 Task: Look for space in Gent, Belgium from 9th June, 2023 to 17th June, 2023 for 2 adults in price range Rs.7000 to Rs.12000. Place can be private room with 1  bedroom having 2 beds and 1 bathroom. Property type can be flat. Amenities needed are: heating, . Booking option can be shelf check-in. Required host language is English.
Action: Mouse moved to (503, 129)
Screenshot: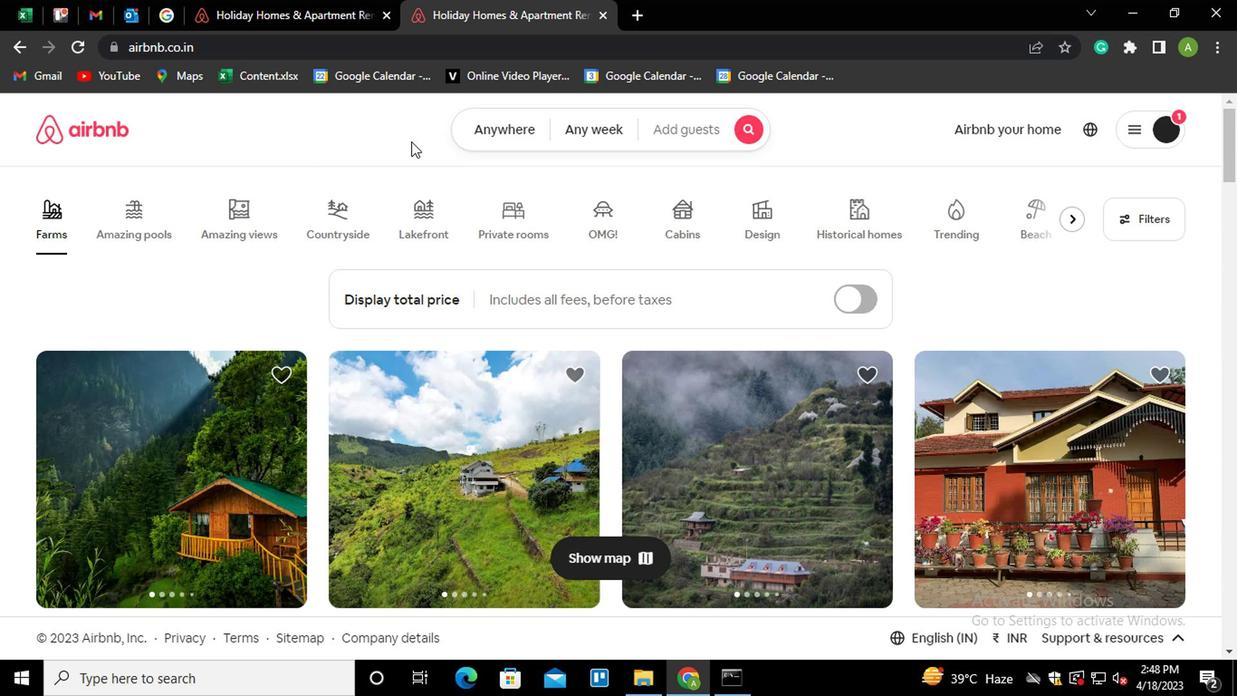 
Action: Mouse pressed left at (503, 129)
Screenshot: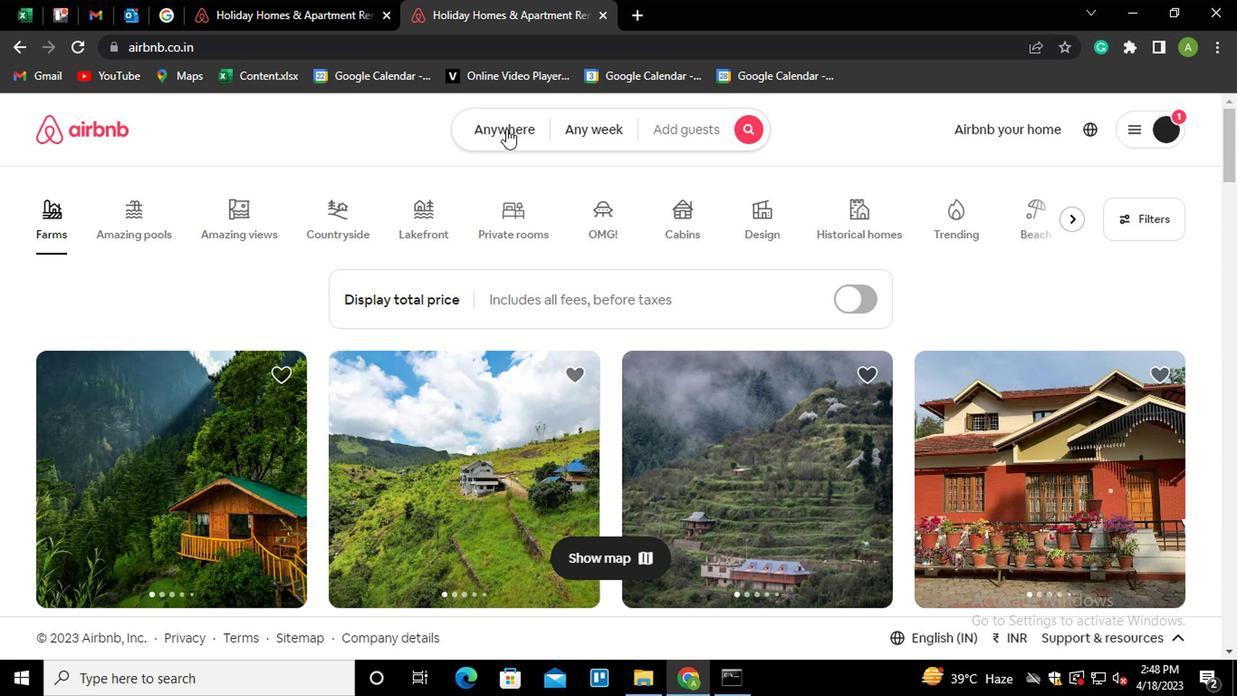 
Action: Mouse moved to (297, 194)
Screenshot: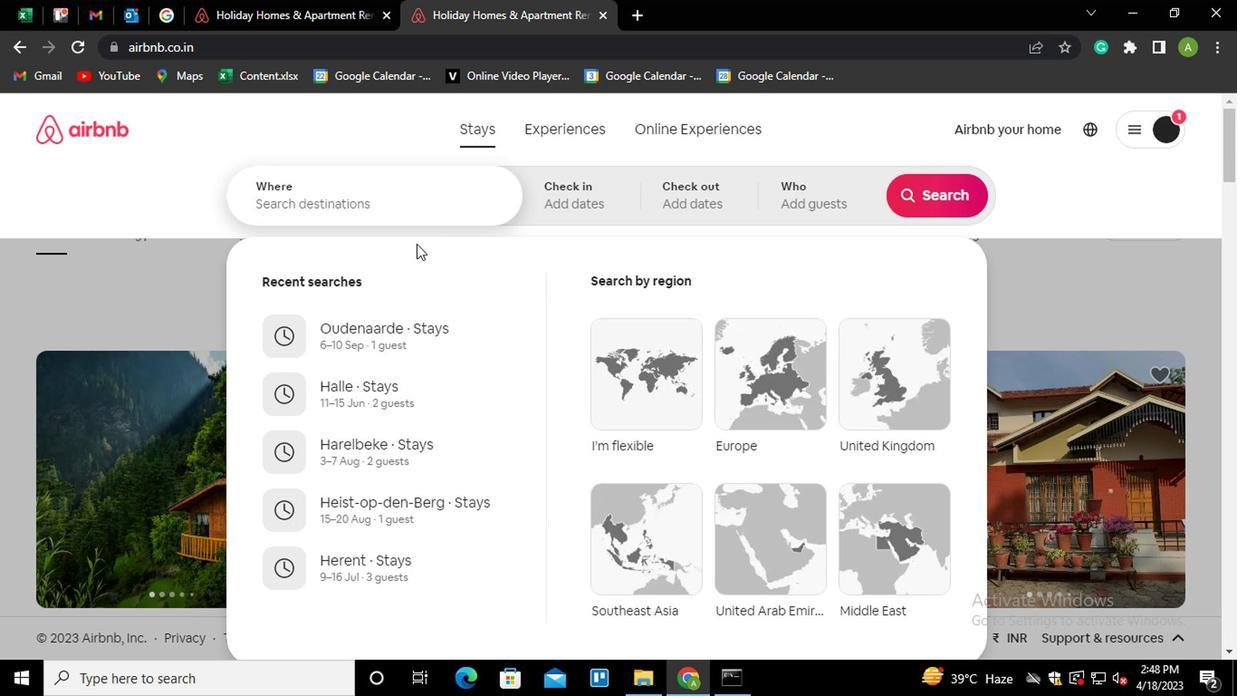 
Action: Mouse pressed left at (297, 194)
Screenshot: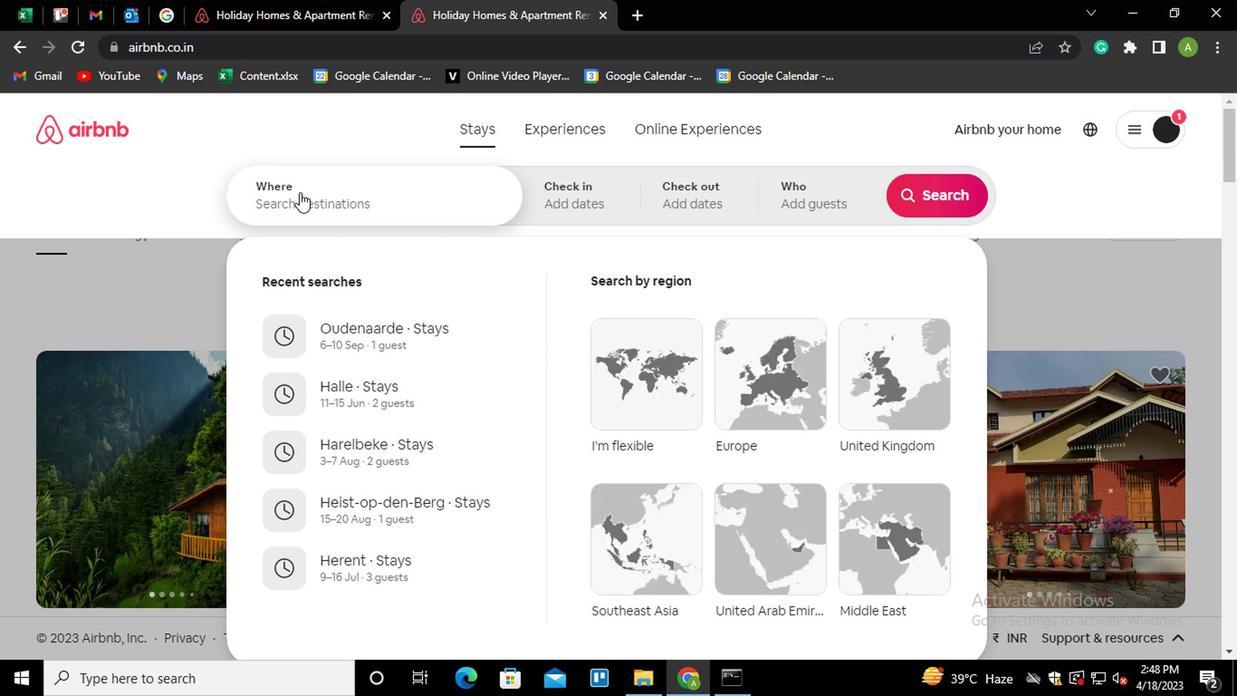 
Action: Mouse moved to (297, 201)
Screenshot: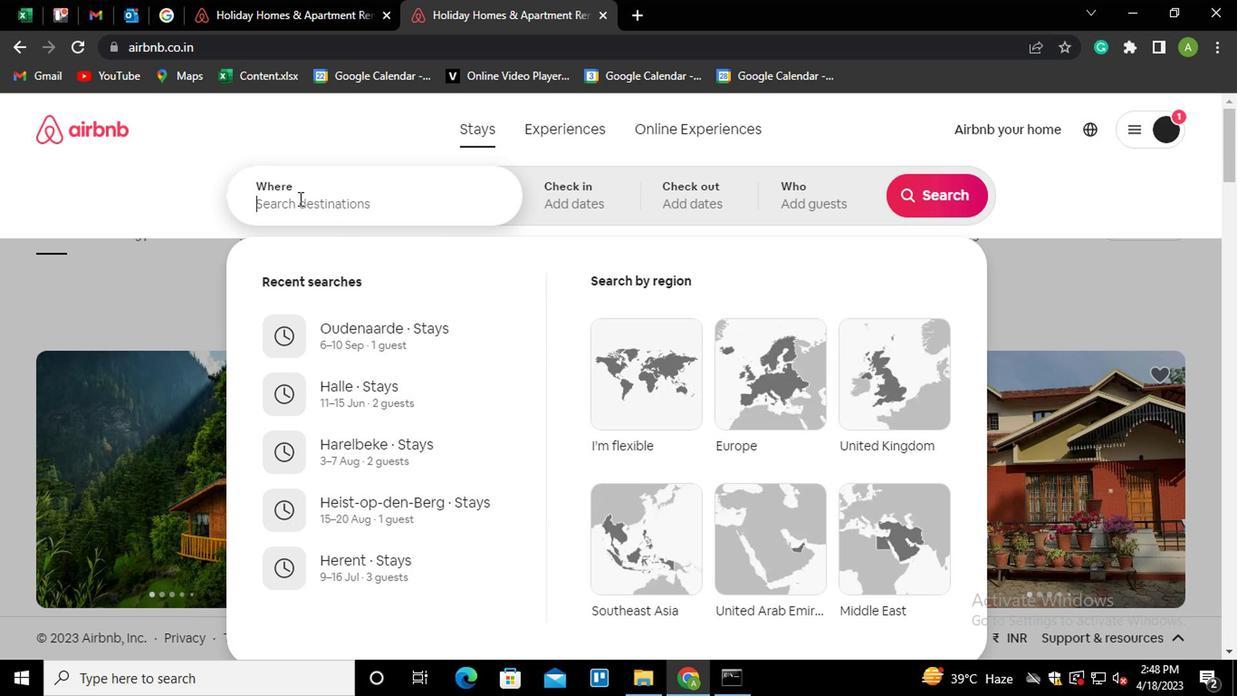
Action: Key pressed <Key.shift_r><Key.shift_r><Key.shift_r><Key.shift_r><Key.shift_r><Key.shift_r><Key.shift_r><Key.shift_r><Key.shift_r><Key.shift_r><Key.shift_r>Gent,<Key.space><Key.shift_r><Key.shift_r><Key.shift_r><Key.shift_r>Belgium<Key.down><Key.enter>
Screenshot: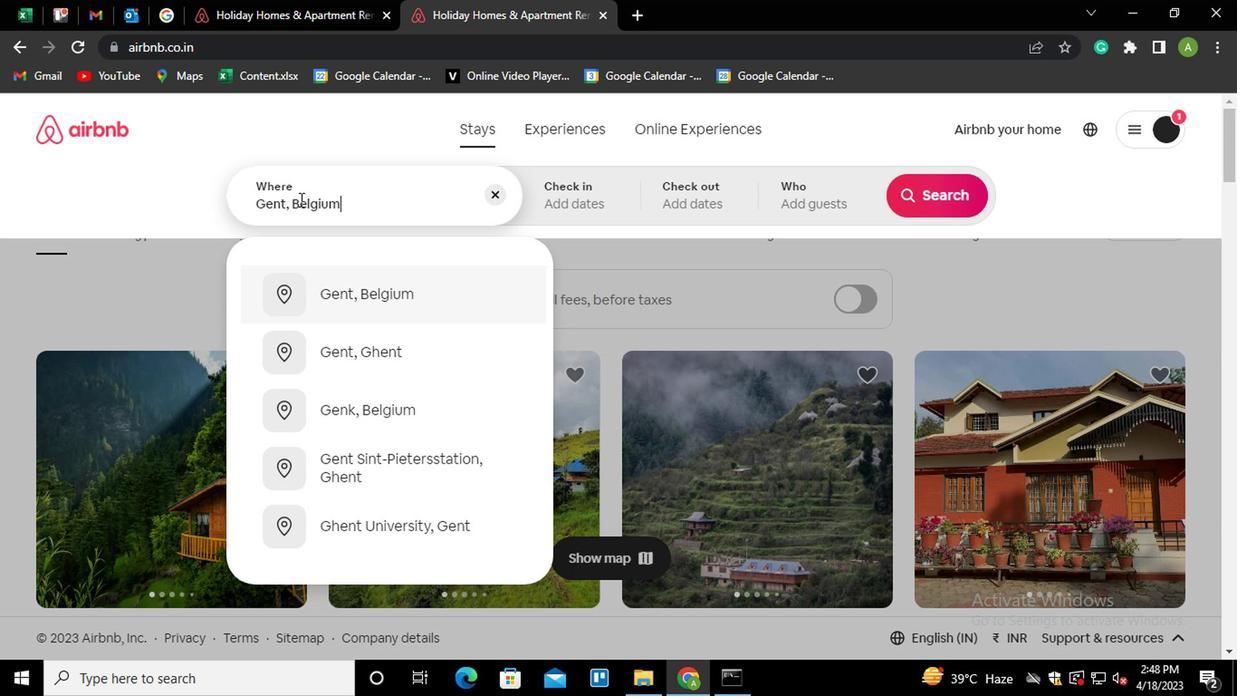 
Action: Mouse moved to (920, 339)
Screenshot: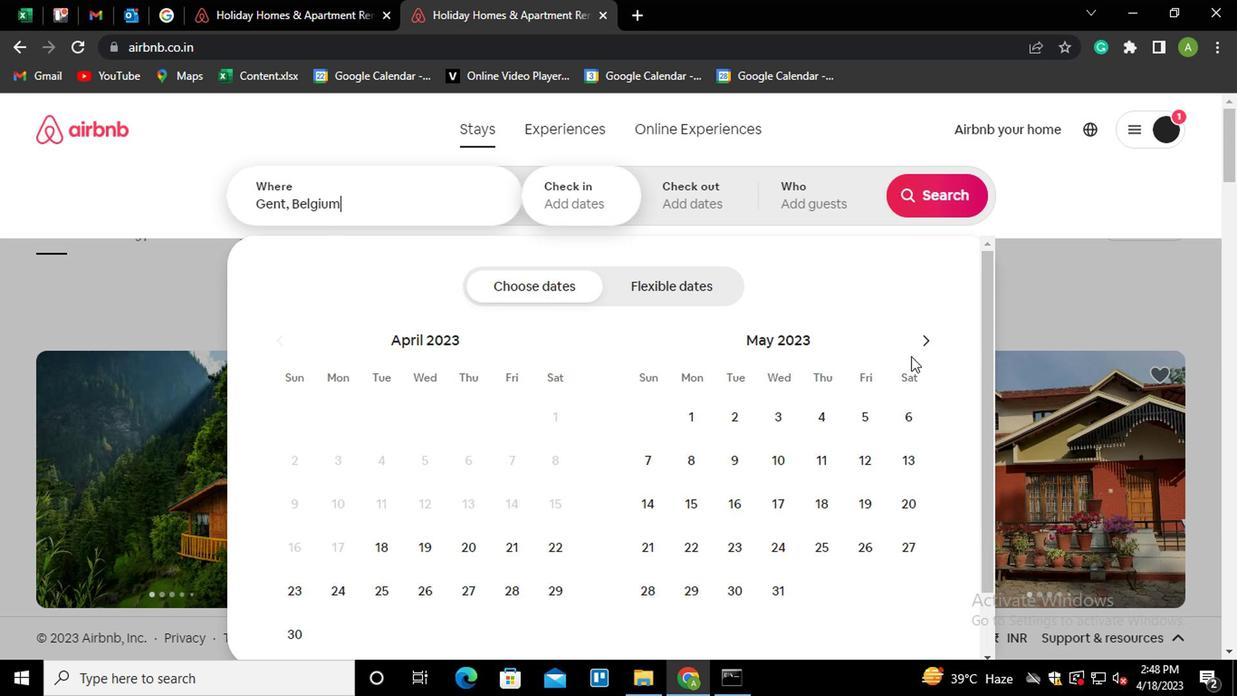 
Action: Mouse pressed left at (920, 339)
Screenshot: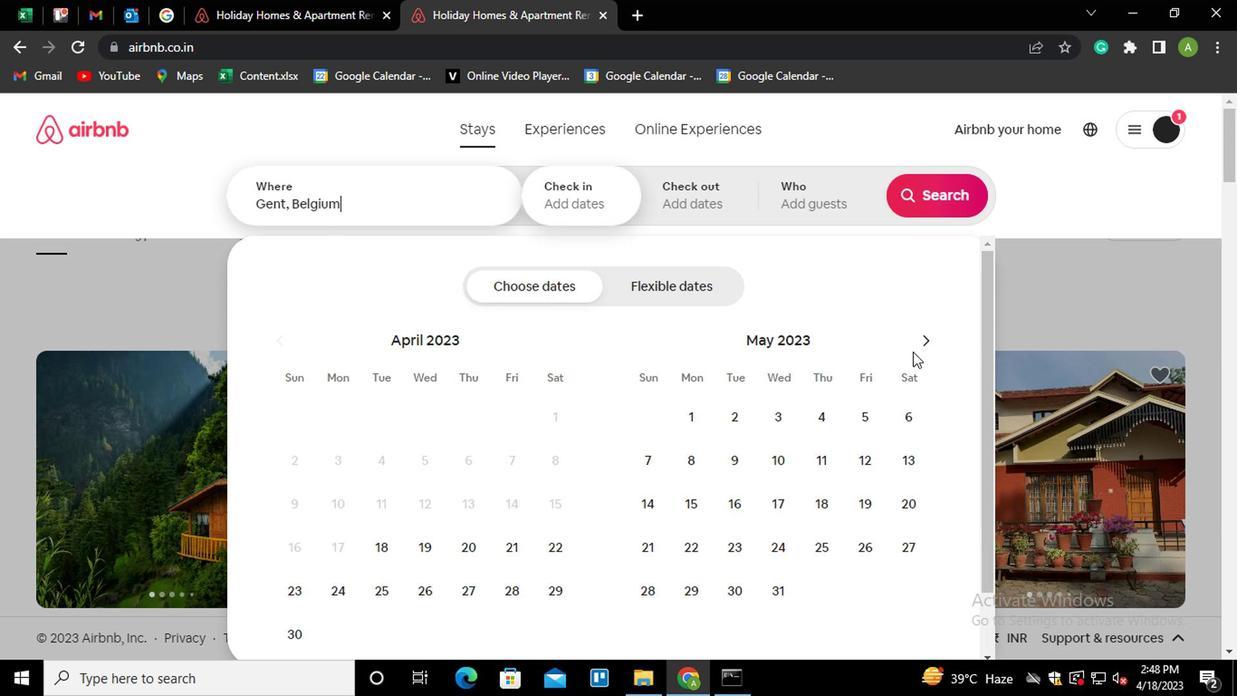 
Action: Mouse moved to (848, 459)
Screenshot: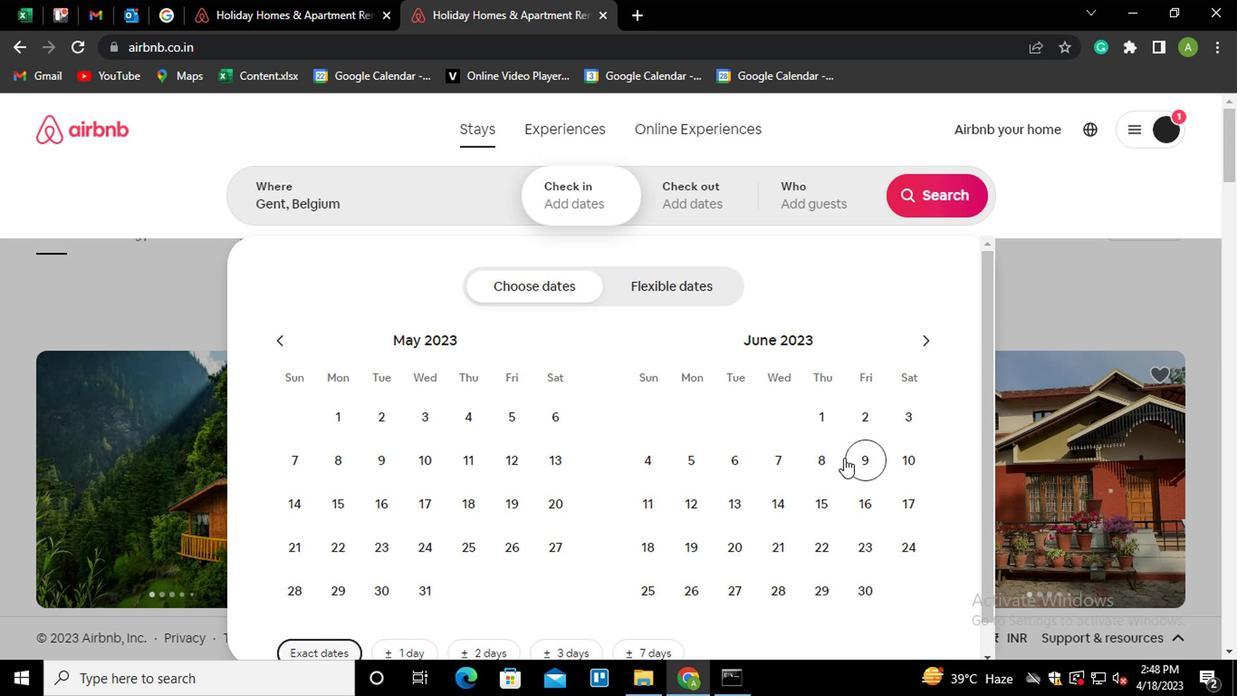 
Action: Mouse pressed left at (848, 459)
Screenshot: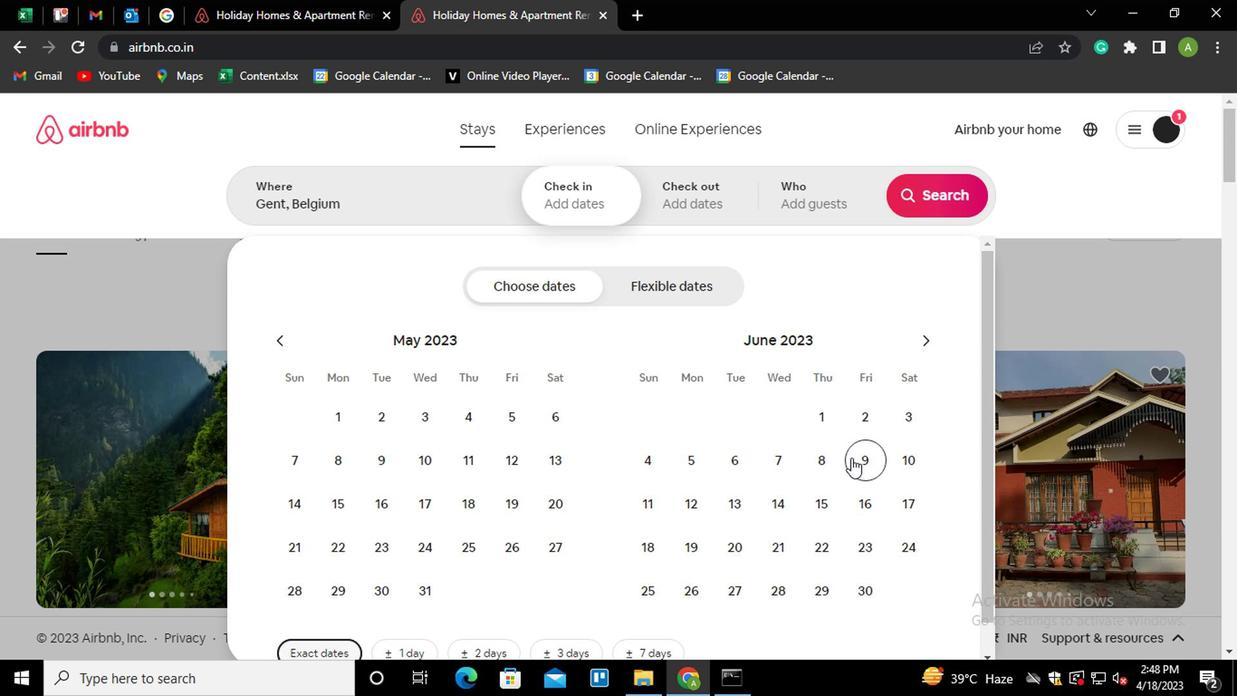 
Action: Mouse moved to (915, 511)
Screenshot: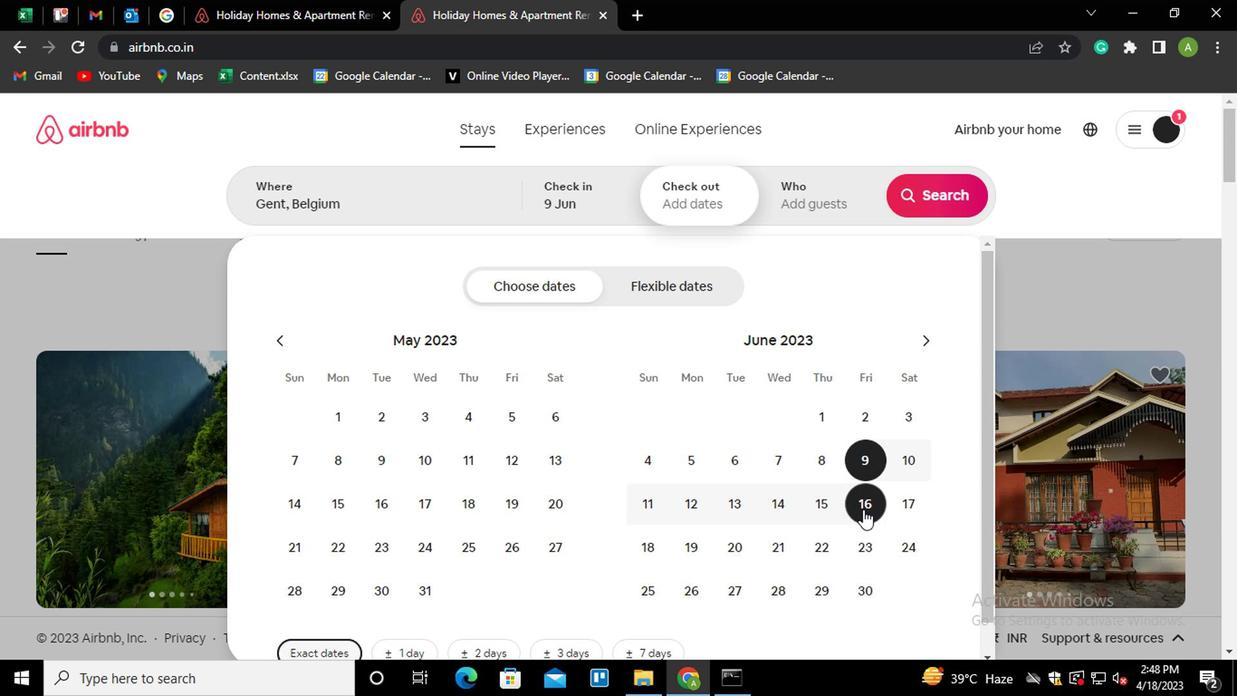 
Action: Mouse pressed left at (915, 511)
Screenshot: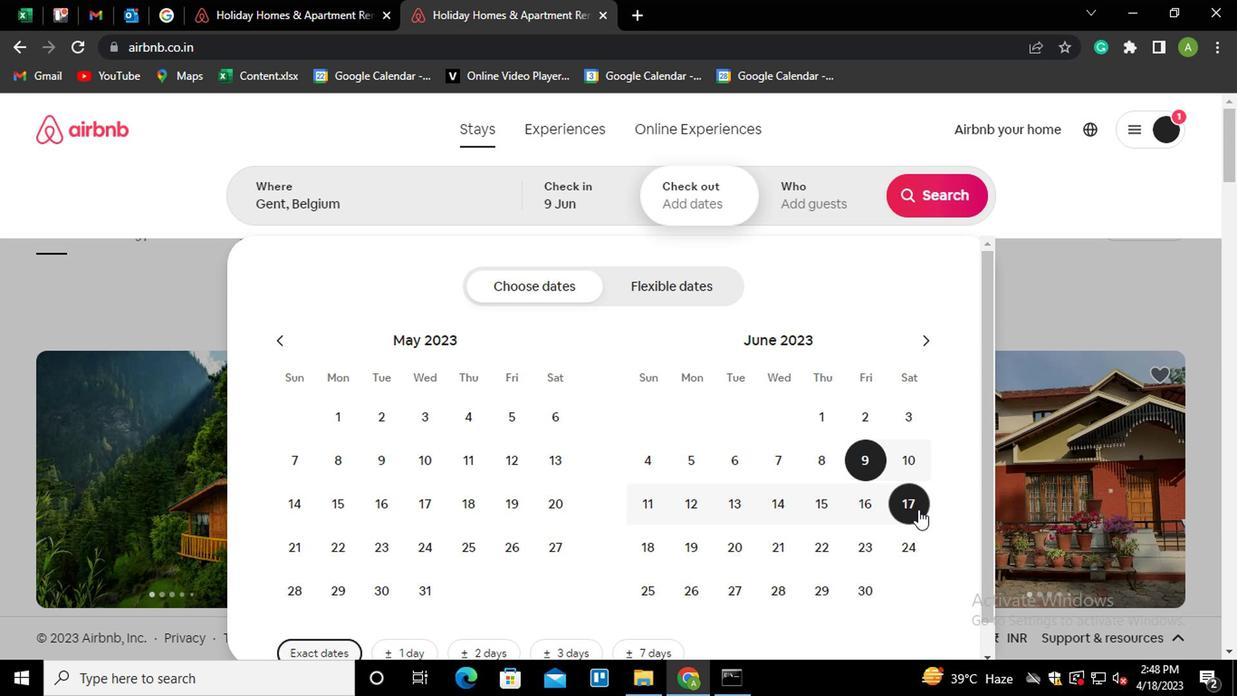 
Action: Mouse moved to (788, 210)
Screenshot: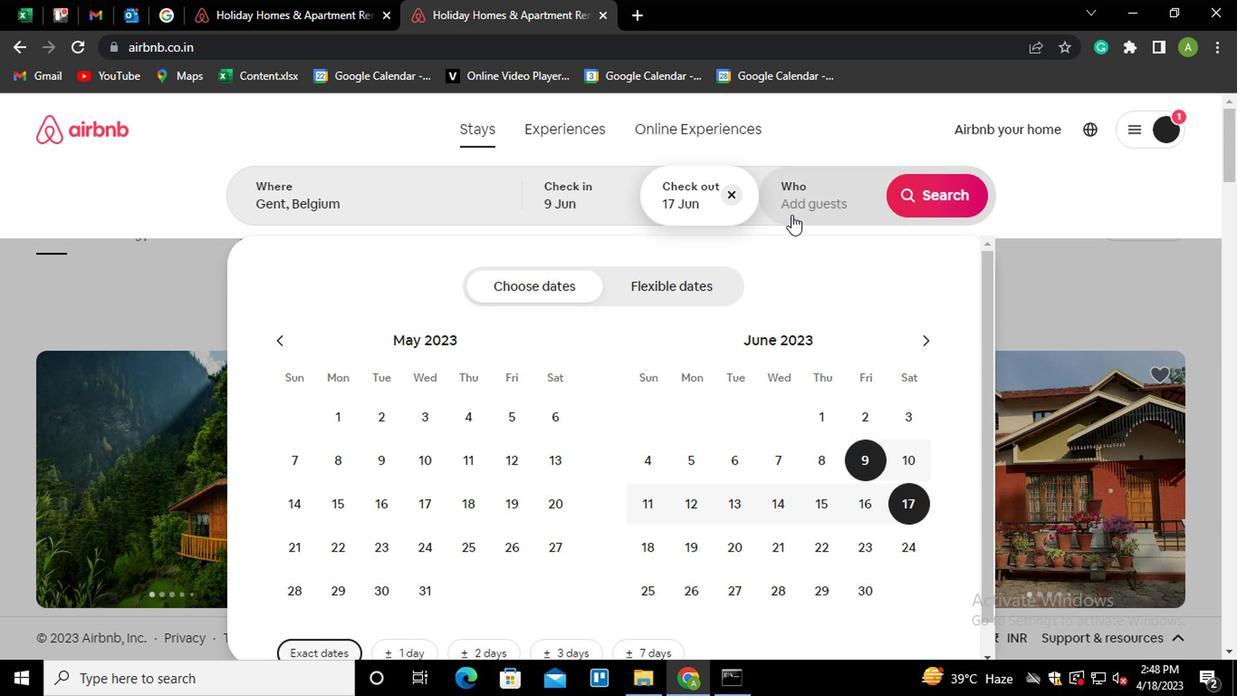 
Action: Mouse pressed left at (788, 210)
Screenshot: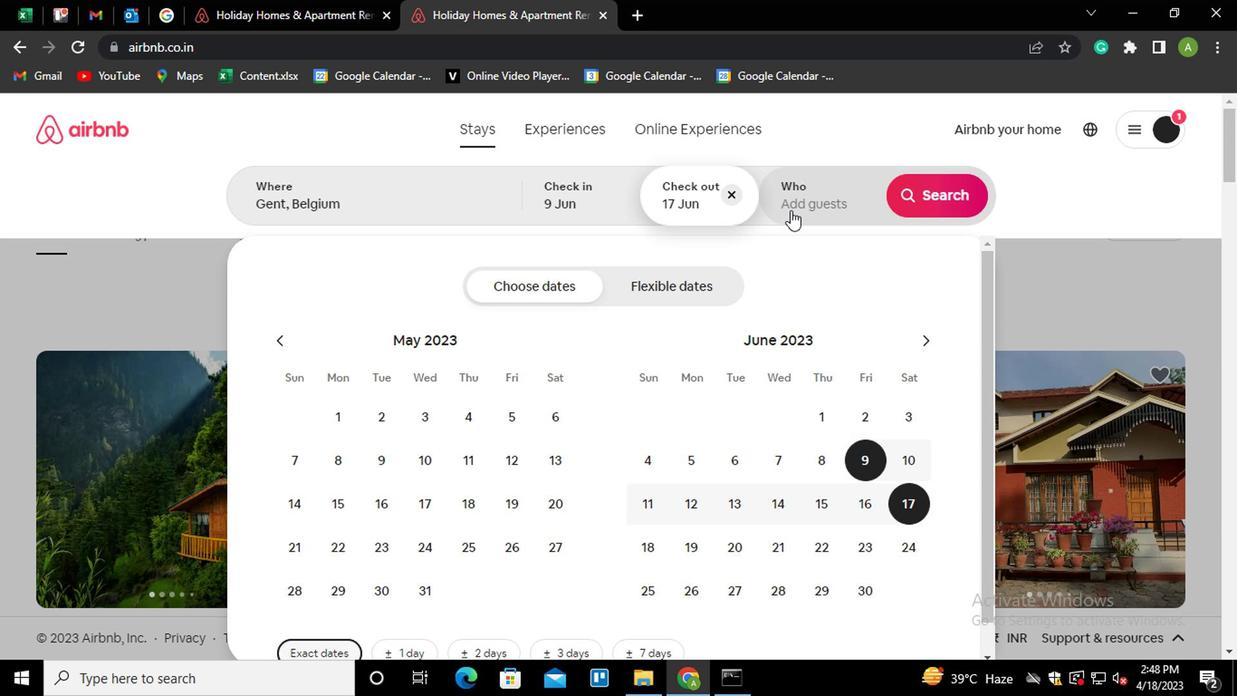 
Action: Mouse moved to (943, 292)
Screenshot: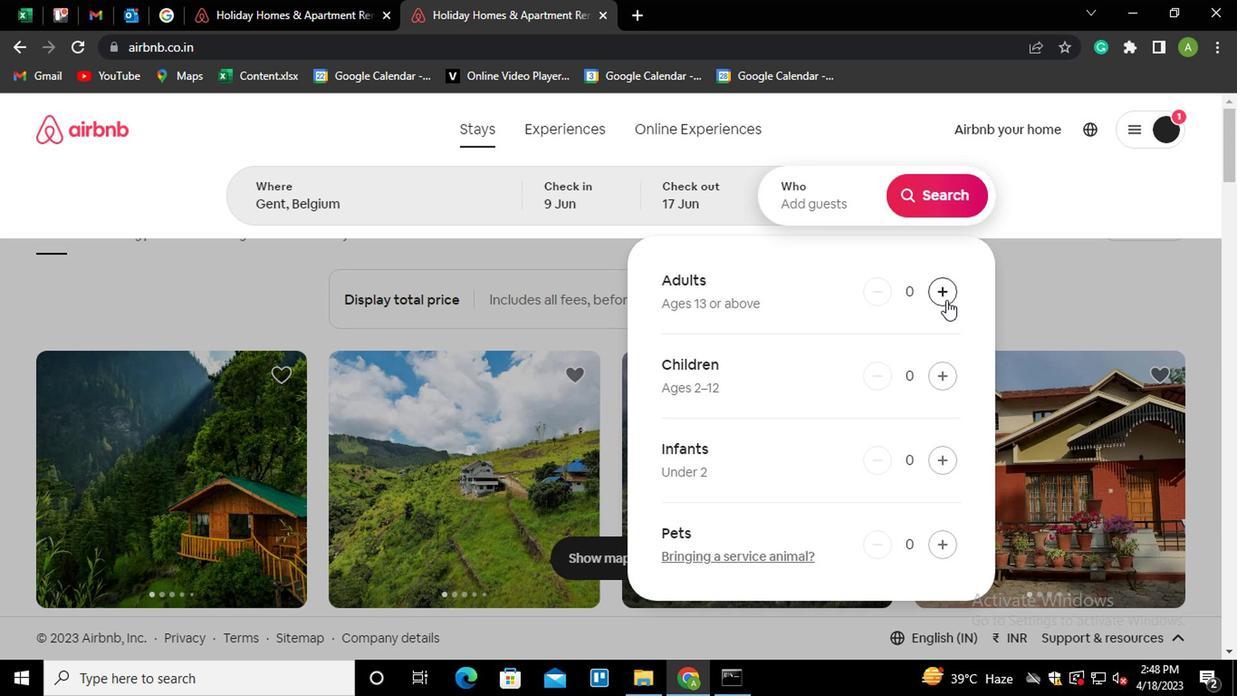 
Action: Mouse pressed left at (943, 292)
Screenshot: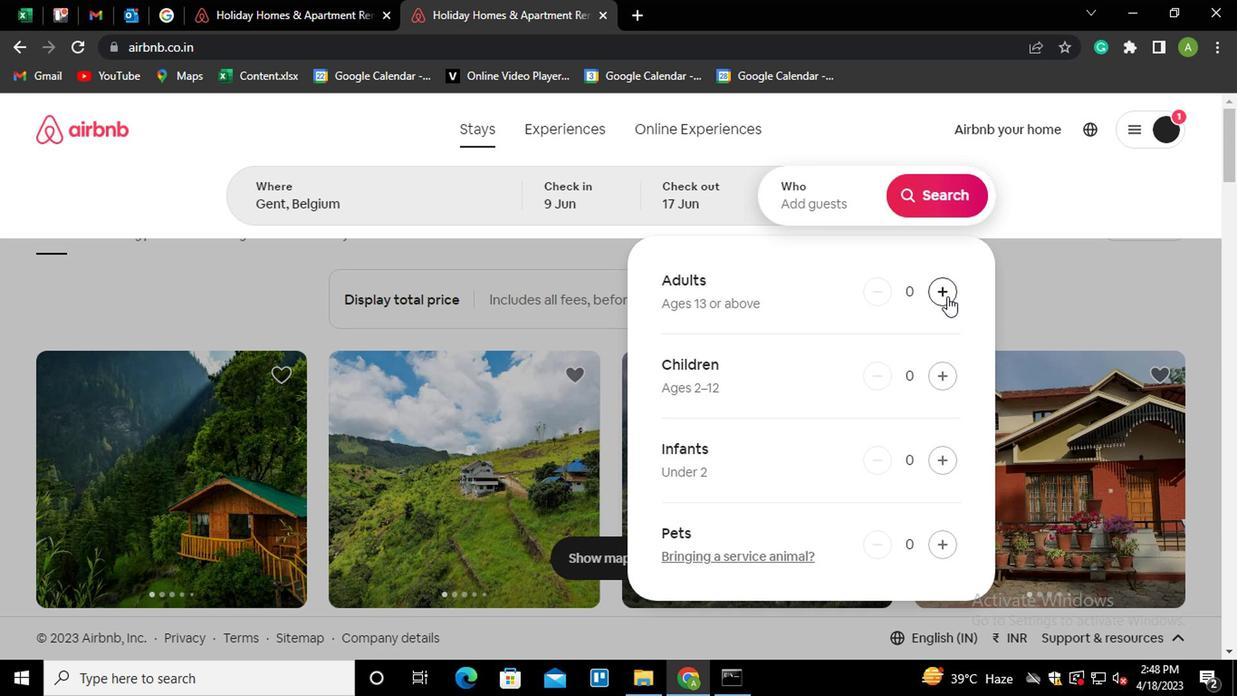 
Action: Mouse pressed left at (943, 292)
Screenshot: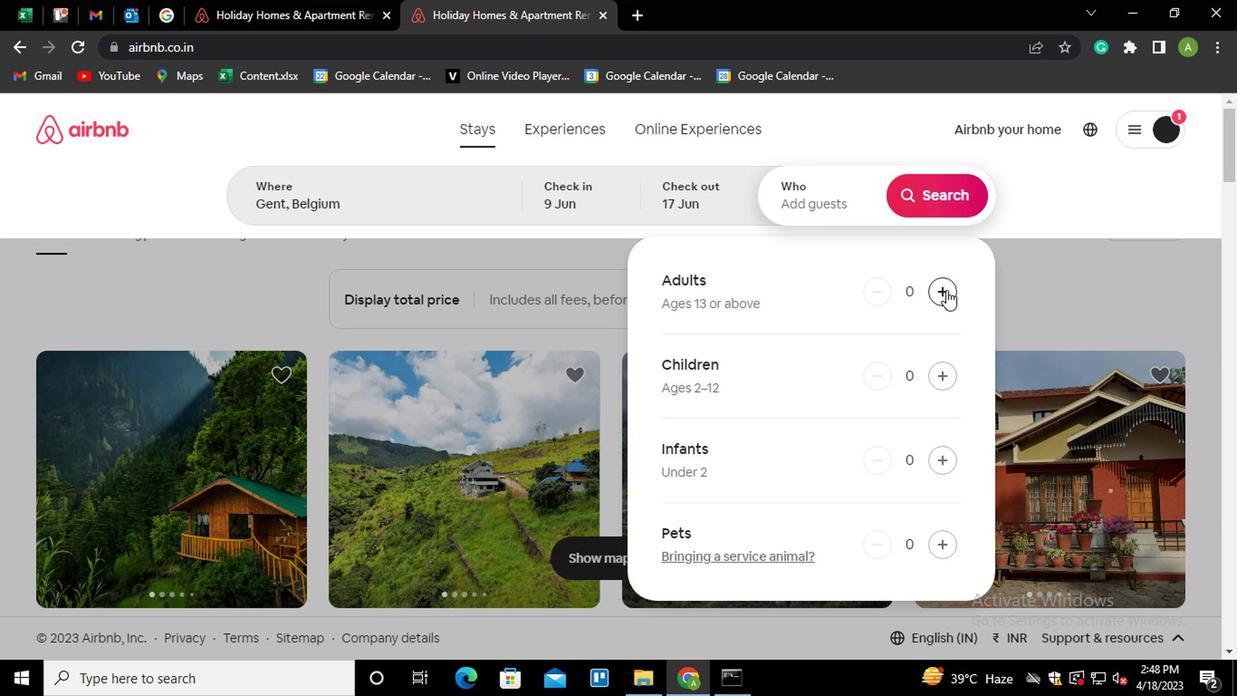 
Action: Mouse moved to (934, 199)
Screenshot: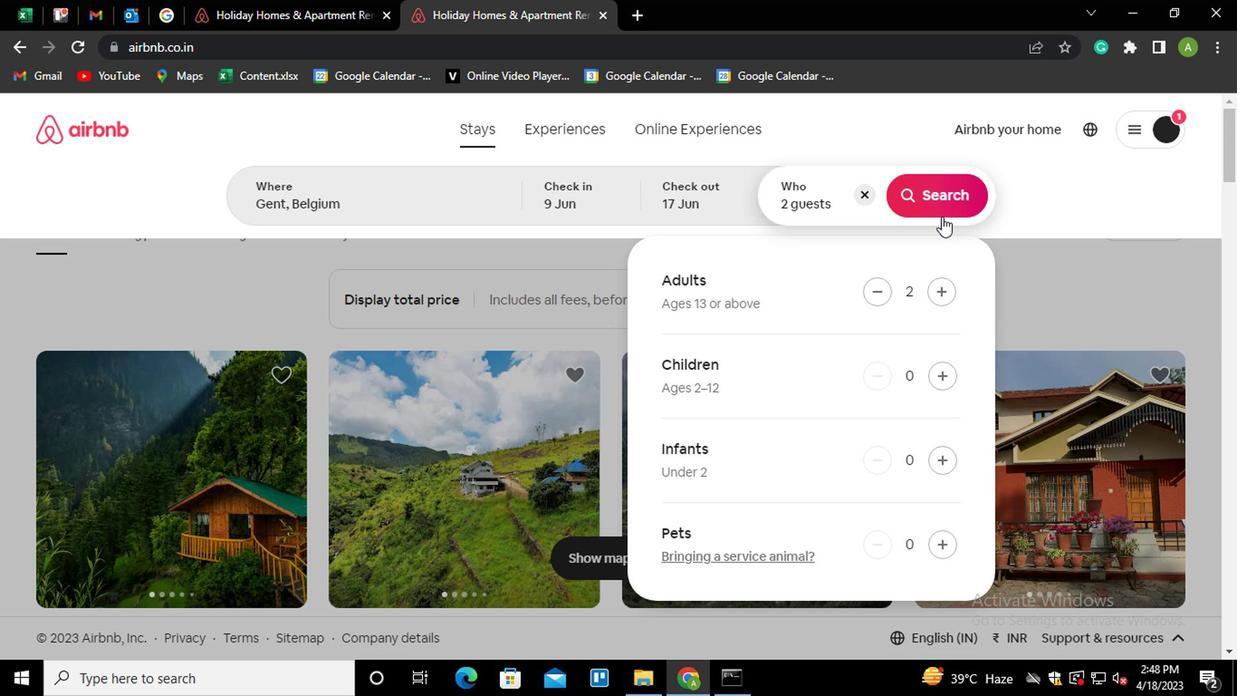 
Action: Mouse pressed left at (934, 199)
Screenshot: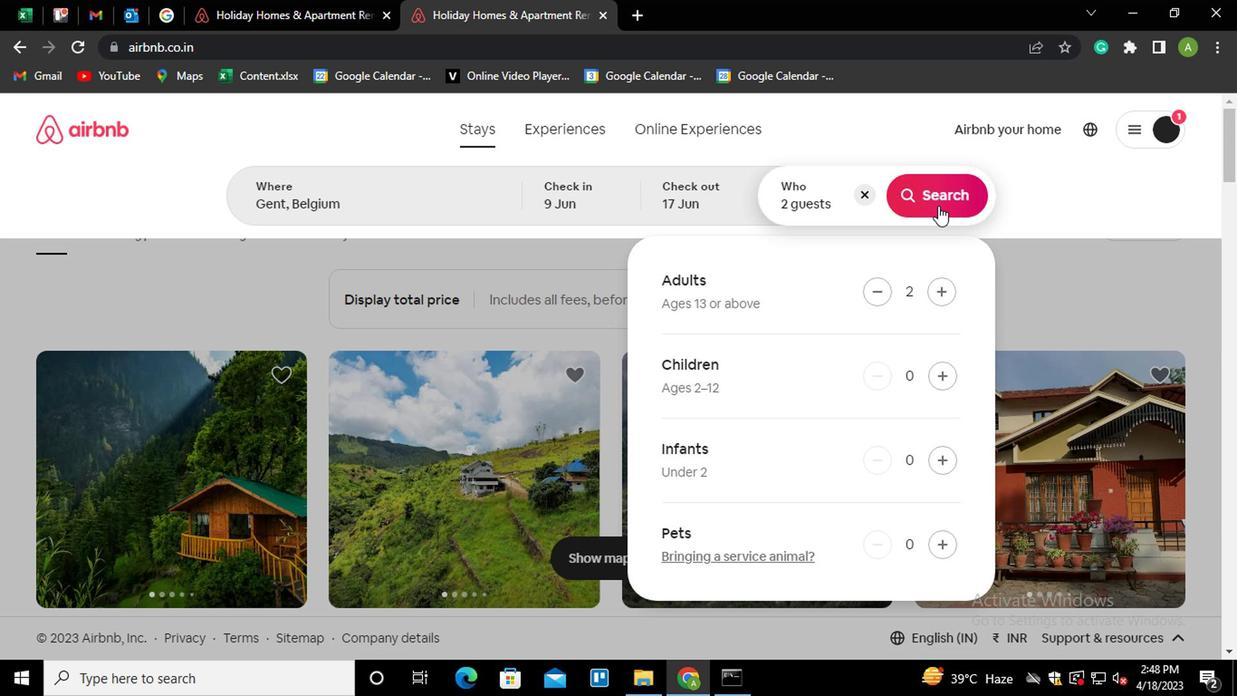 
Action: Mouse moved to (1151, 206)
Screenshot: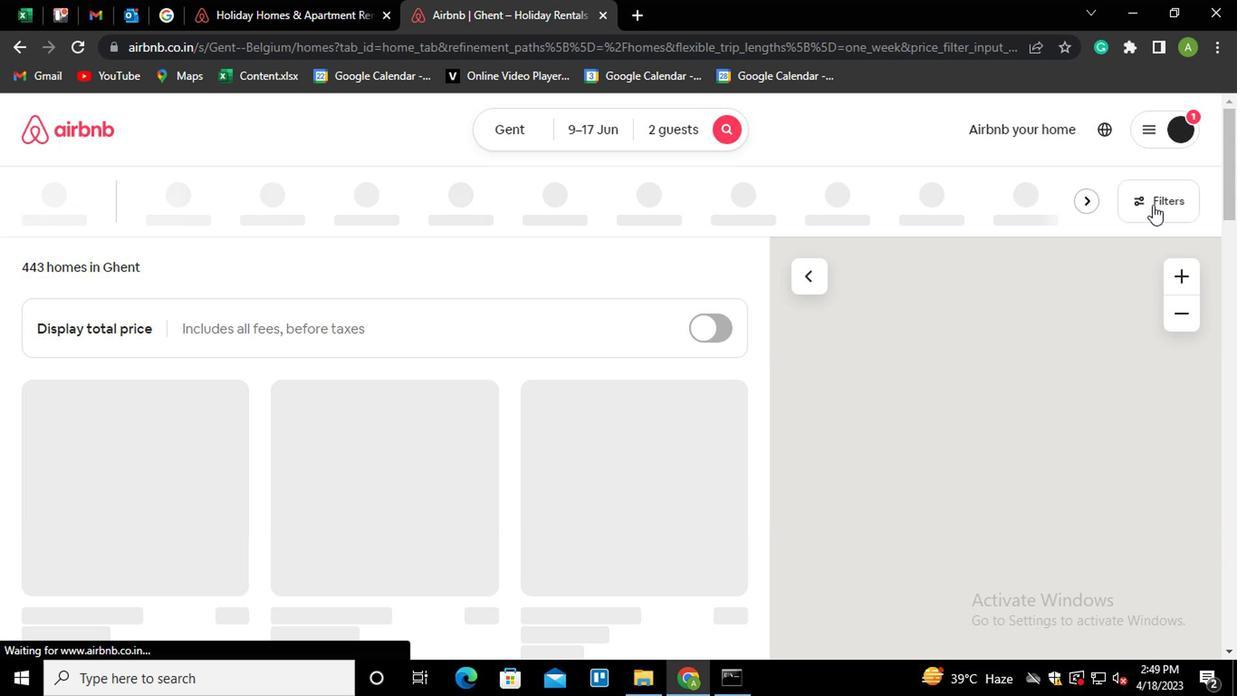 
Action: Mouse pressed left at (1151, 206)
Screenshot: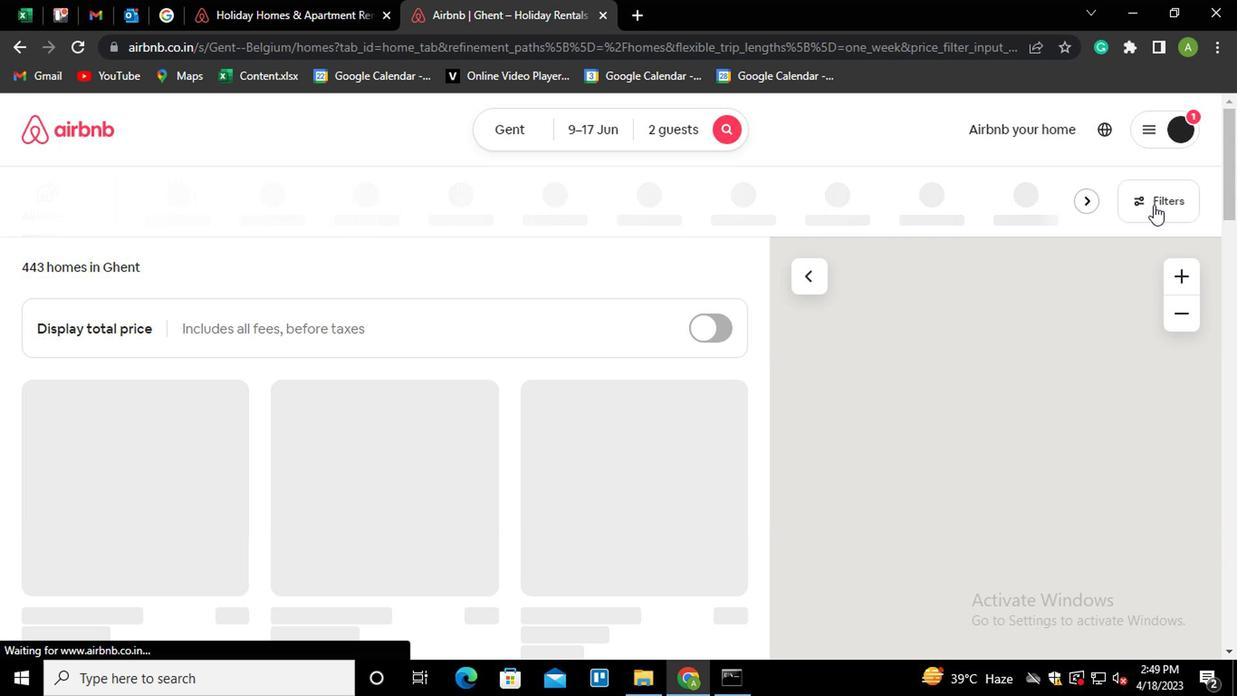 
Action: Mouse moved to (514, 435)
Screenshot: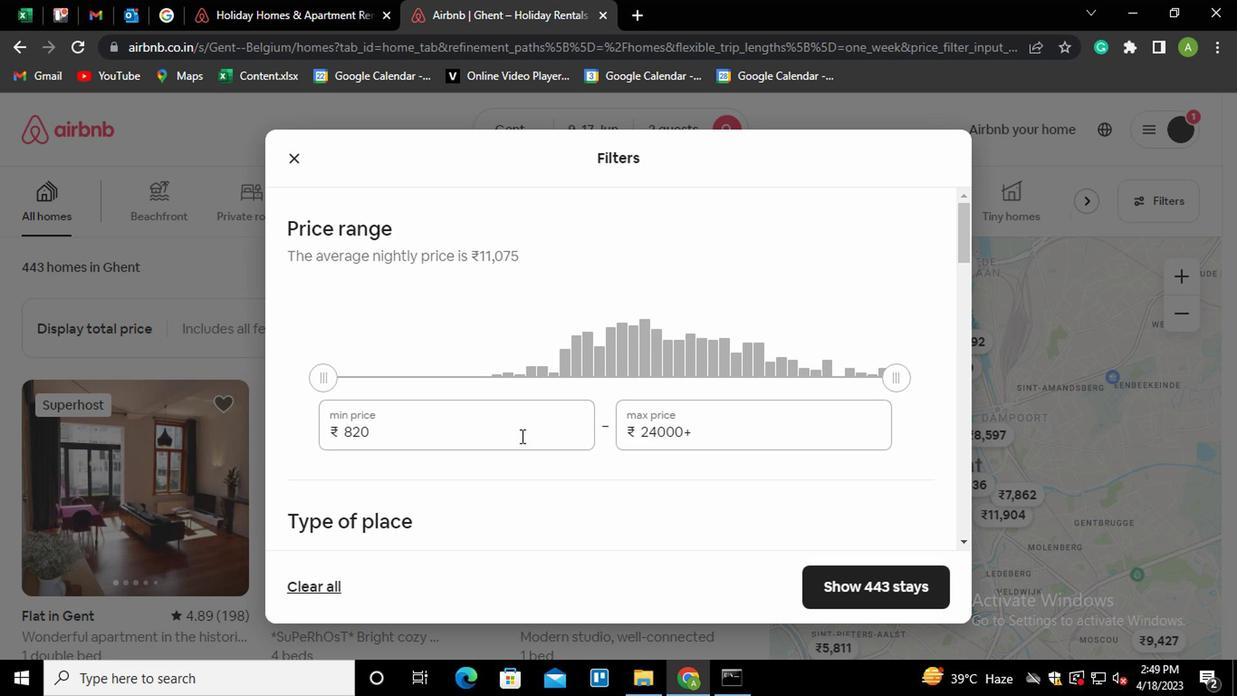 
Action: Mouse pressed left at (514, 435)
Screenshot: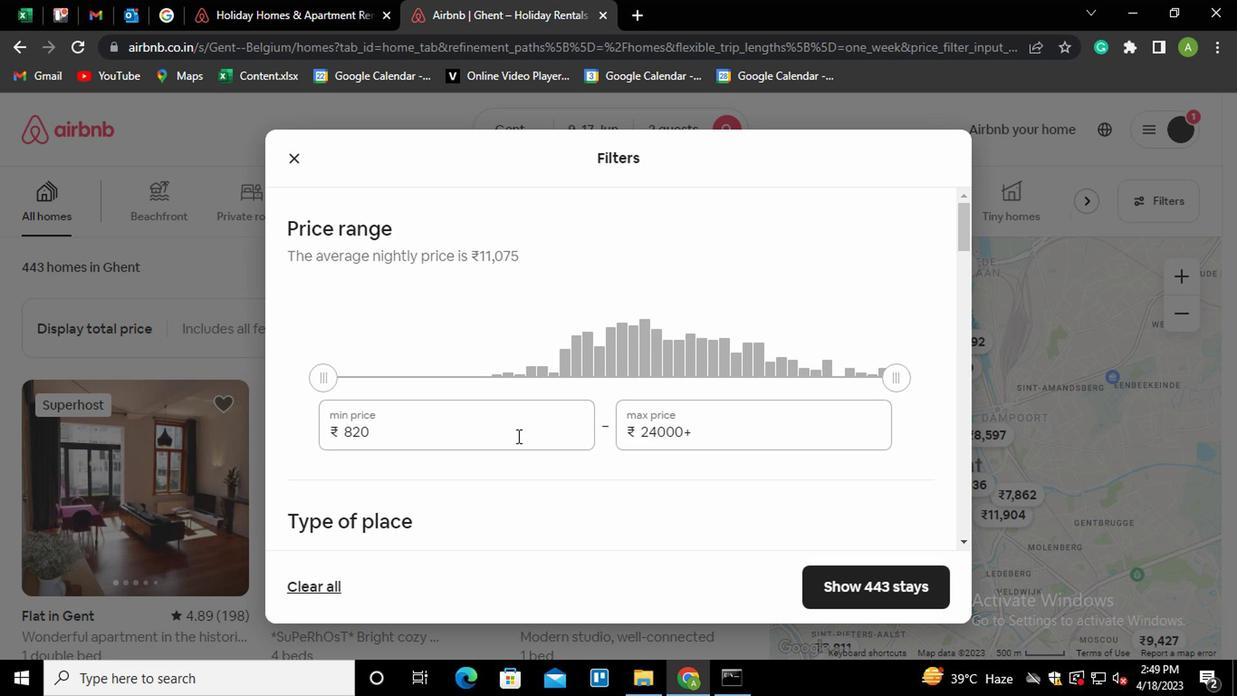 
Action: Mouse moved to (509, 432)
Screenshot: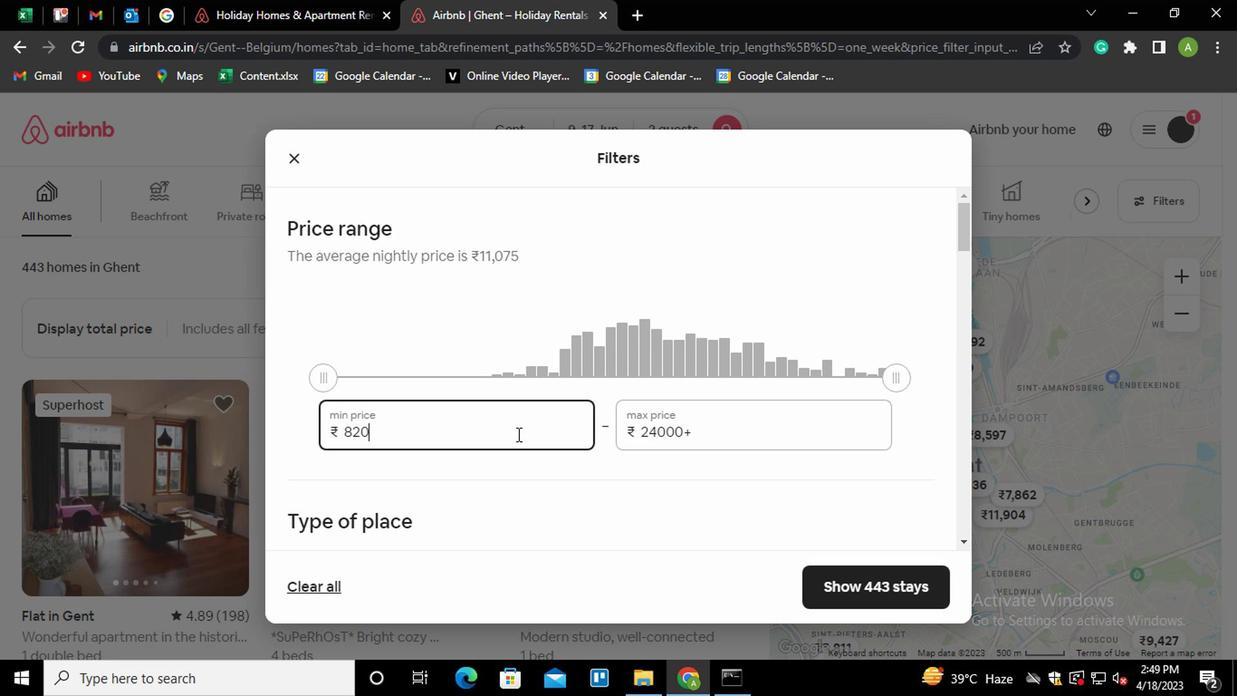 
Action: Key pressed <Key.shift_r><Key.home>7000
Screenshot: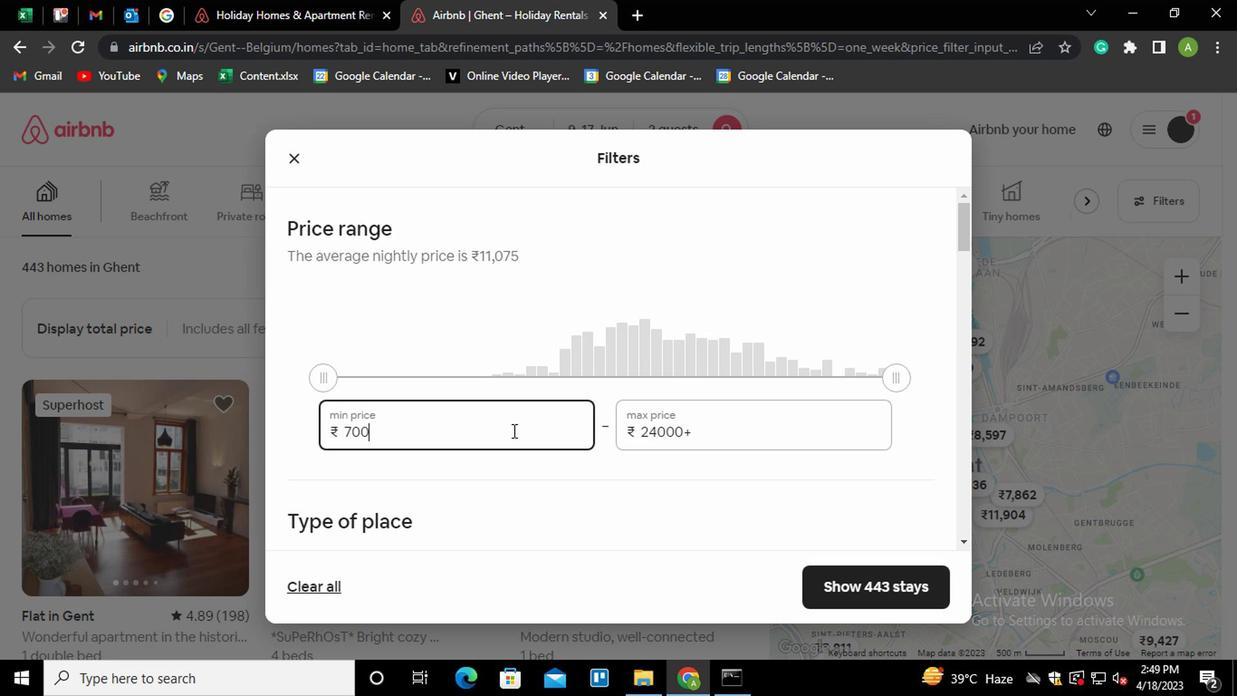 
Action: Mouse moved to (761, 432)
Screenshot: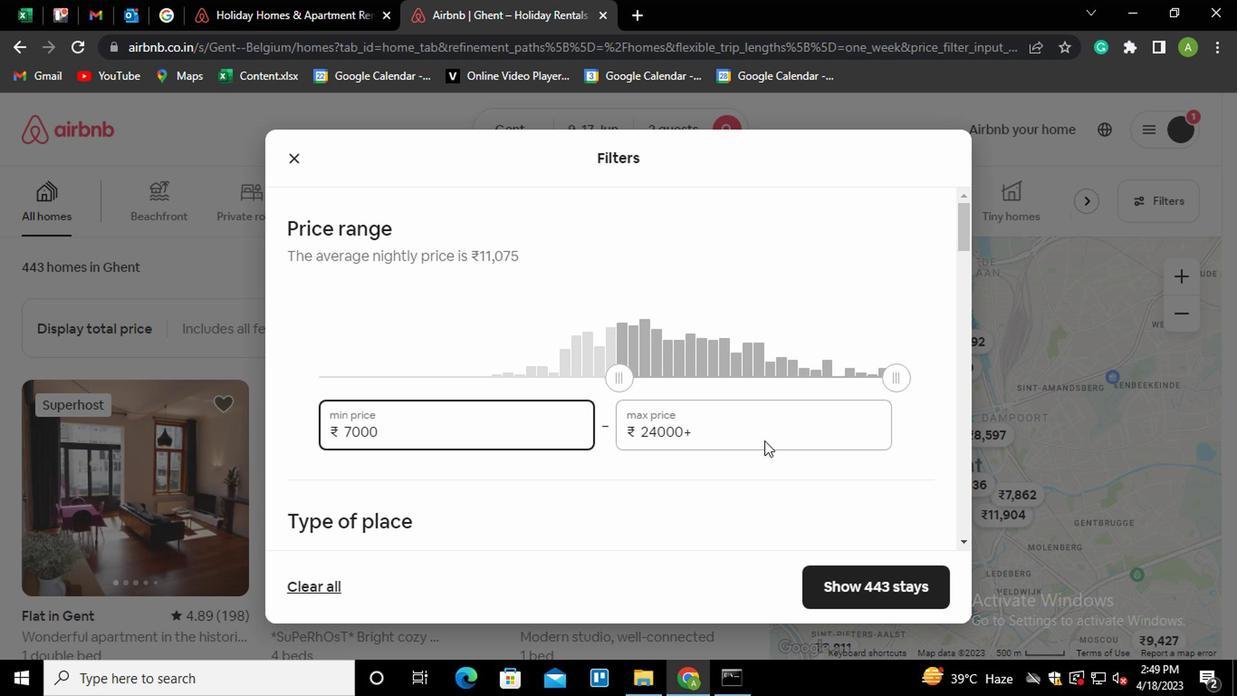 
Action: Mouse pressed left at (761, 432)
Screenshot: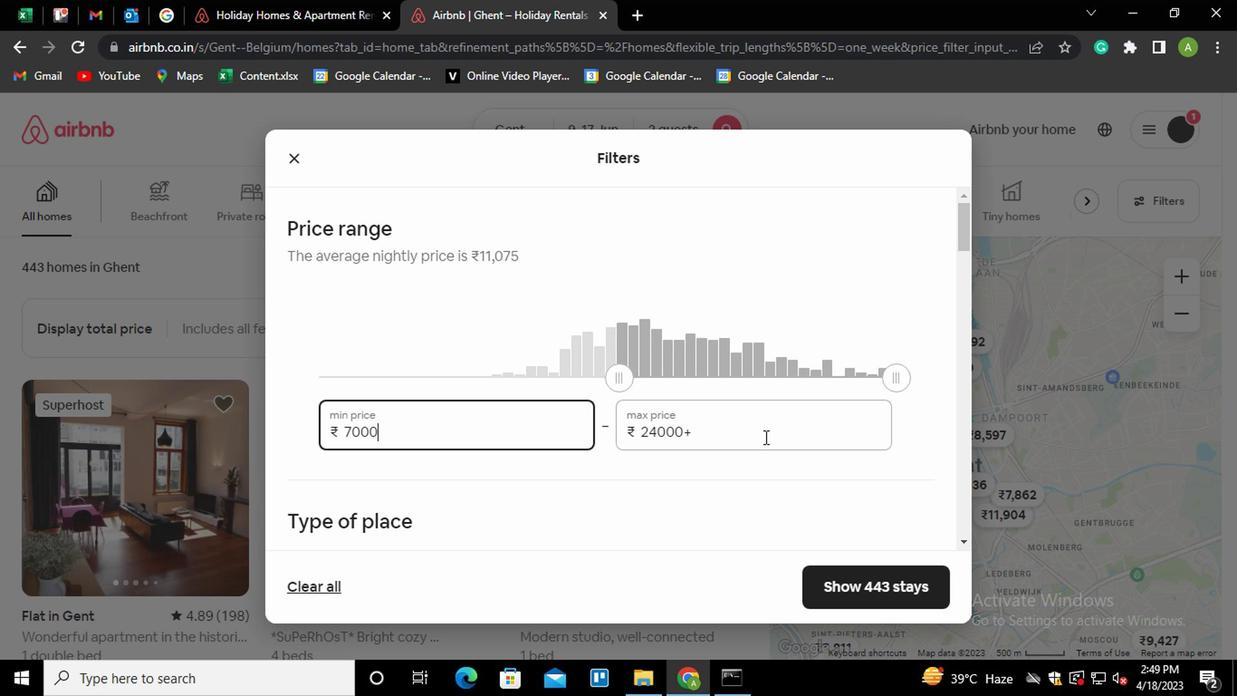 
Action: Mouse moved to (819, 362)
Screenshot: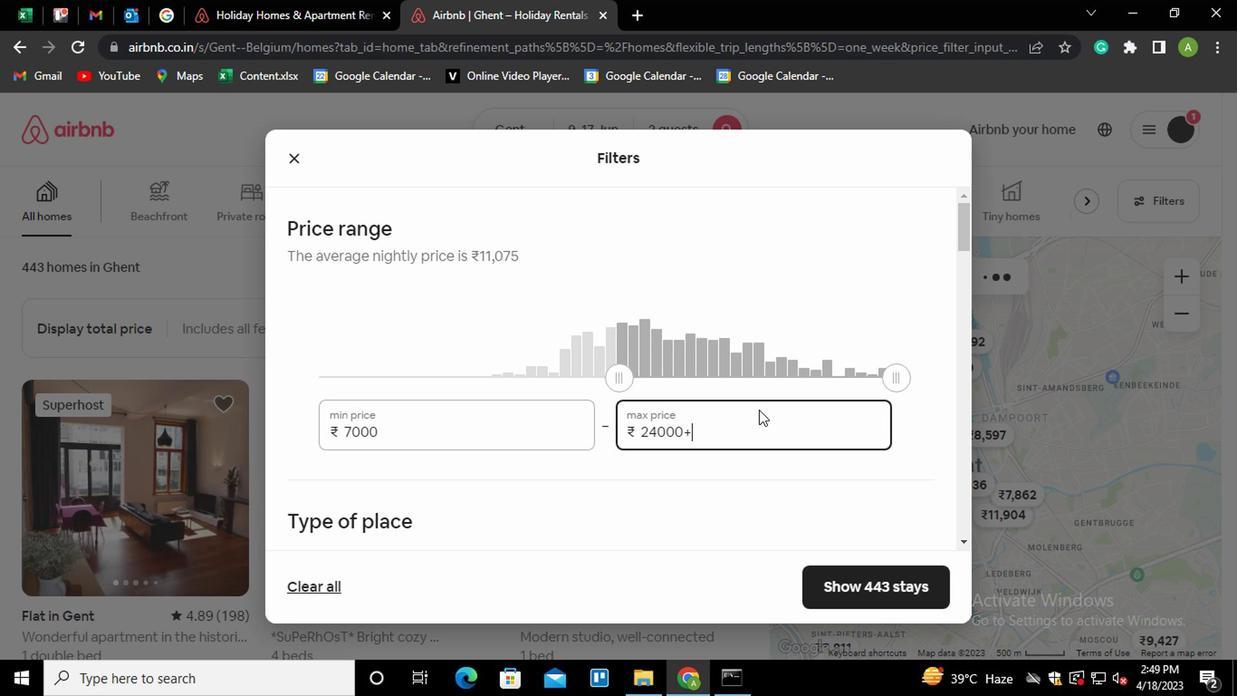
Action: Key pressed <Key.shift_r><Key.home>12000
Screenshot: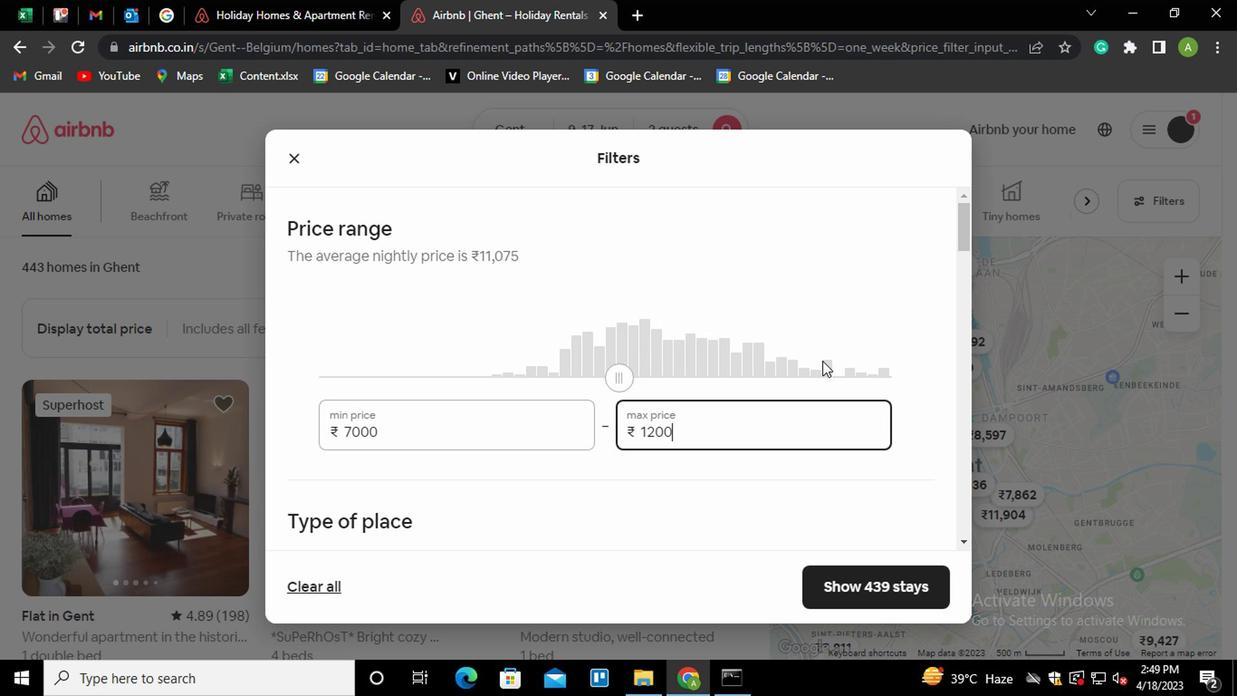 
Action: Mouse moved to (809, 374)
Screenshot: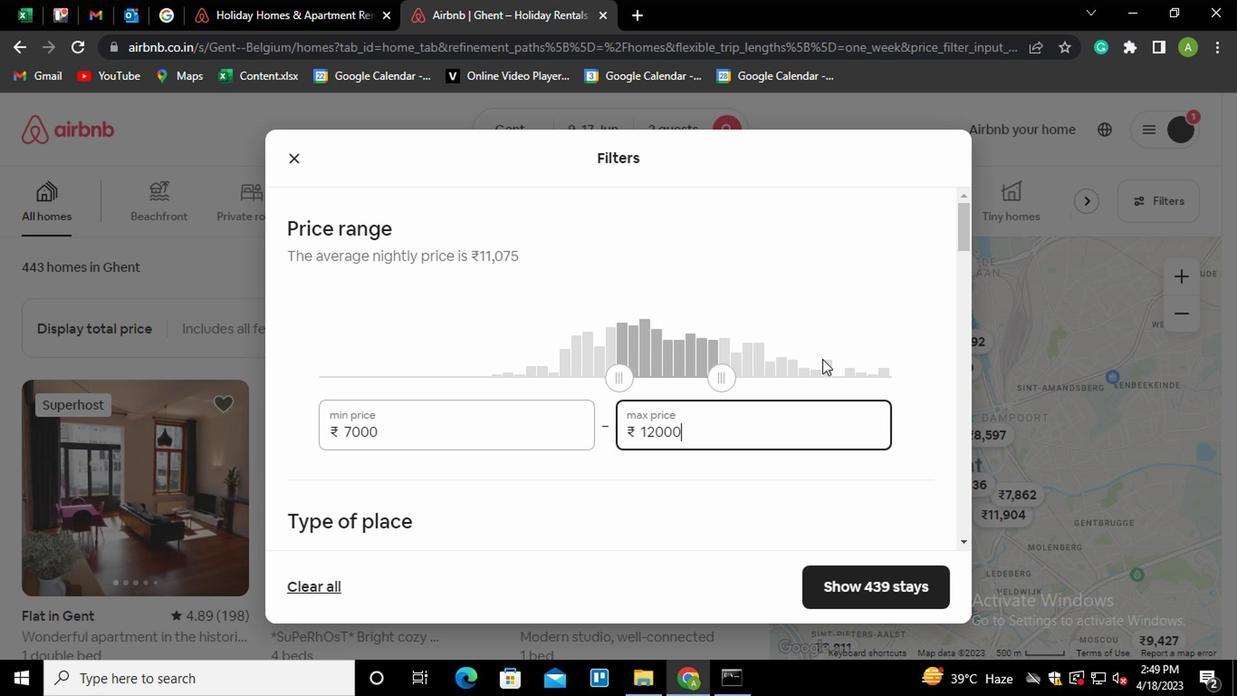 
Action: Mouse scrolled (809, 373) with delta (0, -1)
Screenshot: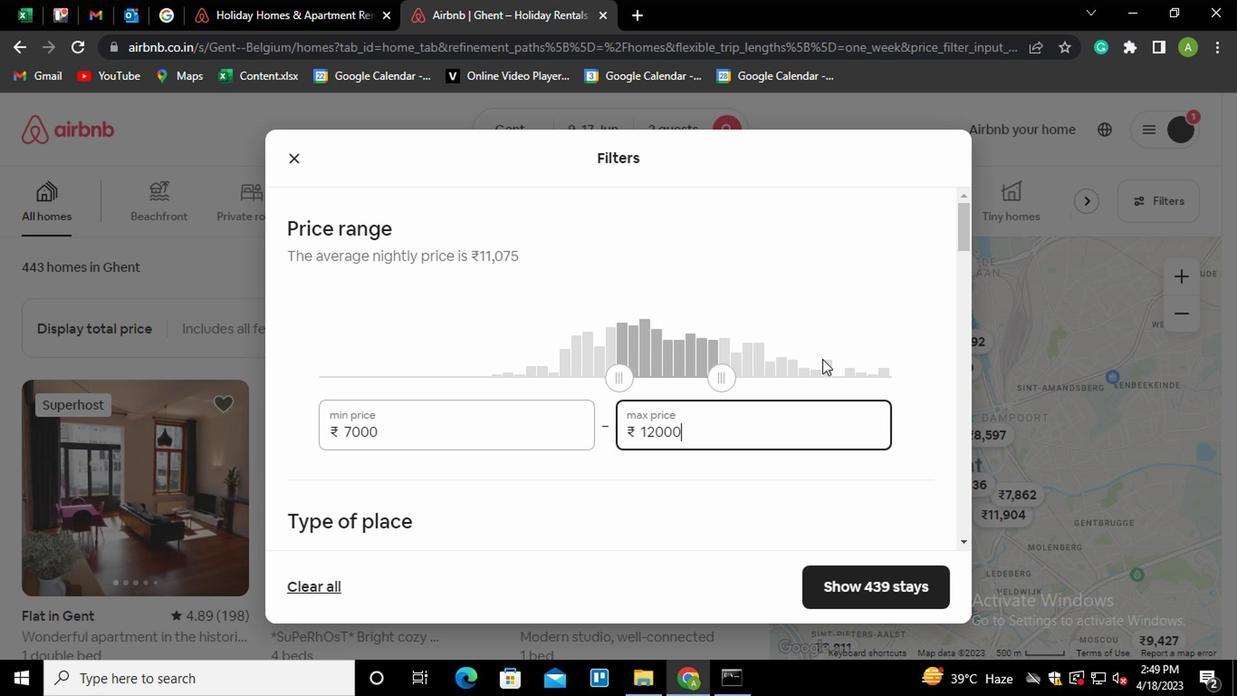 
Action: Mouse scrolled (809, 373) with delta (0, -1)
Screenshot: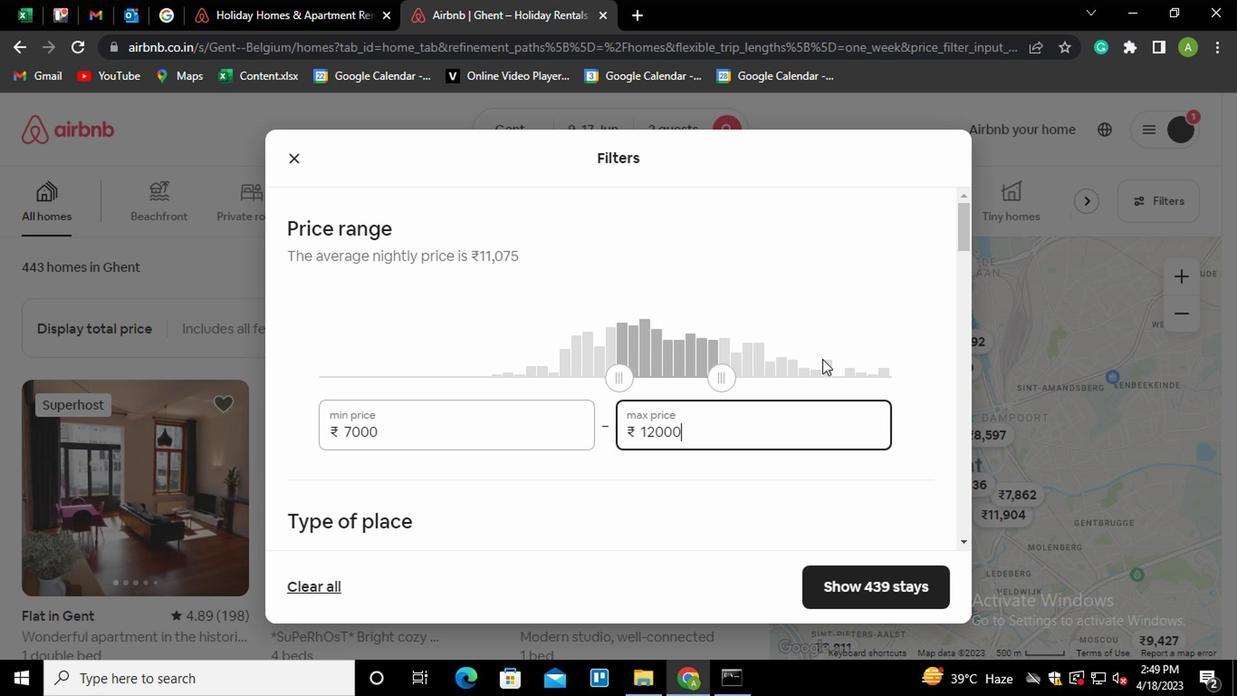 
Action: Mouse moved to (777, 382)
Screenshot: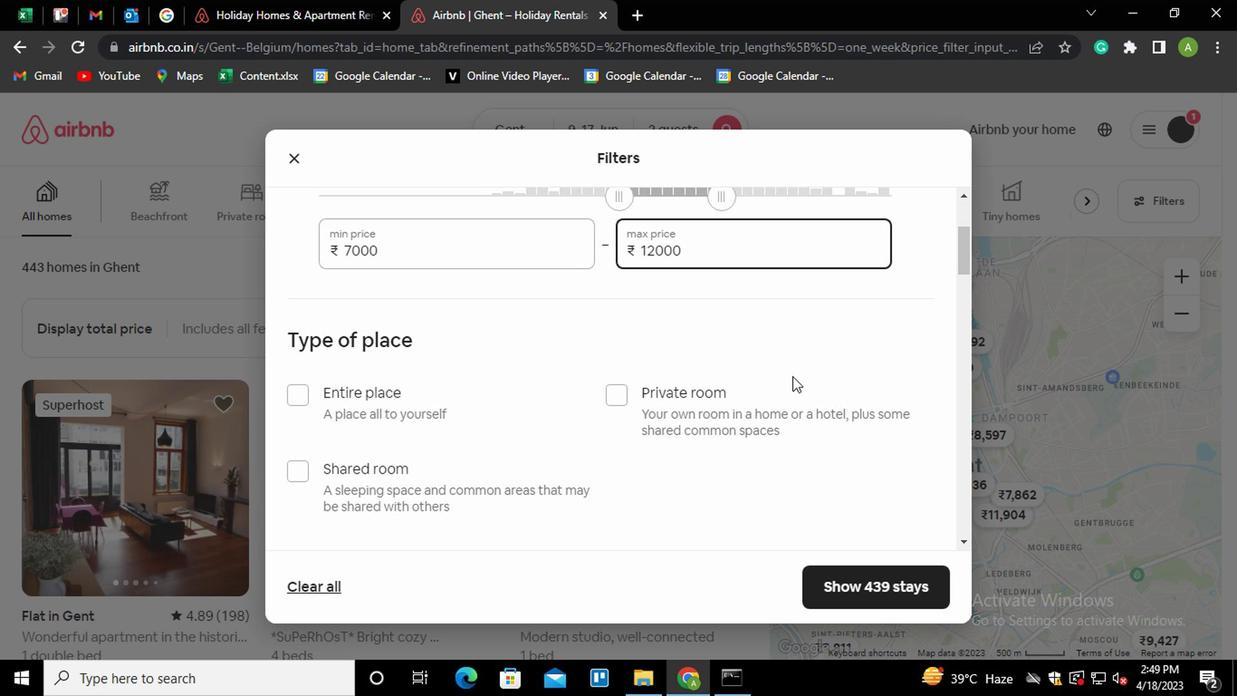 
Action: Mouse scrolled (777, 381) with delta (0, 0)
Screenshot: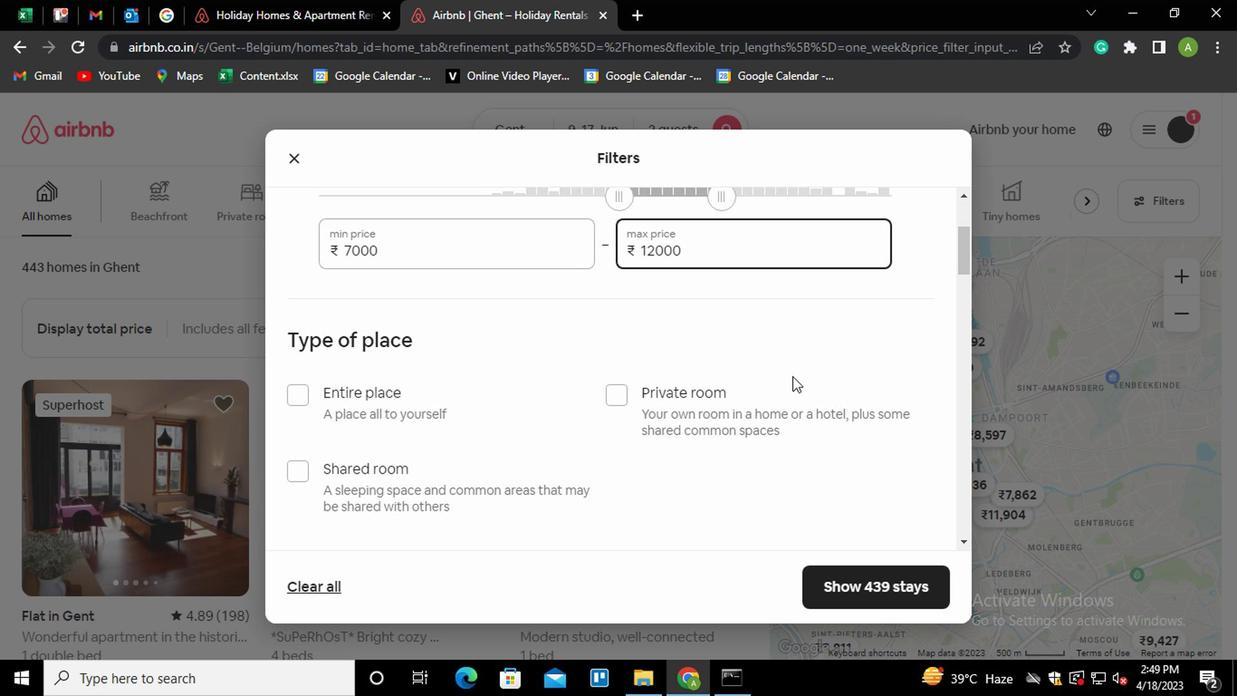 
Action: Mouse moved to (622, 301)
Screenshot: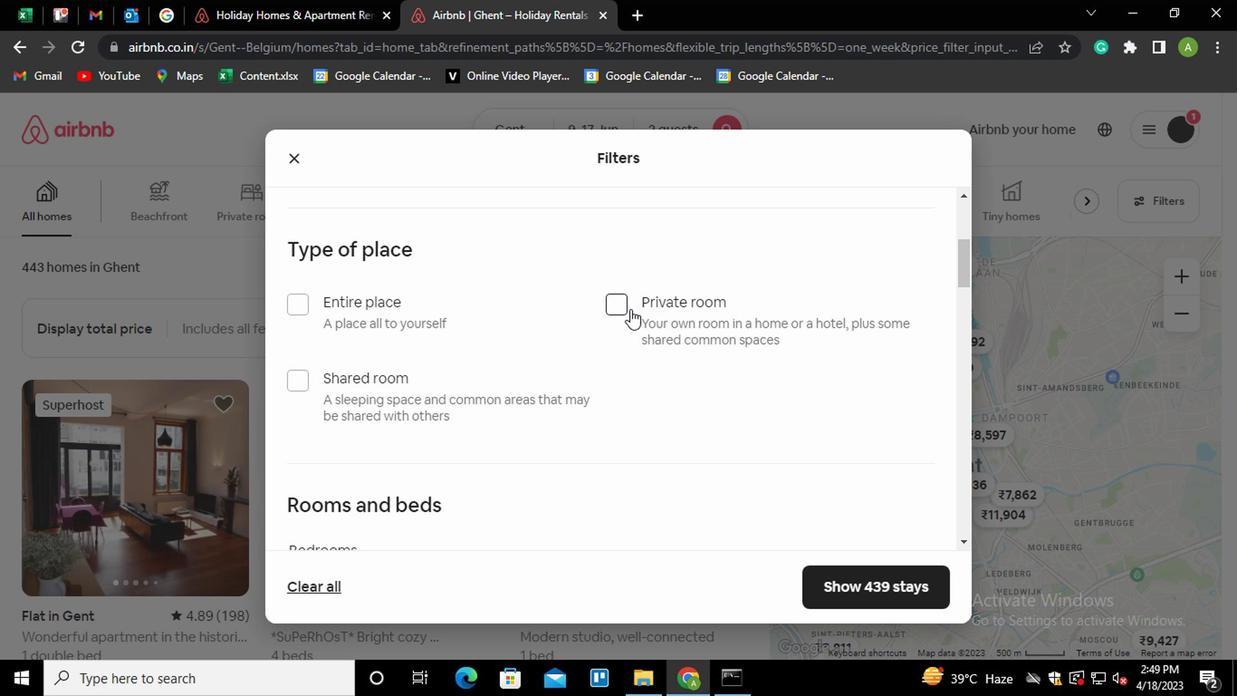 
Action: Mouse pressed left at (622, 301)
Screenshot: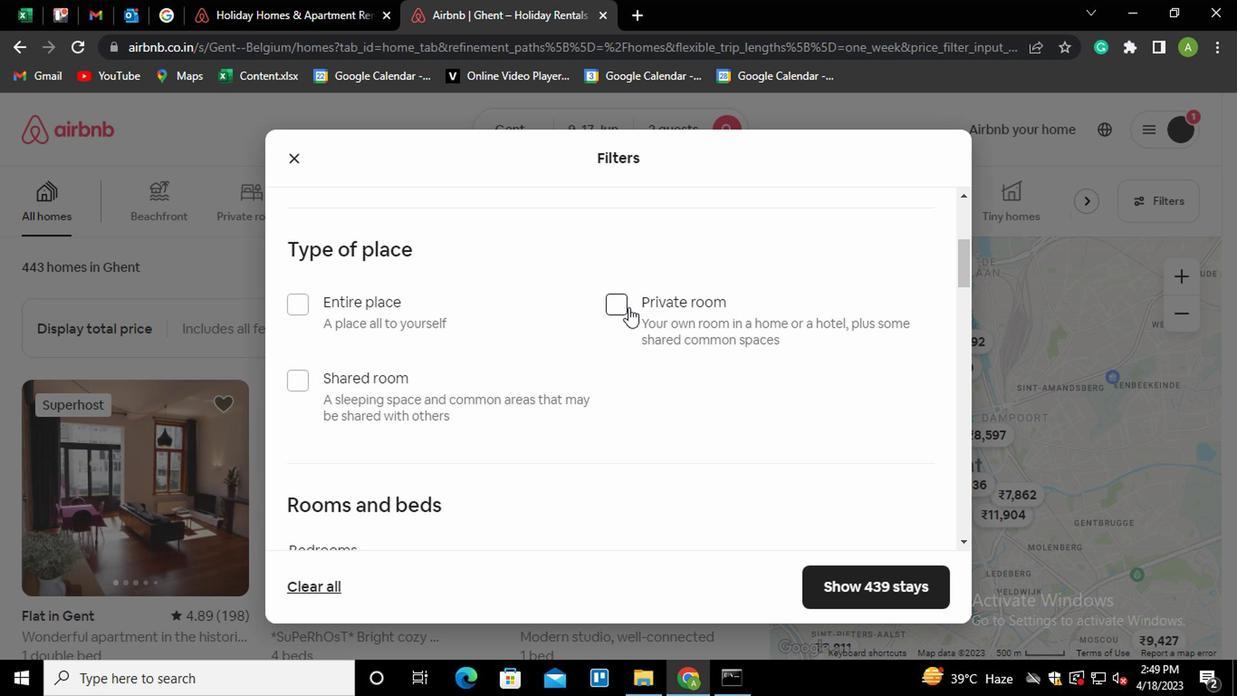 
Action: Mouse moved to (694, 317)
Screenshot: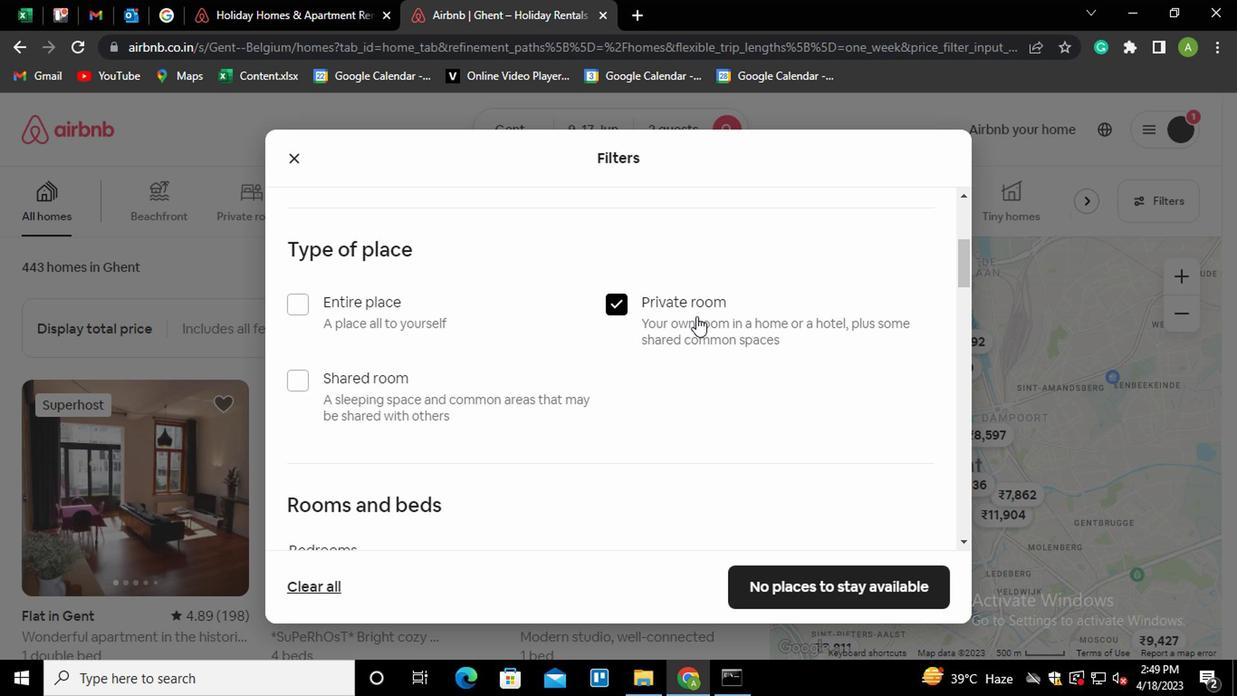
Action: Mouse scrolled (694, 317) with delta (0, 0)
Screenshot: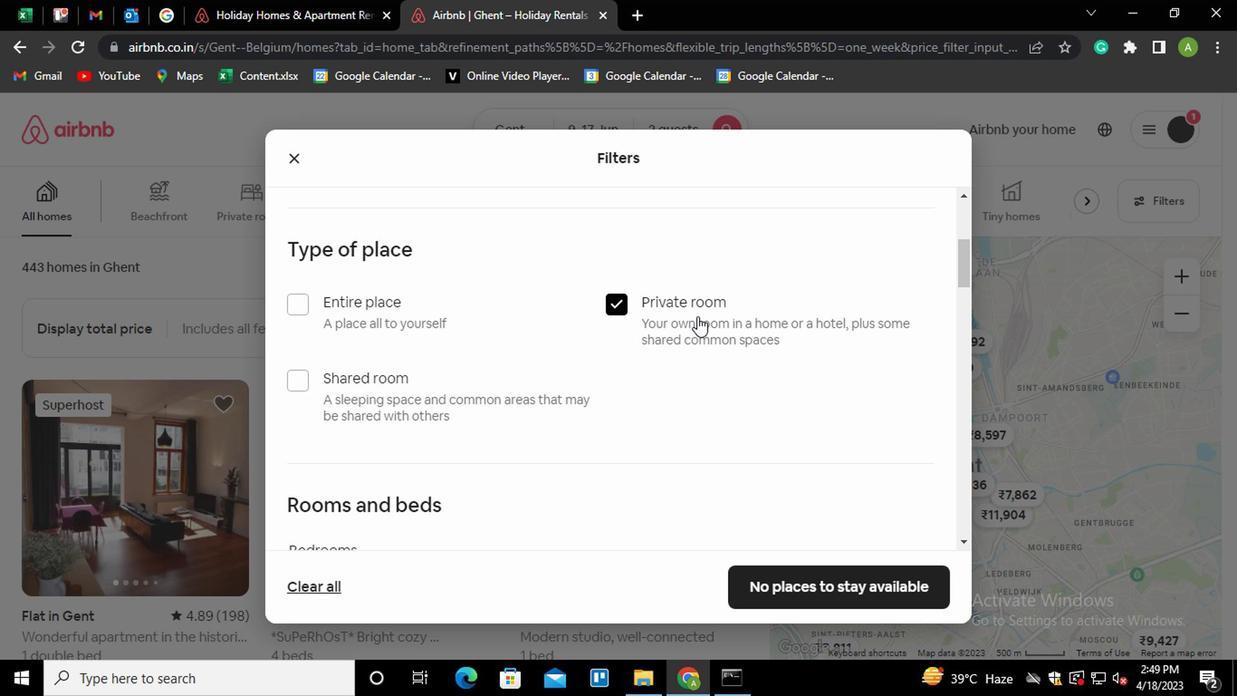
Action: Mouse scrolled (694, 317) with delta (0, 0)
Screenshot: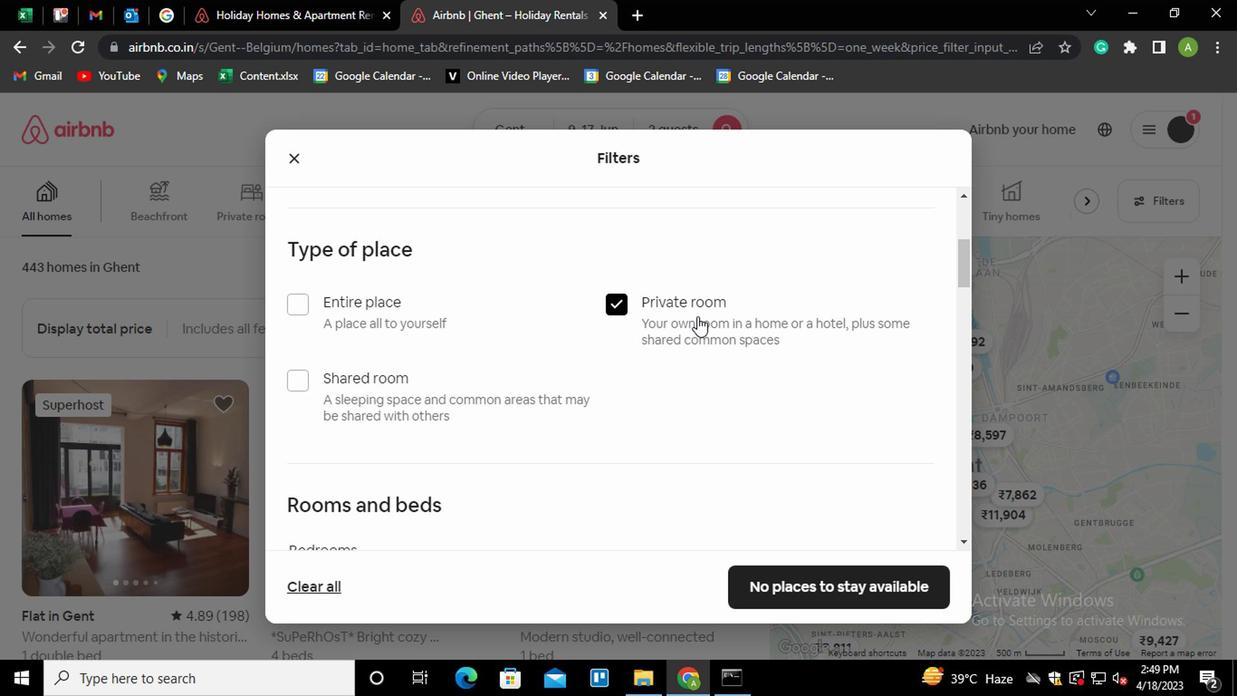 
Action: Mouse scrolled (694, 317) with delta (0, 0)
Screenshot: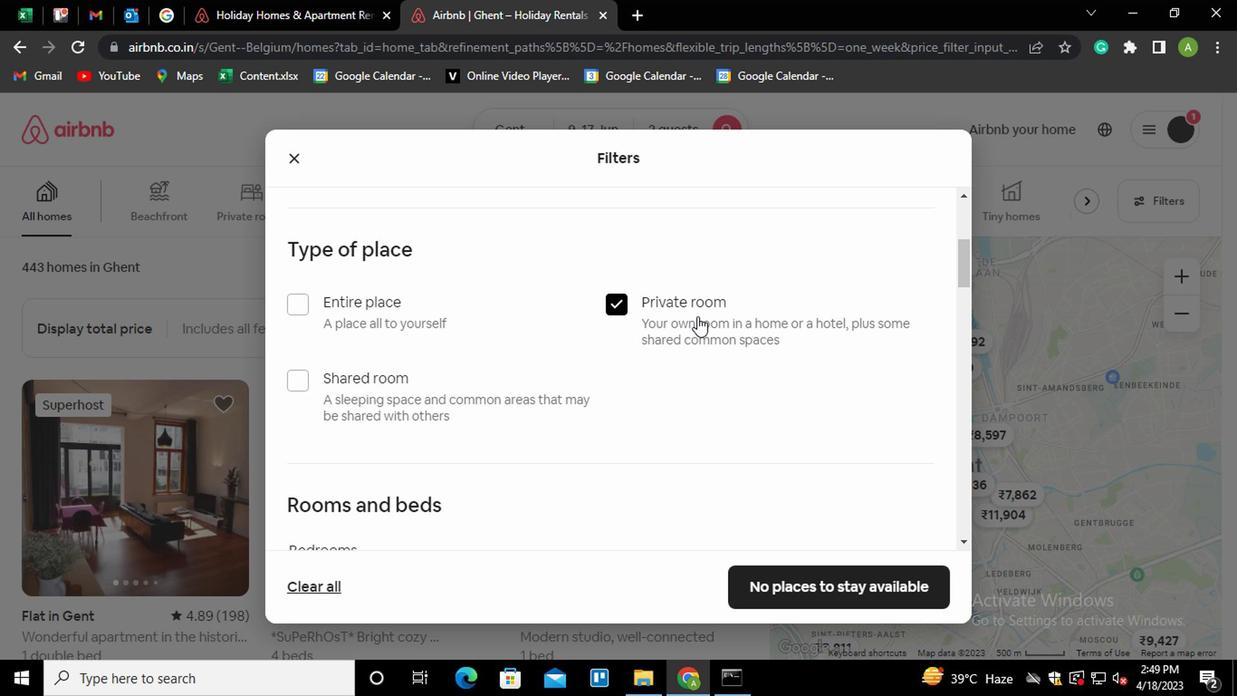 
Action: Mouse moved to (402, 324)
Screenshot: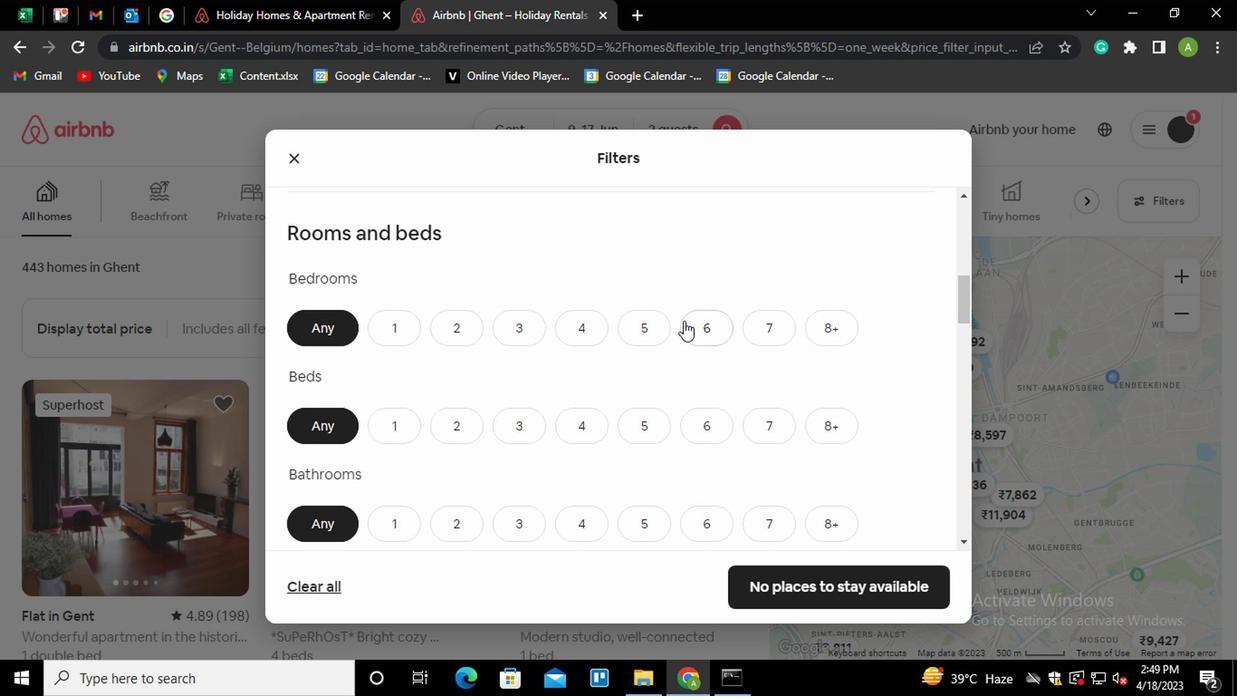 
Action: Mouse pressed left at (402, 324)
Screenshot: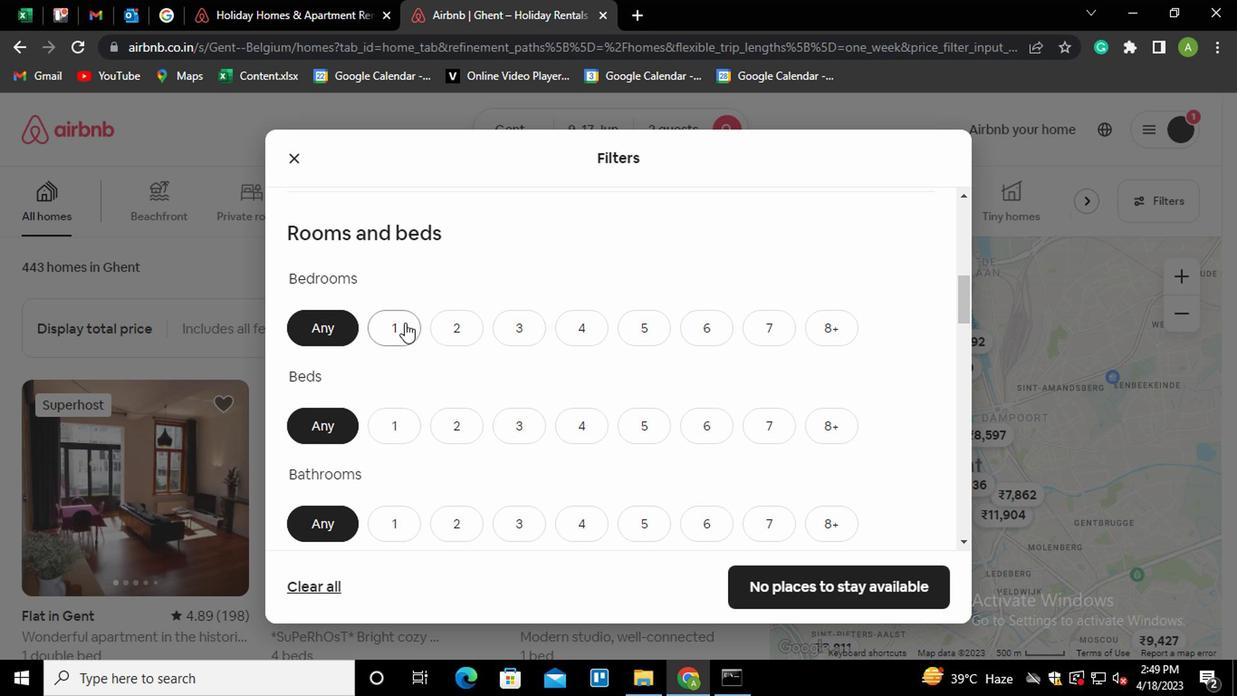 
Action: Mouse moved to (453, 440)
Screenshot: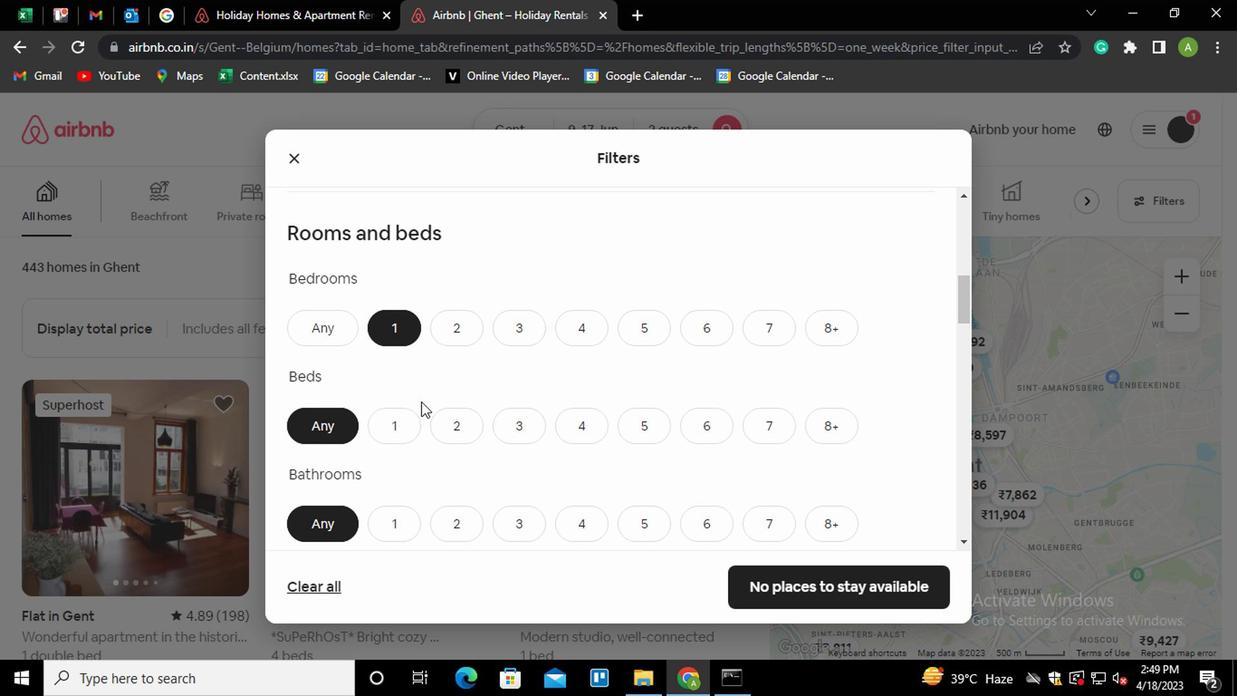 
Action: Mouse pressed left at (453, 440)
Screenshot: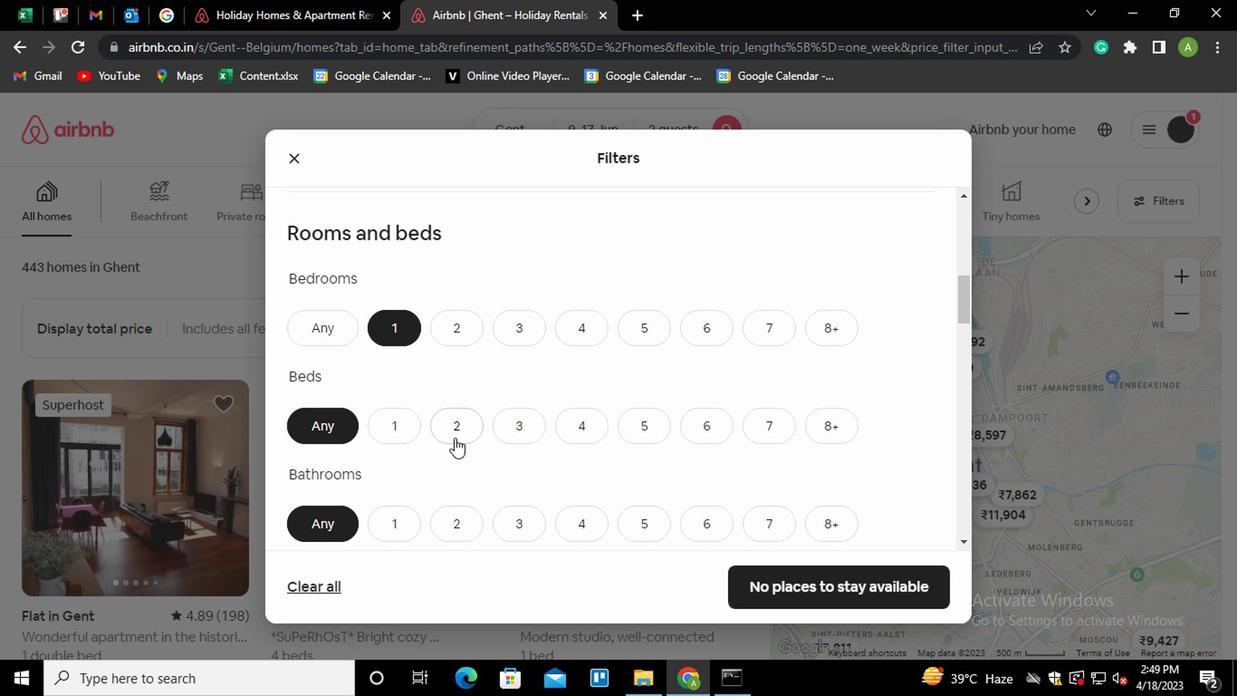 
Action: Mouse moved to (486, 399)
Screenshot: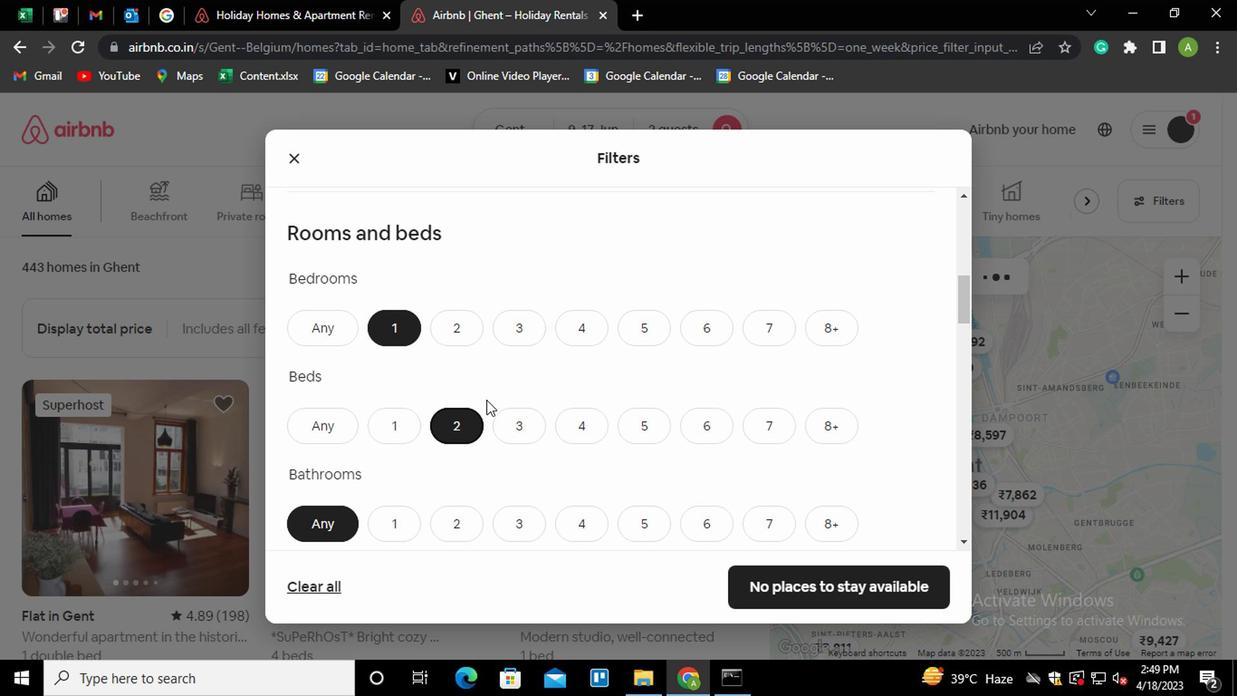 
Action: Mouse scrolled (486, 399) with delta (0, 0)
Screenshot: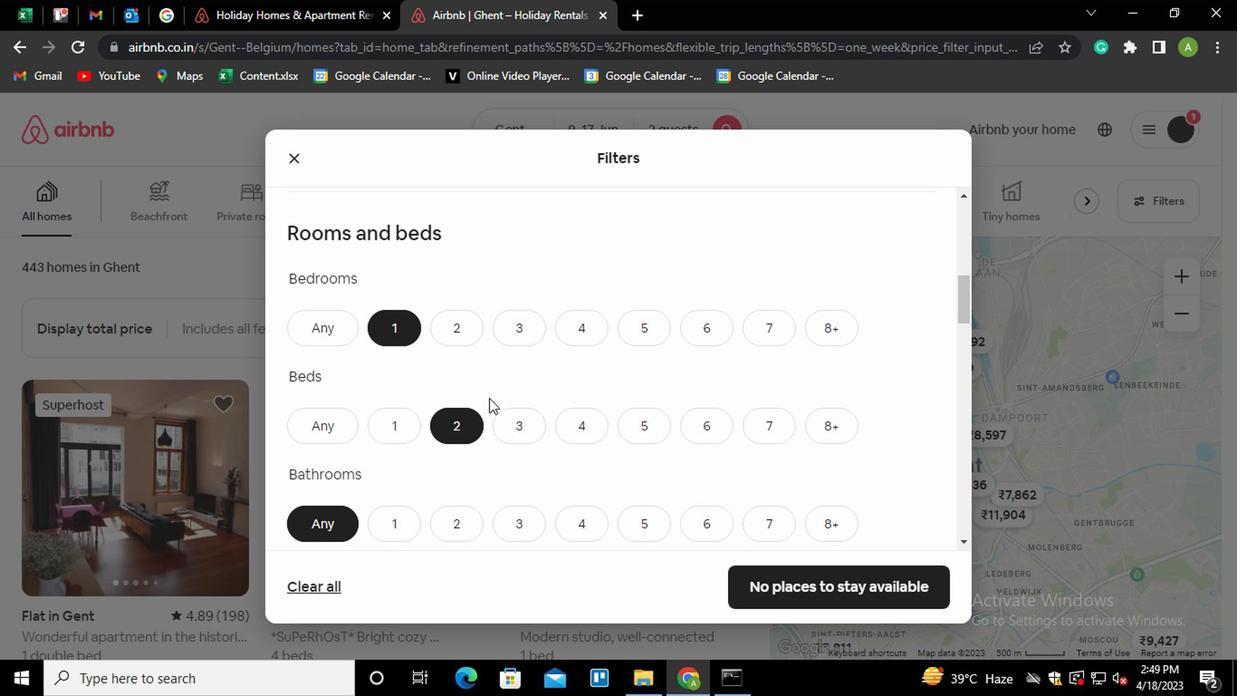
Action: Mouse scrolled (486, 399) with delta (0, 0)
Screenshot: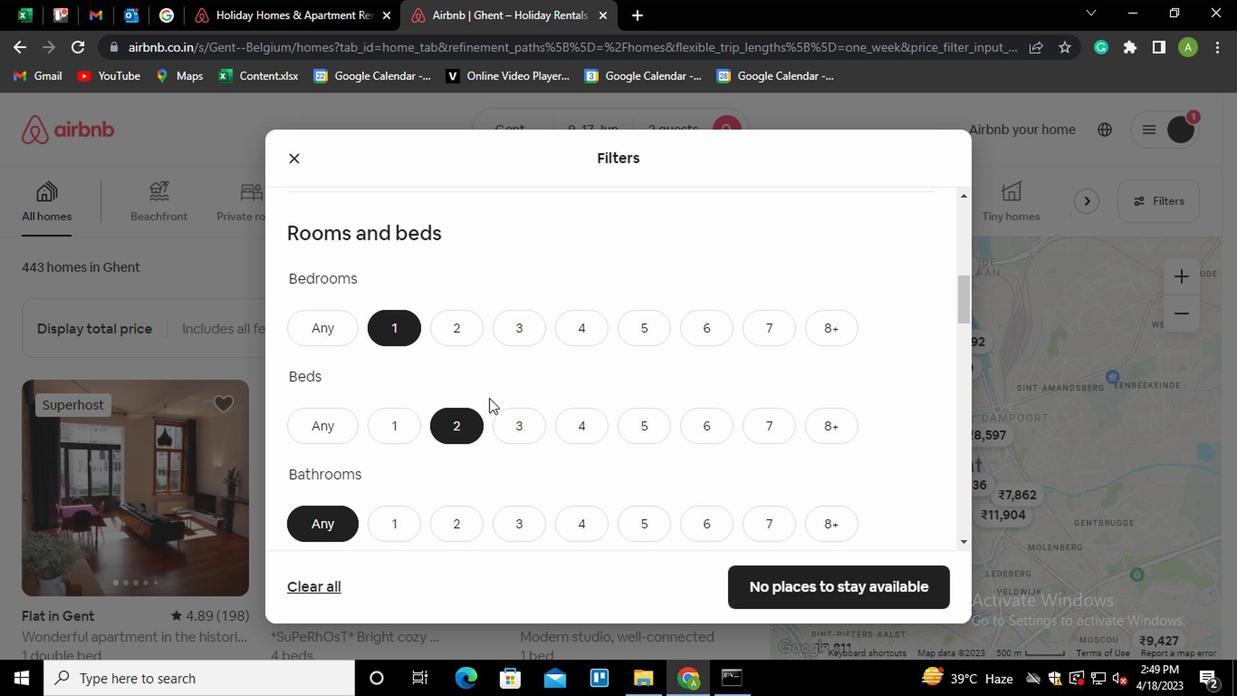 
Action: Mouse moved to (404, 350)
Screenshot: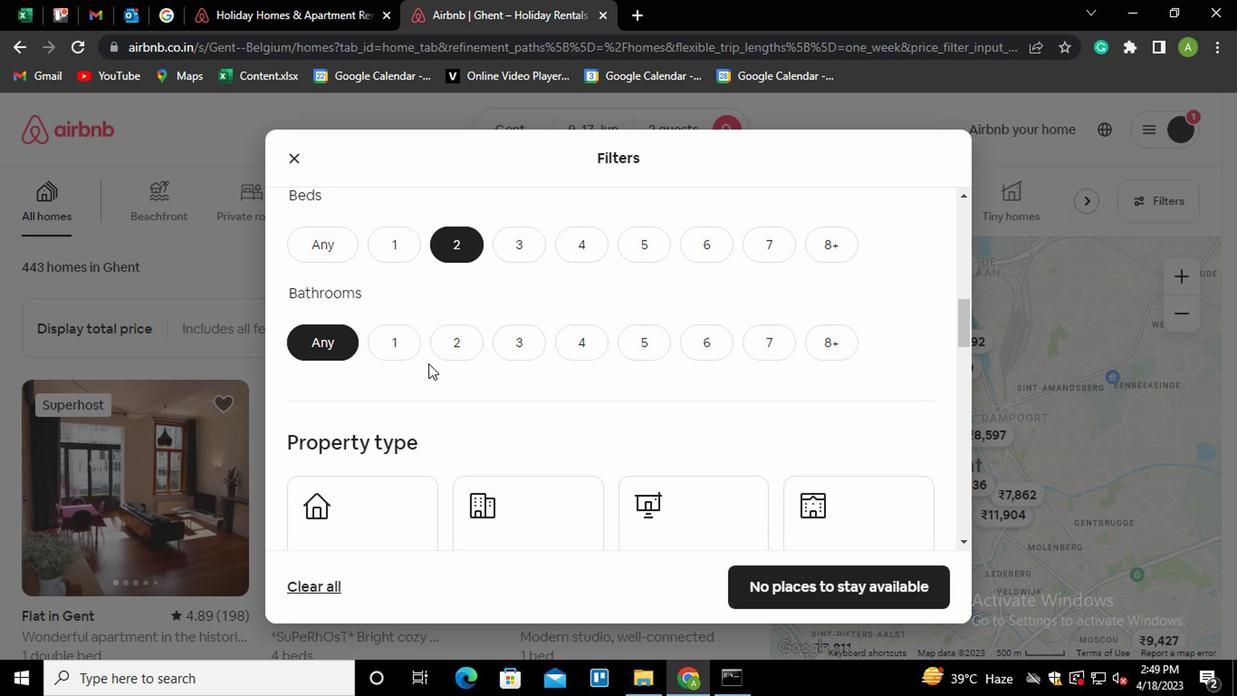 
Action: Mouse pressed left at (404, 350)
Screenshot: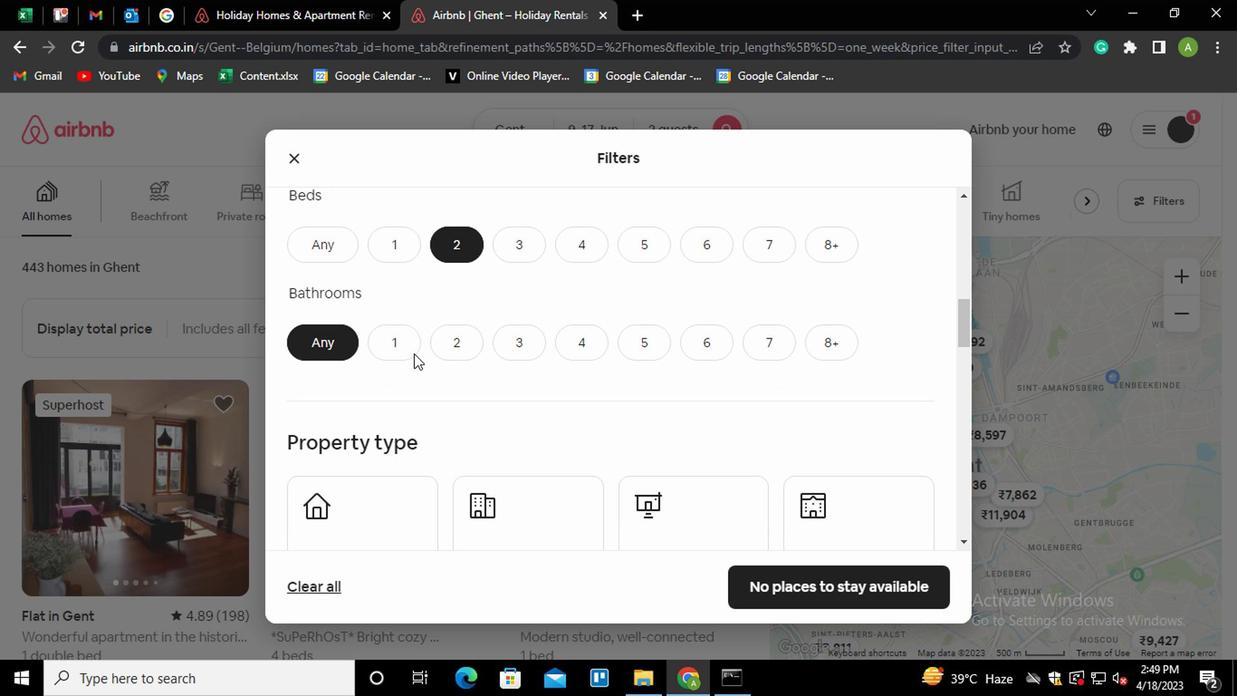 
Action: Mouse moved to (589, 360)
Screenshot: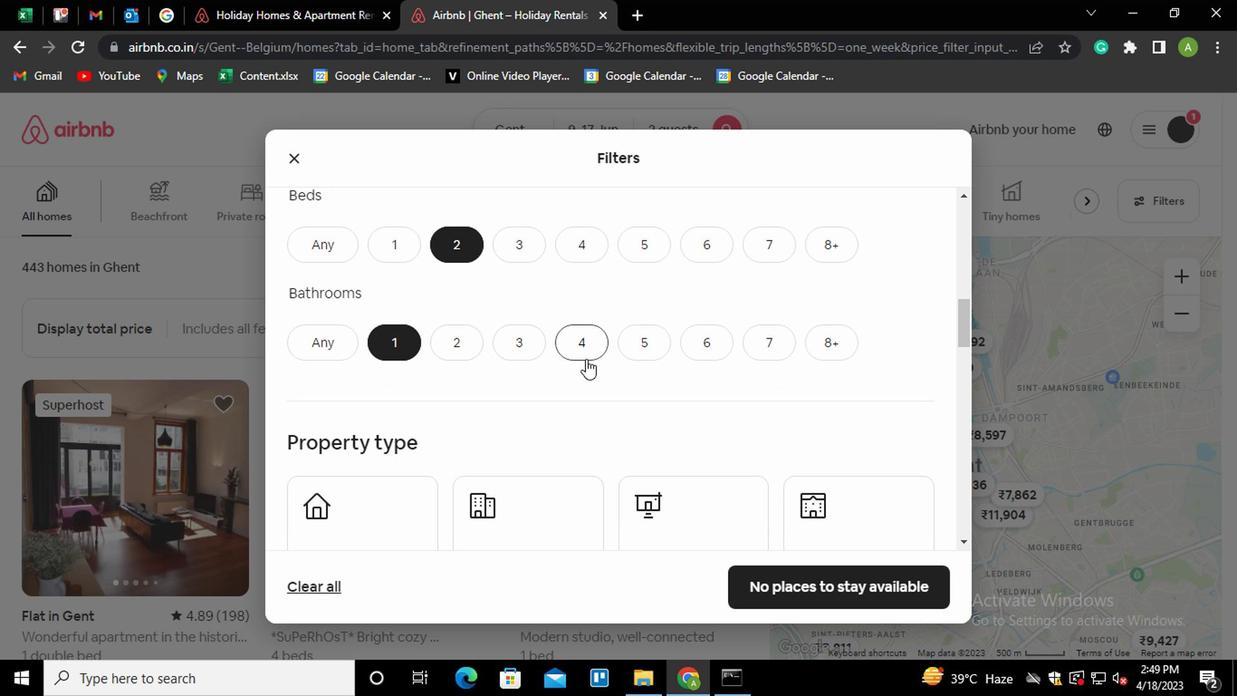 
Action: Mouse scrolled (589, 359) with delta (0, 0)
Screenshot: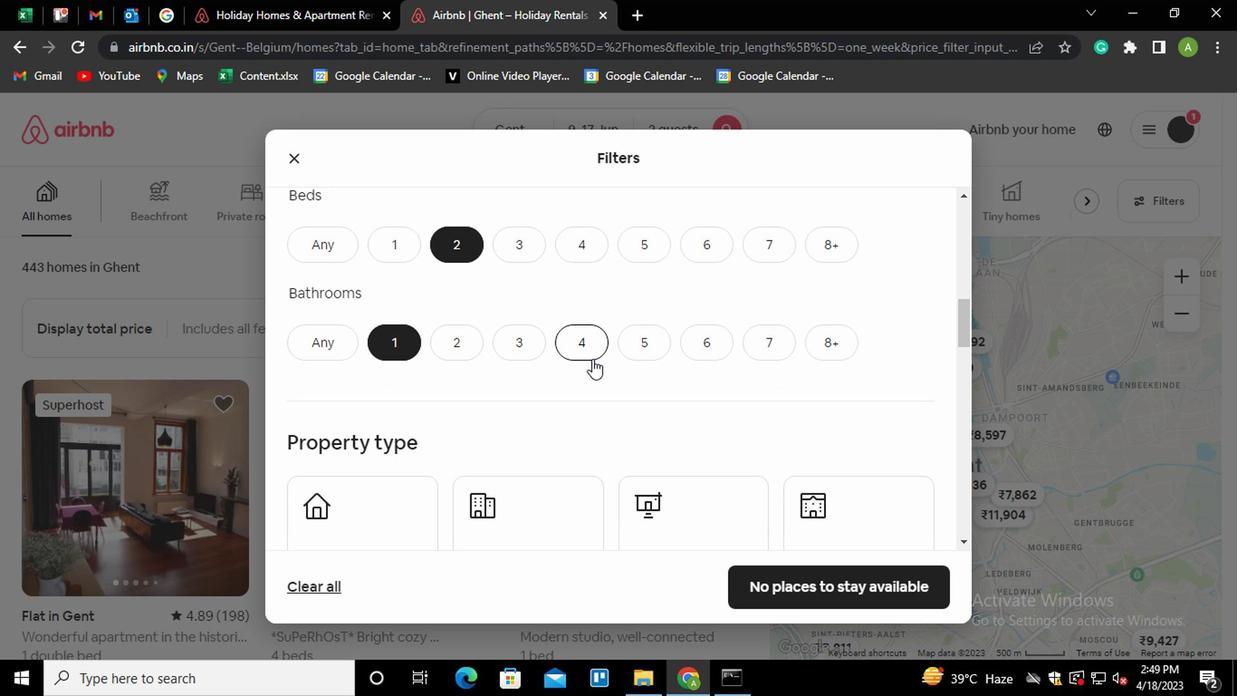 
Action: Mouse moved to (504, 446)
Screenshot: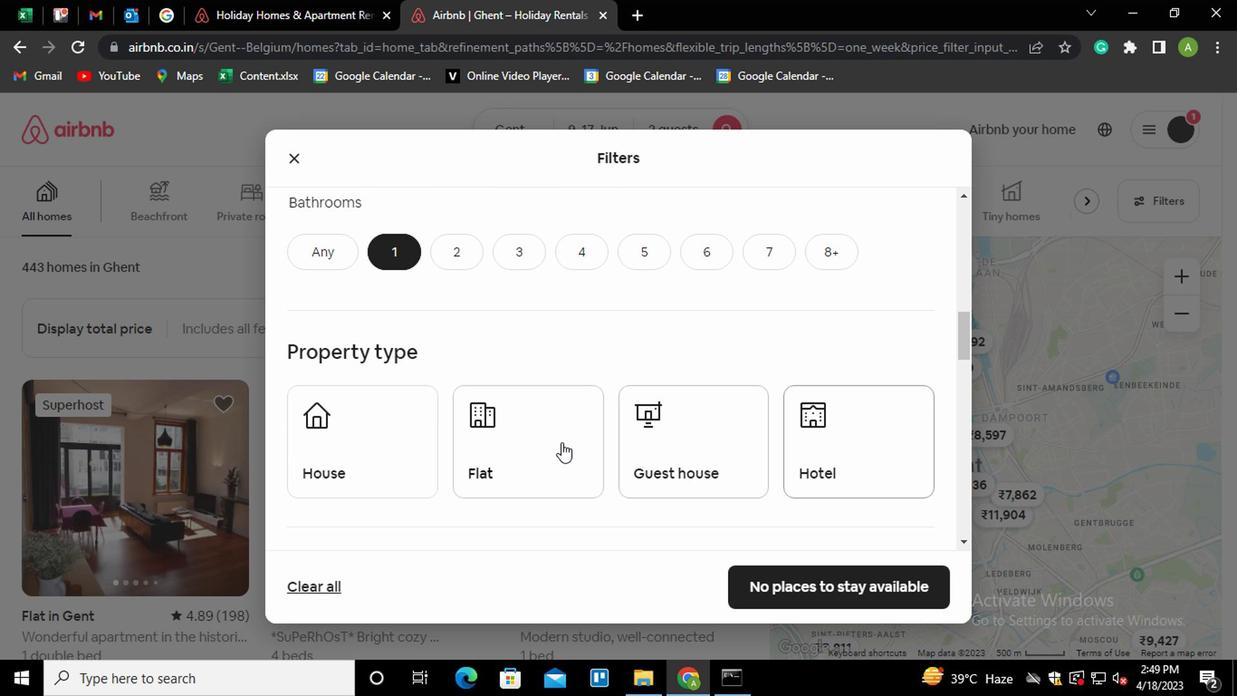 
Action: Mouse pressed left at (504, 446)
Screenshot: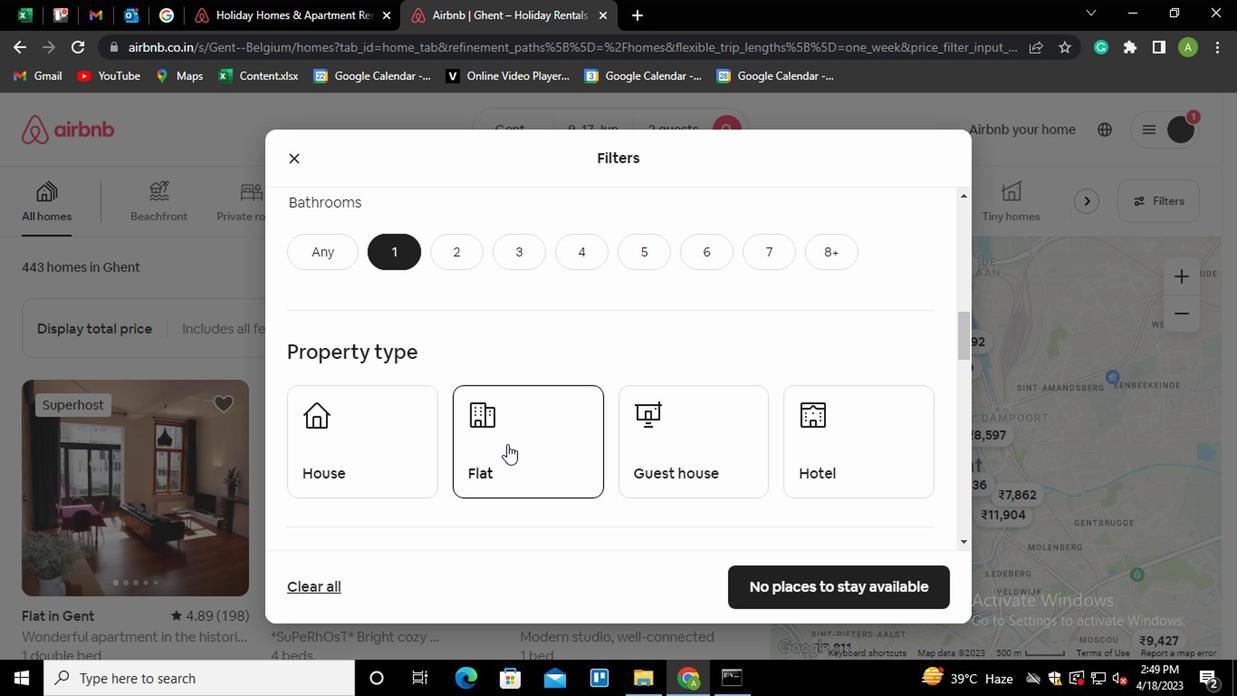 
Action: Mouse moved to (549, 432)
Screenshot: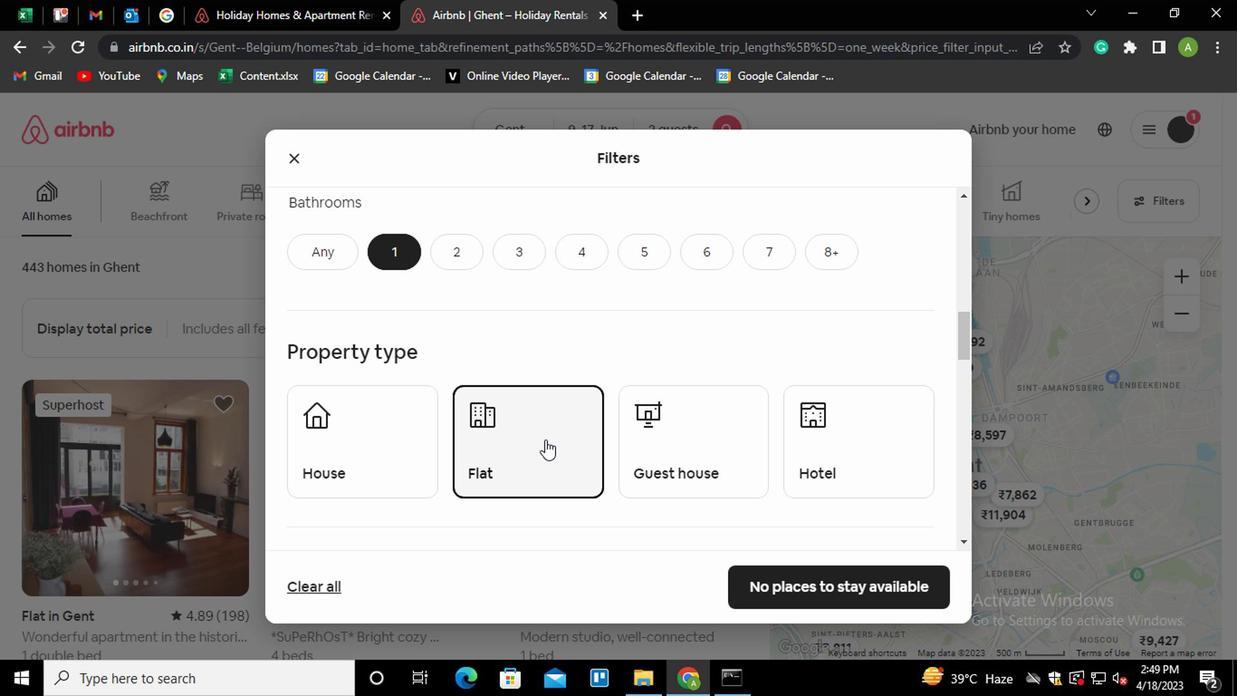 
Action: Mouse scrolled (549, 431) with delta (0, -1)
Screenshot: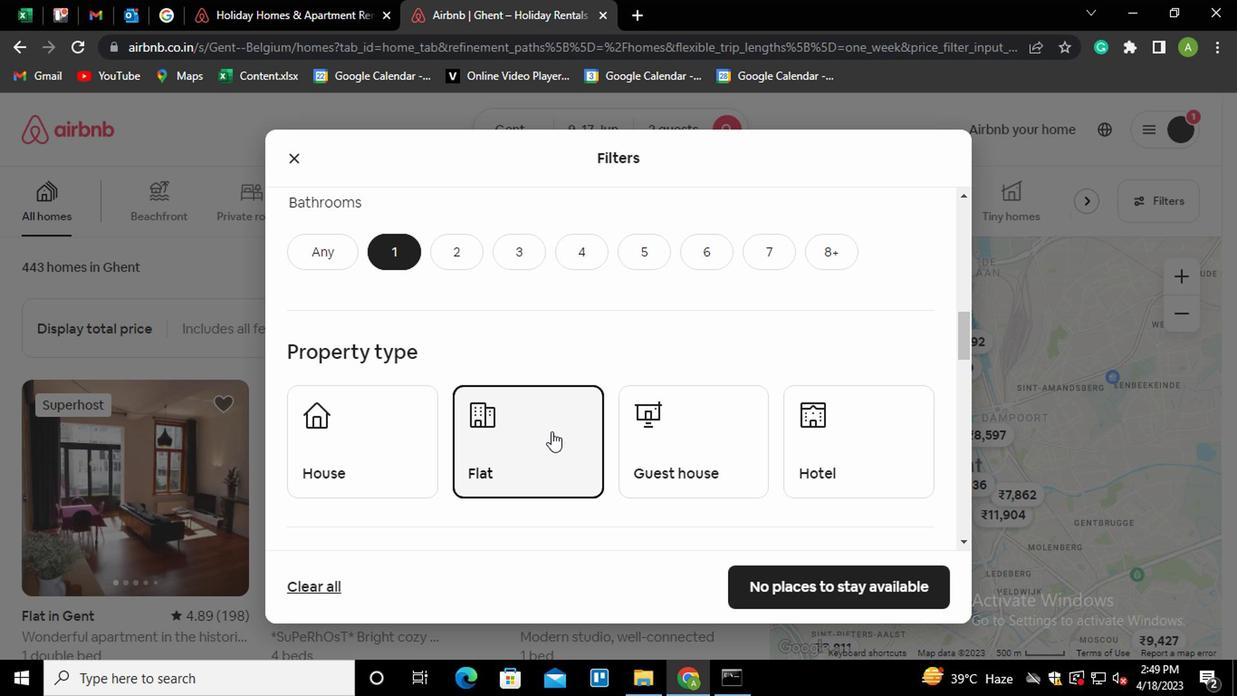 
Action: Mouse moved to (541, 379)
Screenshot: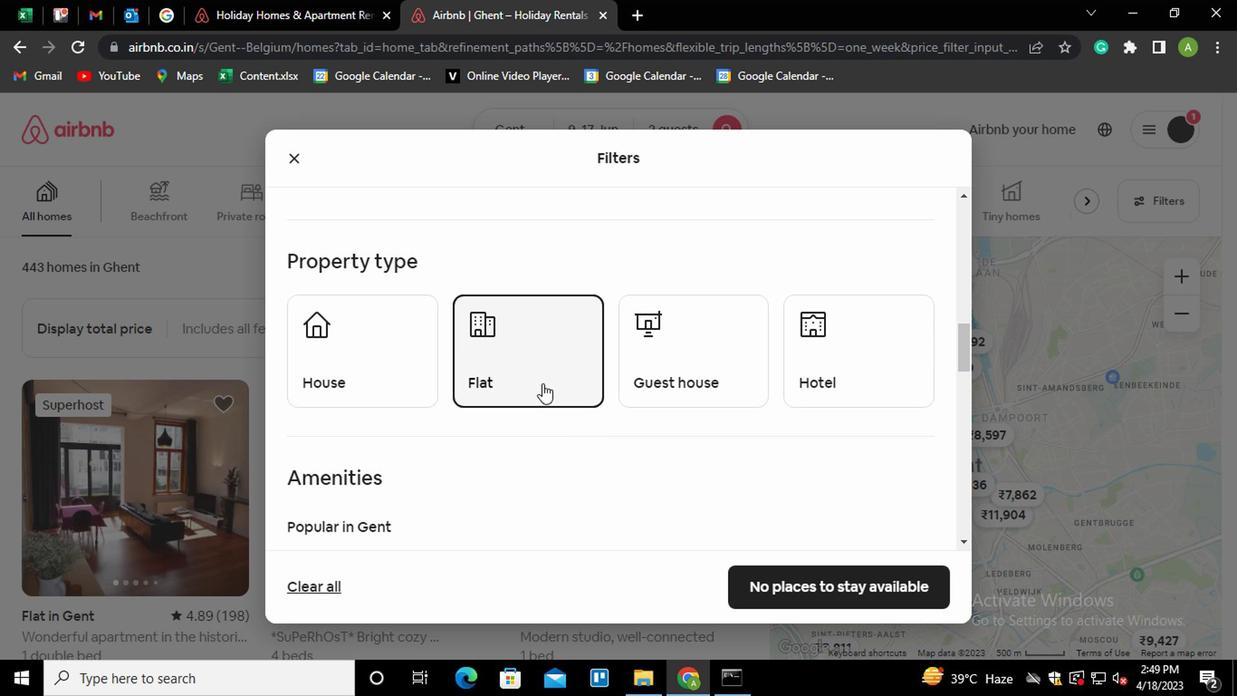 
Action: Mouse scrolled (541, 377) with delta (0, -1)
Screenshot: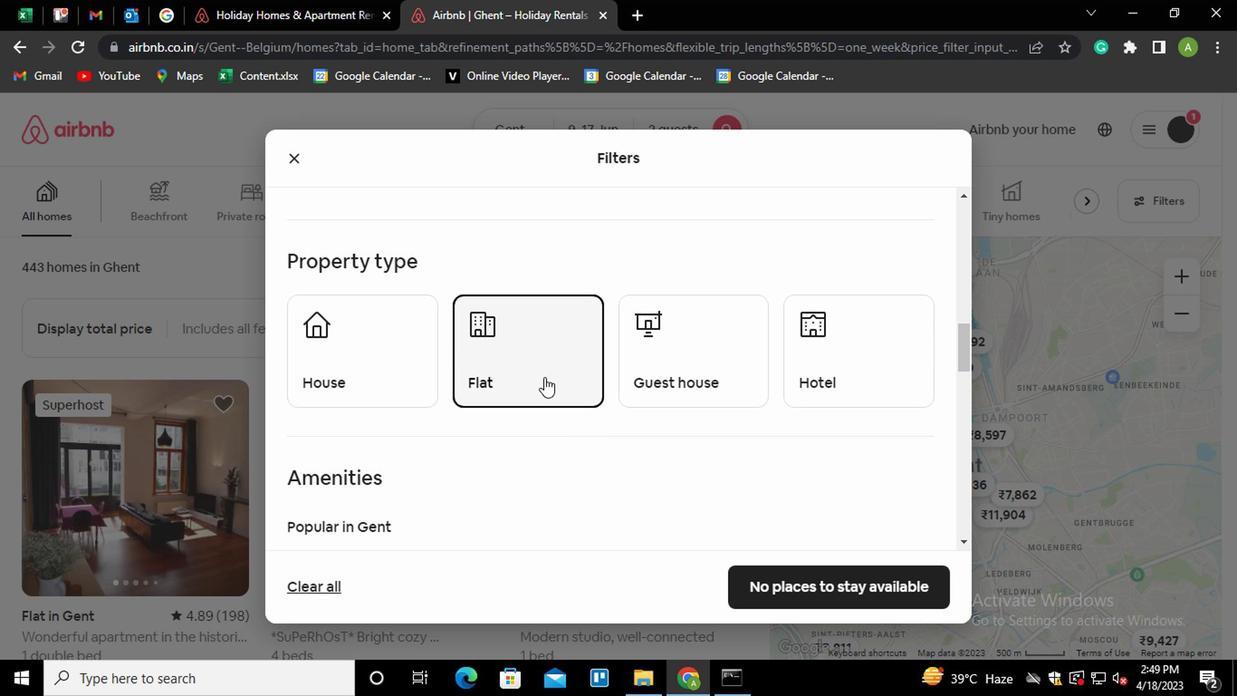 
Action: Mouse scrolled (541, 377) with delta (0, -1)
Screenshot: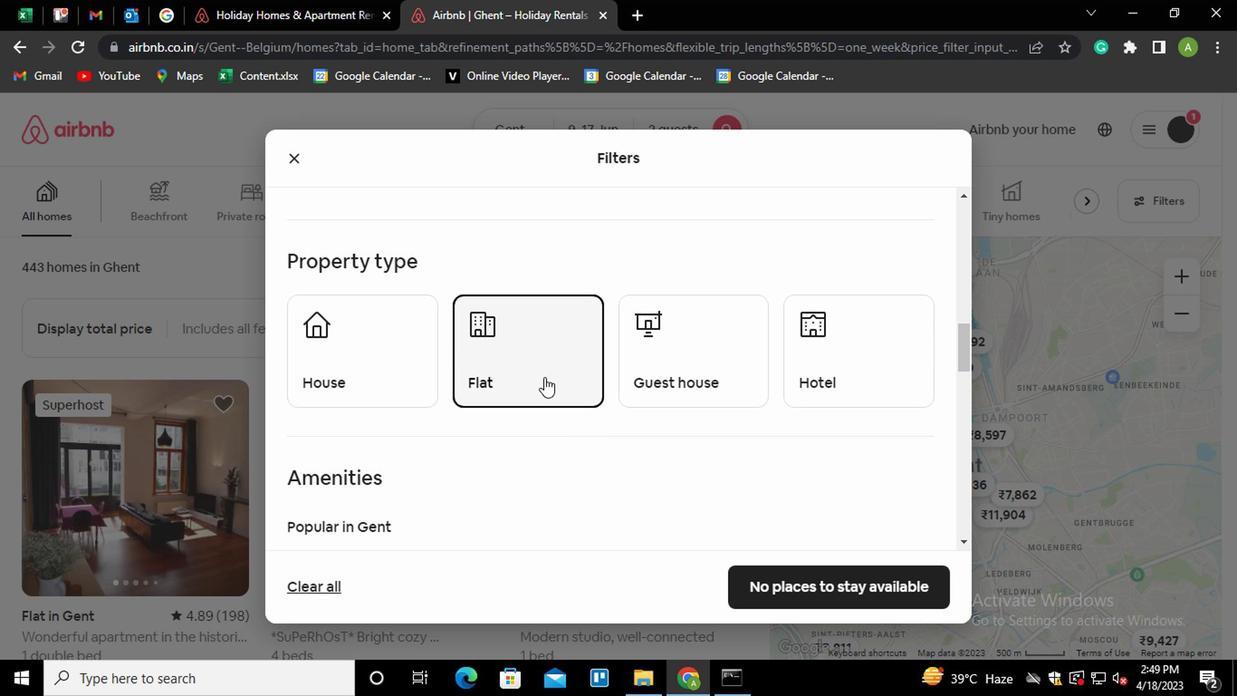 
Action: Mouse scrolled (541, 377) with delta (0, -1)
Screenshot: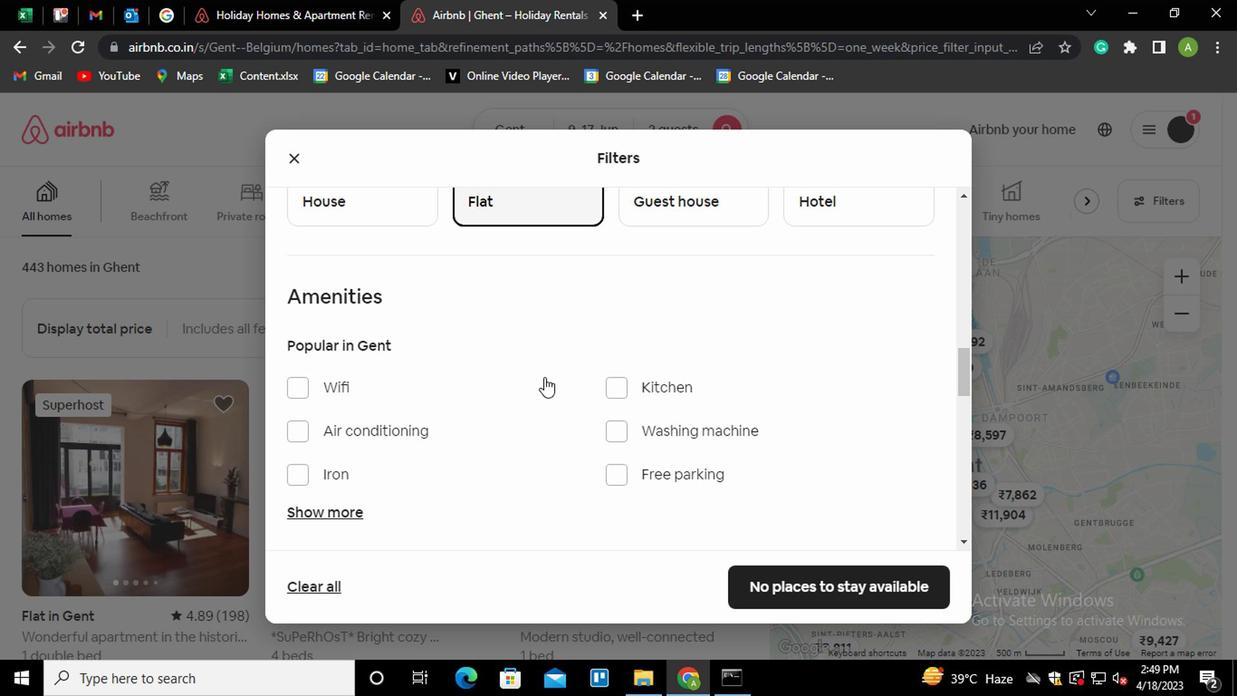 
Action: Mouse moved to (357, 423)
Screenshot: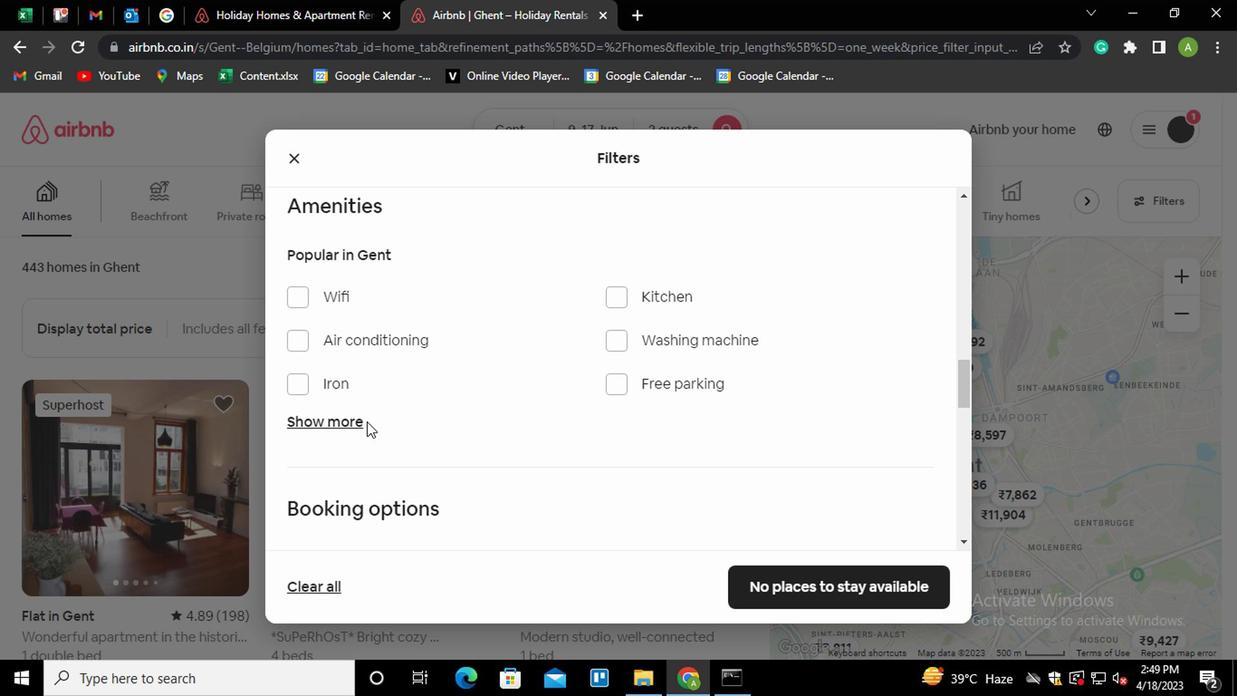 
Action: Mouse pressed left at (357, 423)
Screenshot: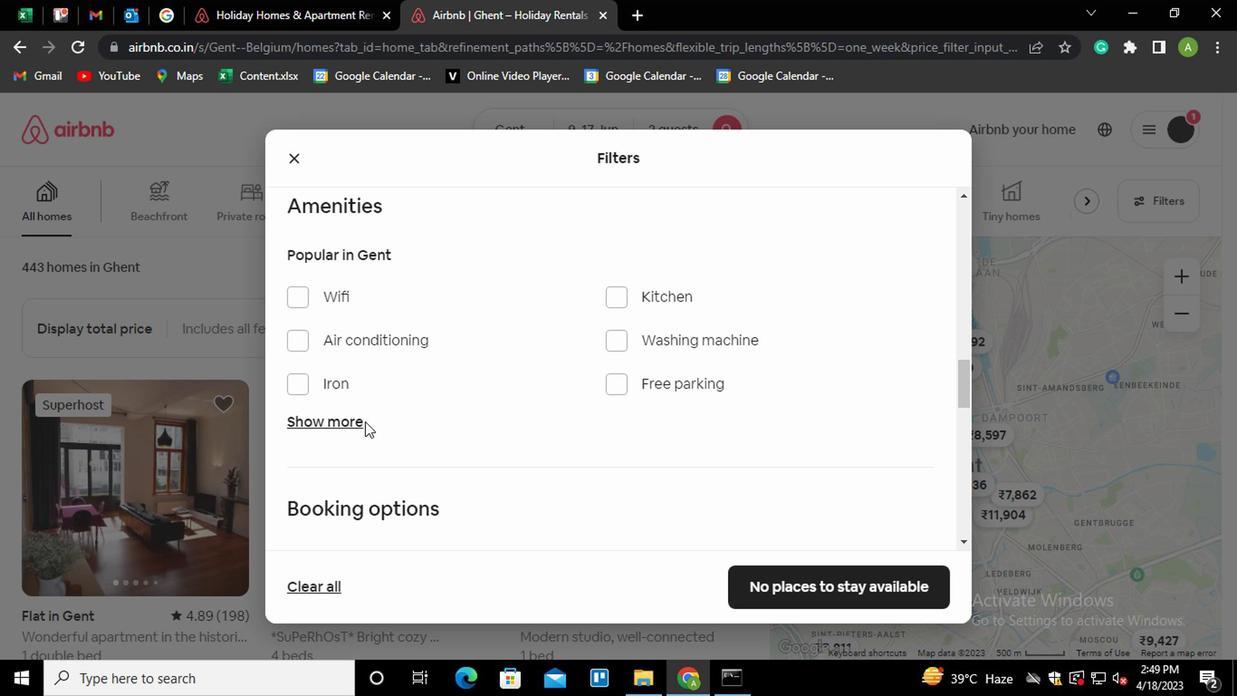 
Action: Mouse moved to (636, 488)
Screenshot: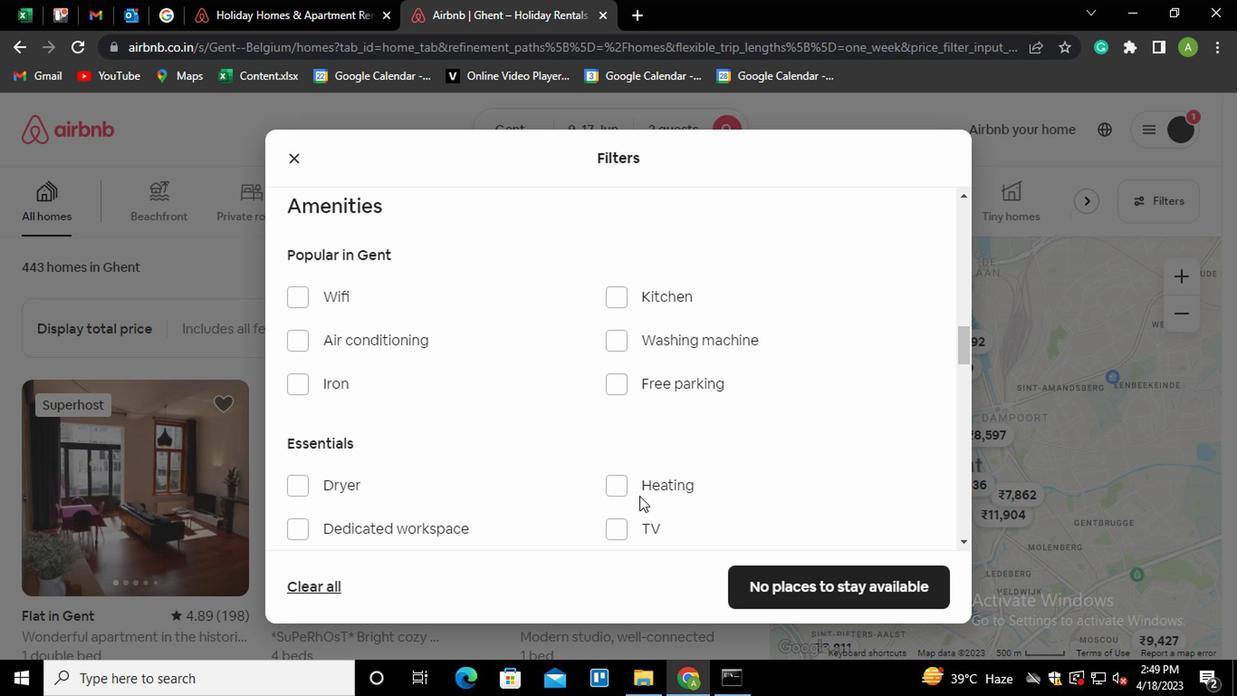 
Action: Mouse pressed left at (636, 488)
Screenshot: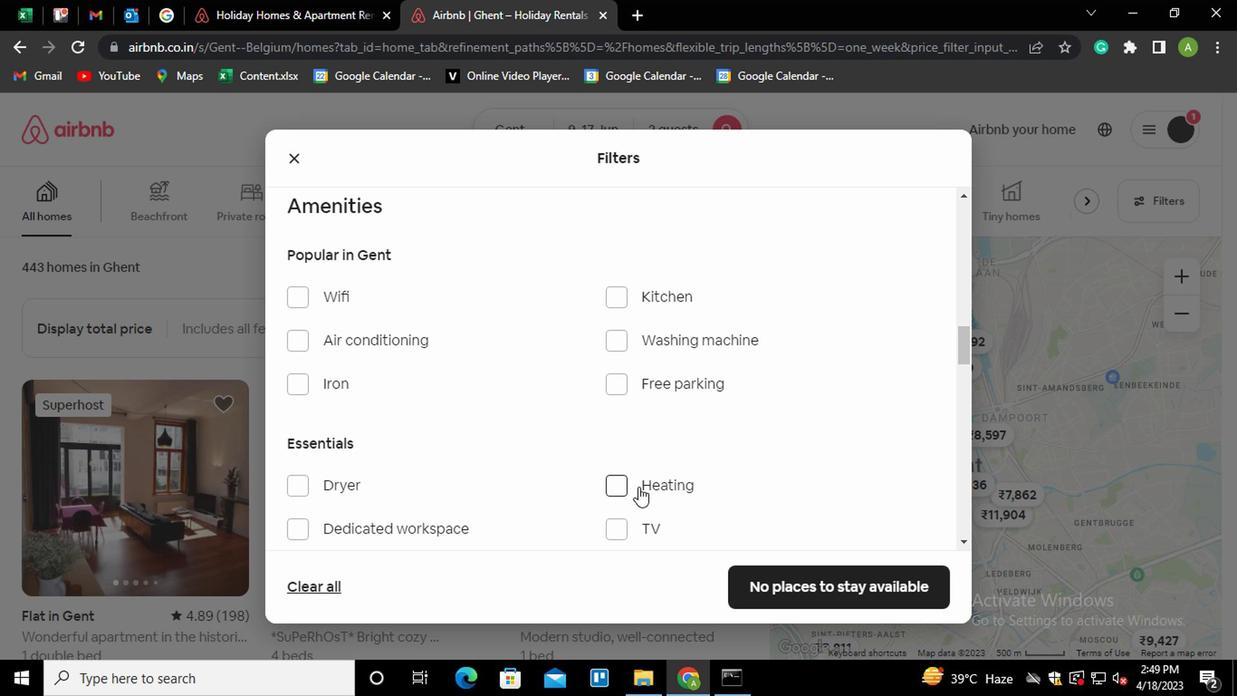 
Action: Mouse moved to (675, 455)
Screenshot: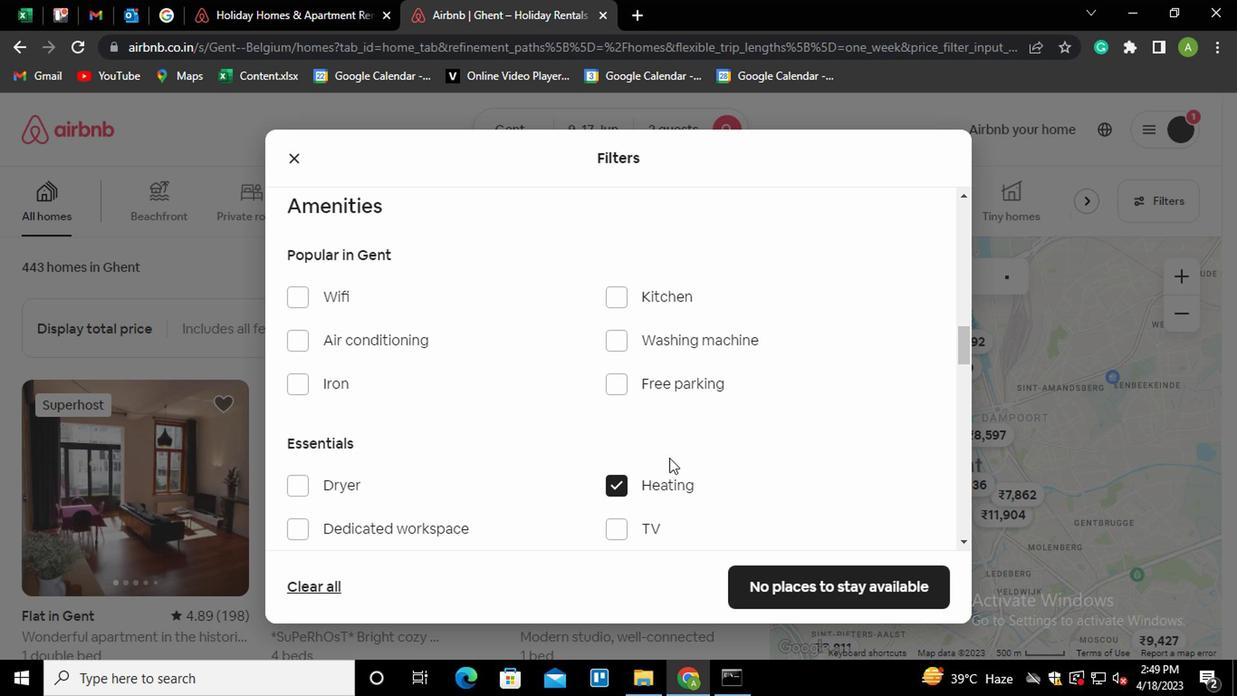 
Action: Mouse scrolled (675, 455) with delta (0, 0)
Screenshot: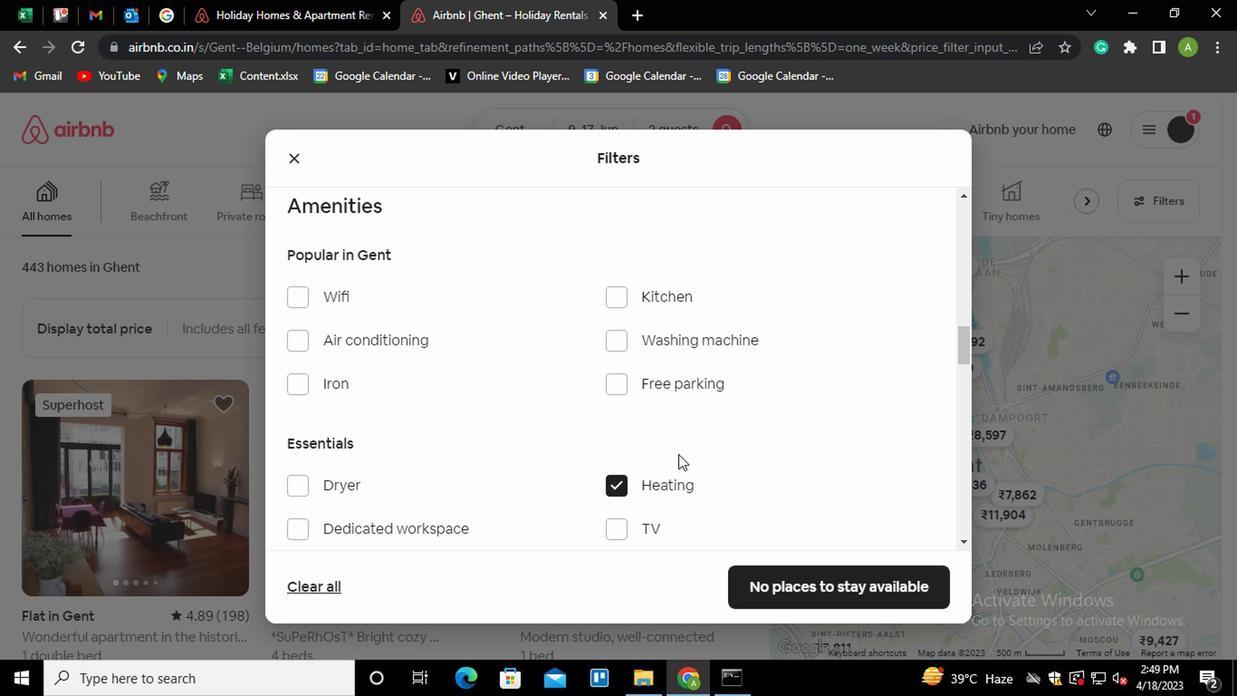 
Action: Mouse scrolled (675, 455) with delta (0, 0)
Screenshot: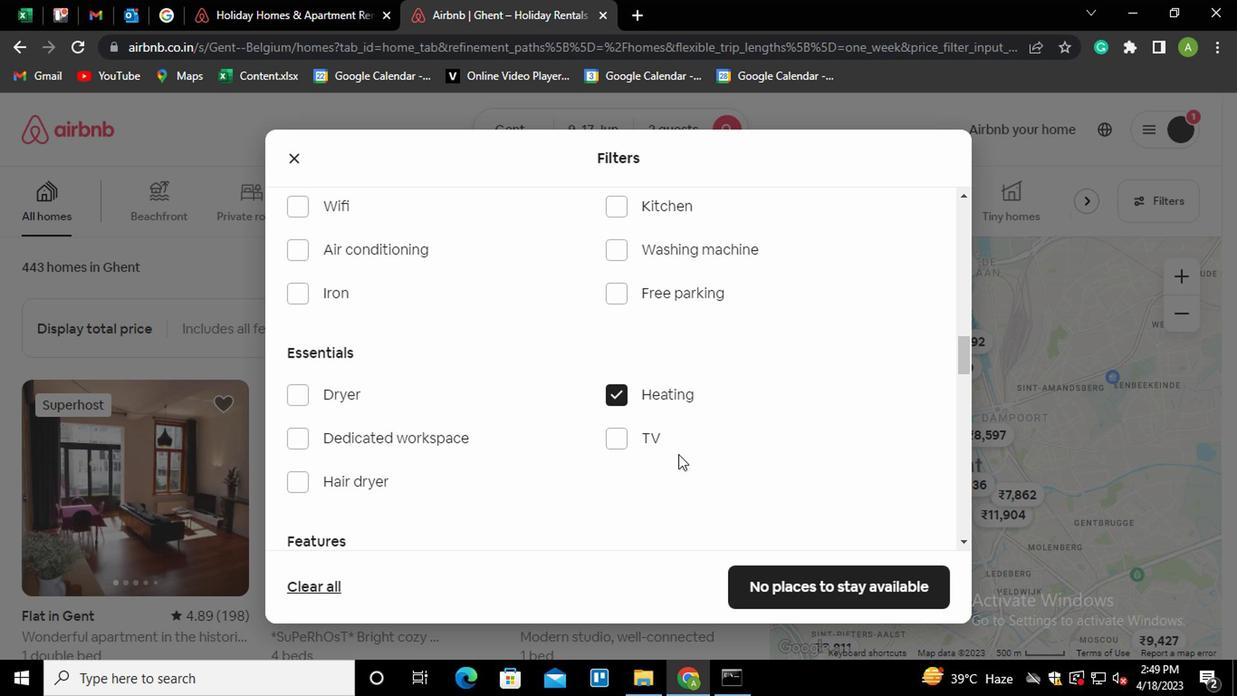 
Action: Mouse scrolled (675, 455) with delta (0, 0)
Screenshot: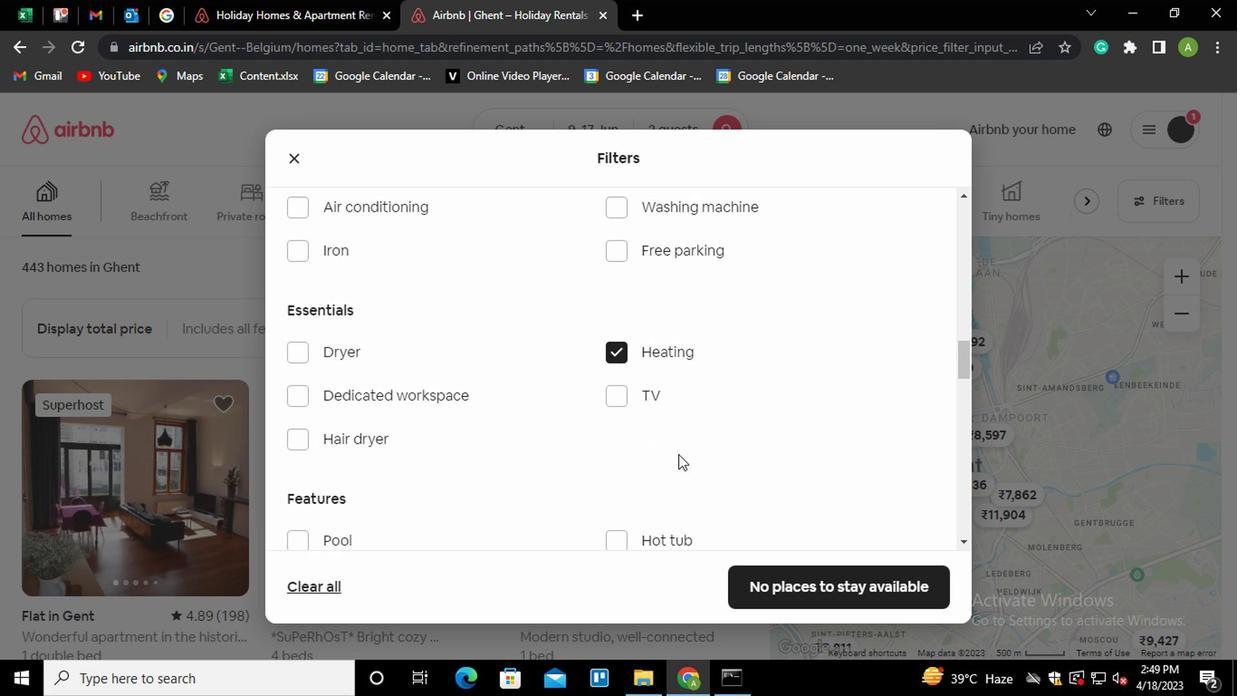 
Action: Mouse scrolled (675, 455) with delta (0, 0)
Screenshot: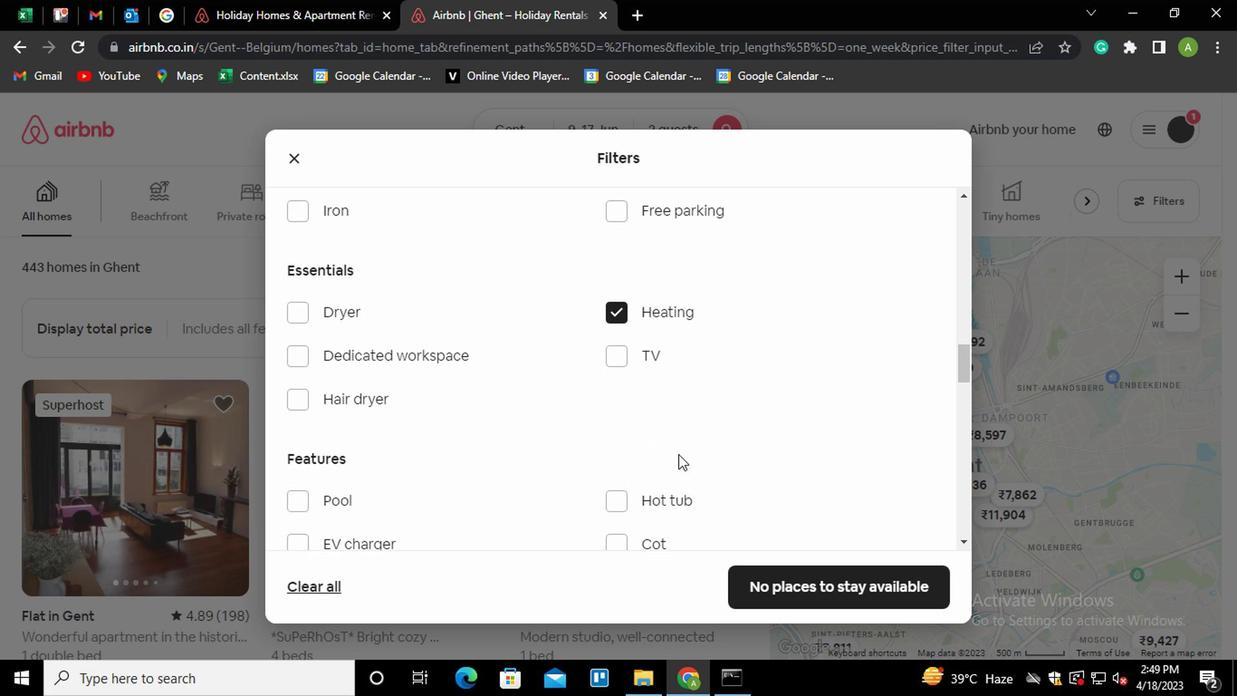 
Action: Mouse scrolled (675, 455) with delta (0, 0)
Screenshot: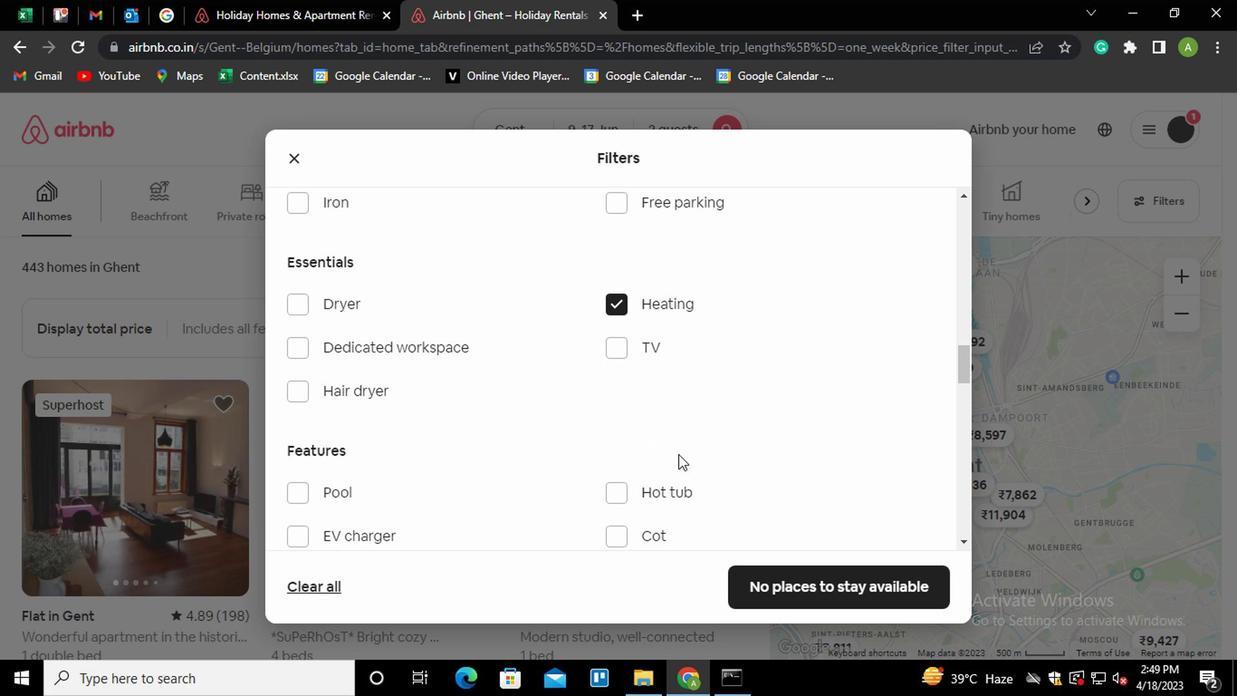 
Action: Mouse scrolled (675, 455) with delta (0, 0)
Screenshot: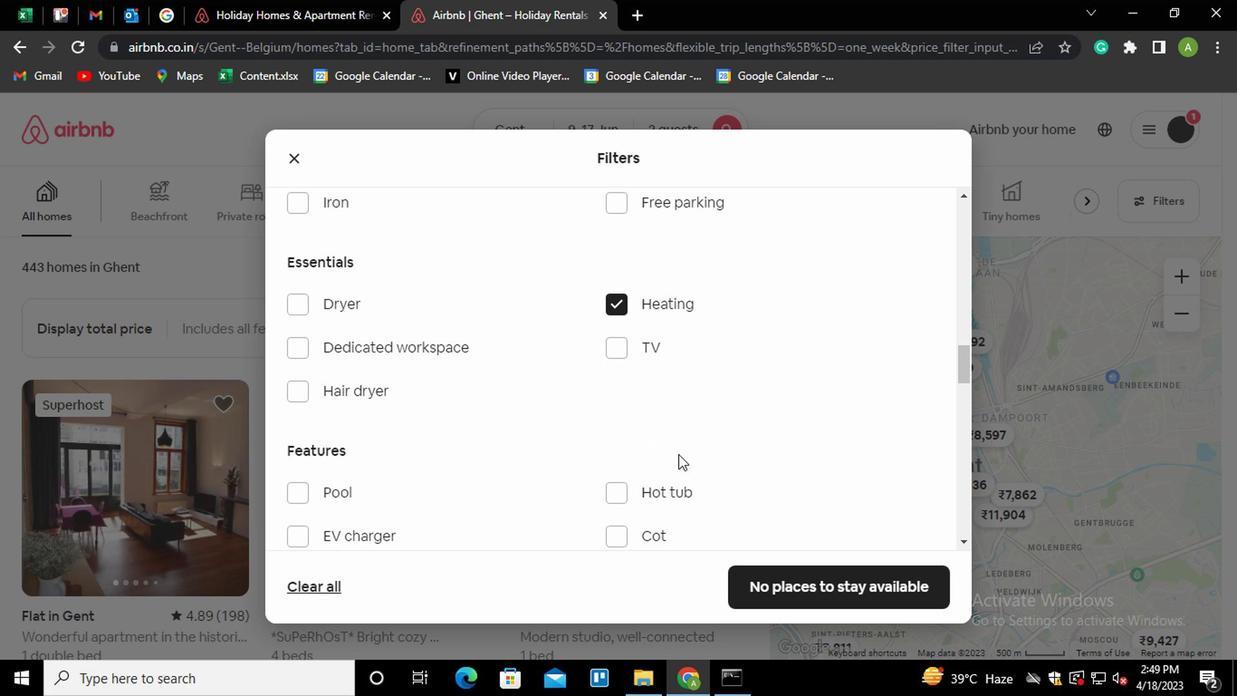 
Action: Mouse scrolled (675, 455) with delta (0, 0)
Screenshot: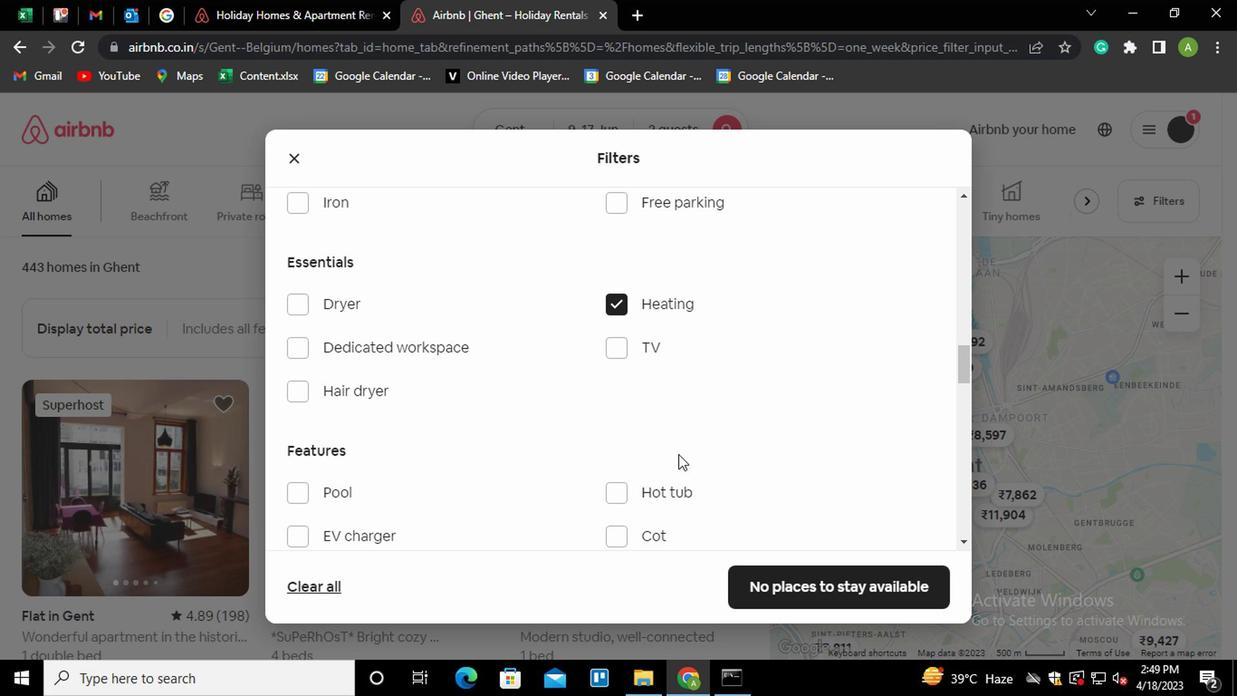 
Action: Mouse scrolled (675, 455) with delta (0, 0)
Screenshot: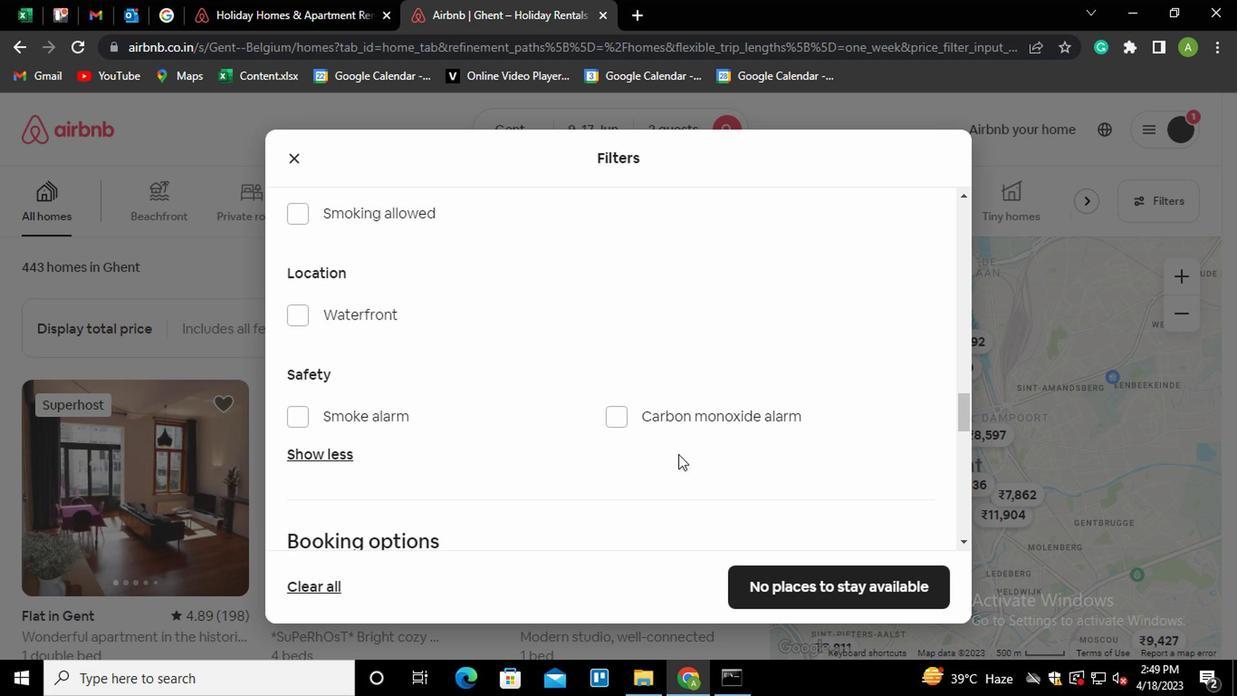 
Action: Mouse scrolled (675, 455) with delta (0, 0)
Screenshot: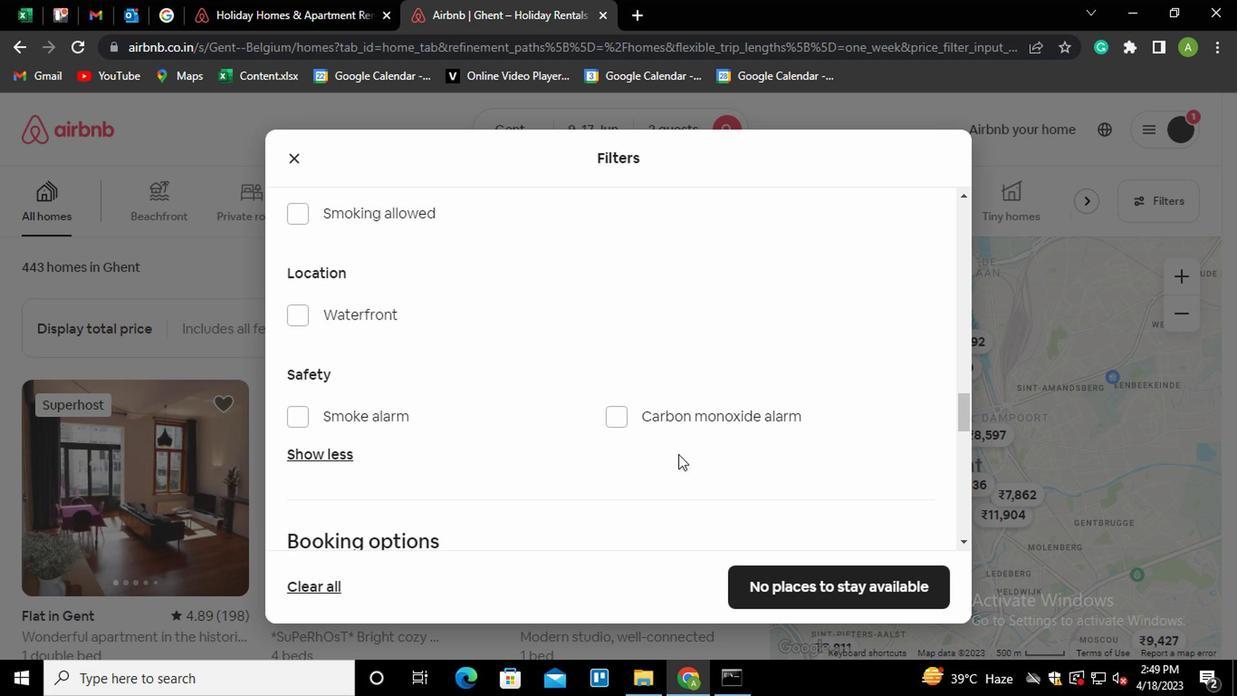 
Action: Mouse scrolled (675, 455) with delta (0, 0)
Screenshot: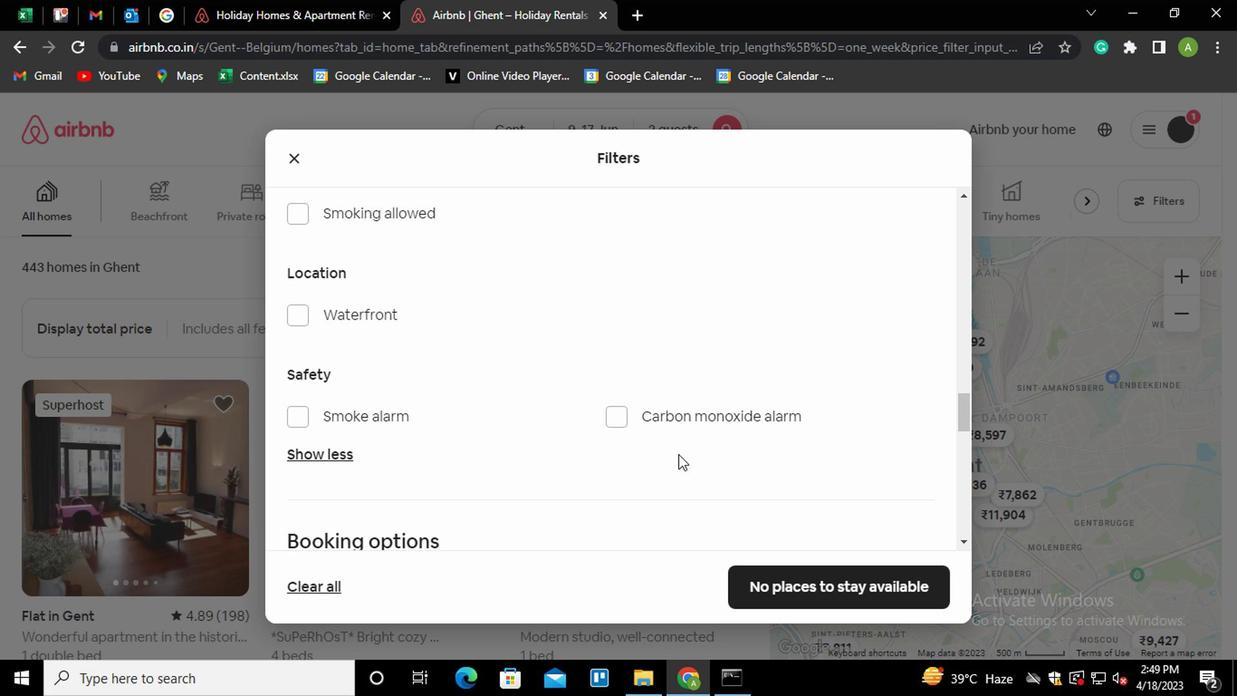 
Action: Mouse scrolled (675, 455) with delta (0, 0)
Screenshot: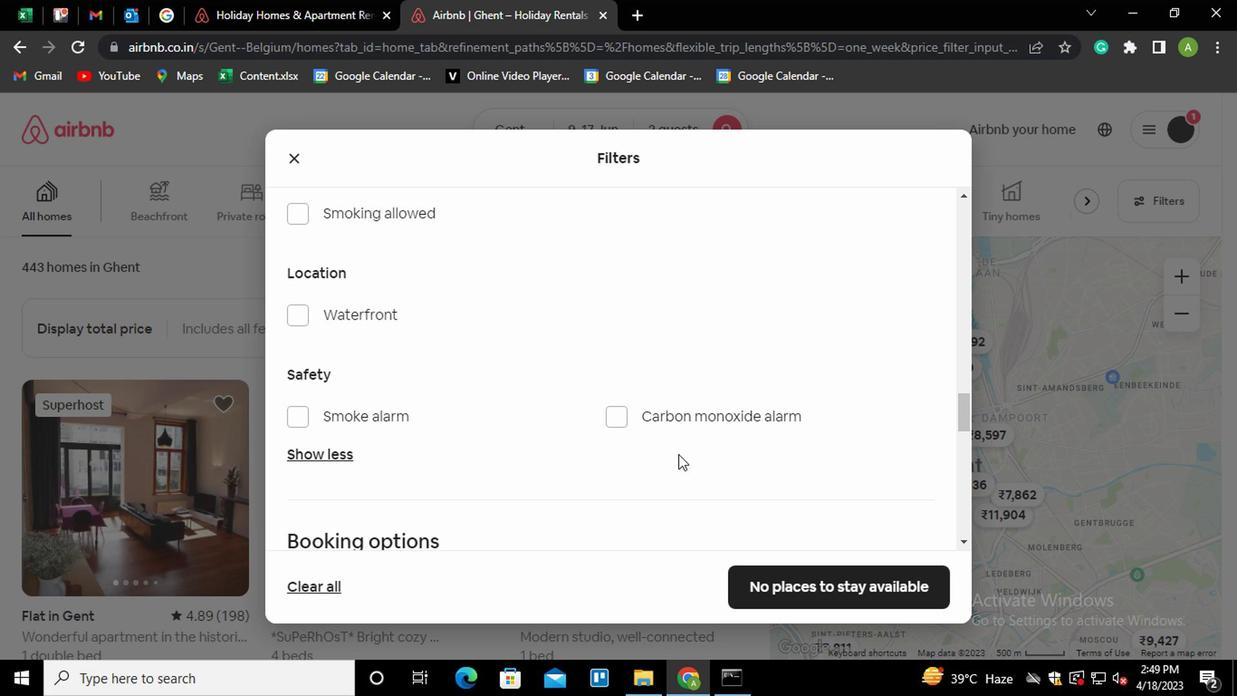 
Action: Mouse moved to (885, 311)
Screenshot: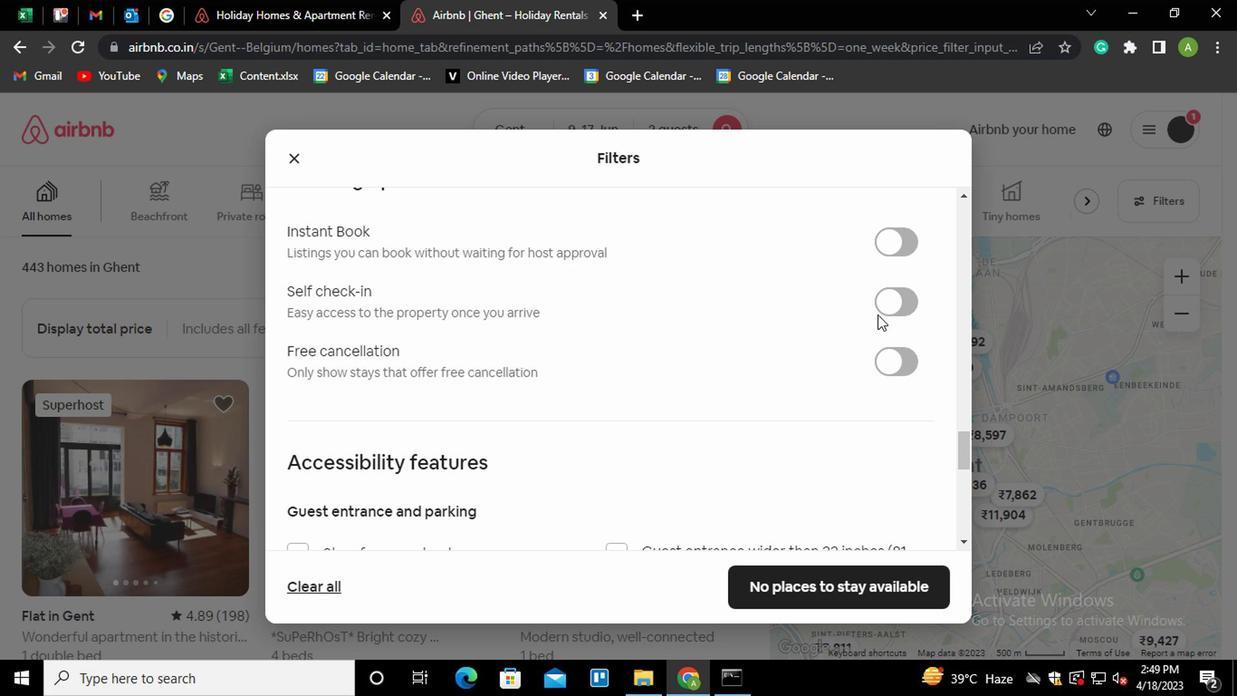 
Action: Mouse pressed left at (885, 311)
Screenshot: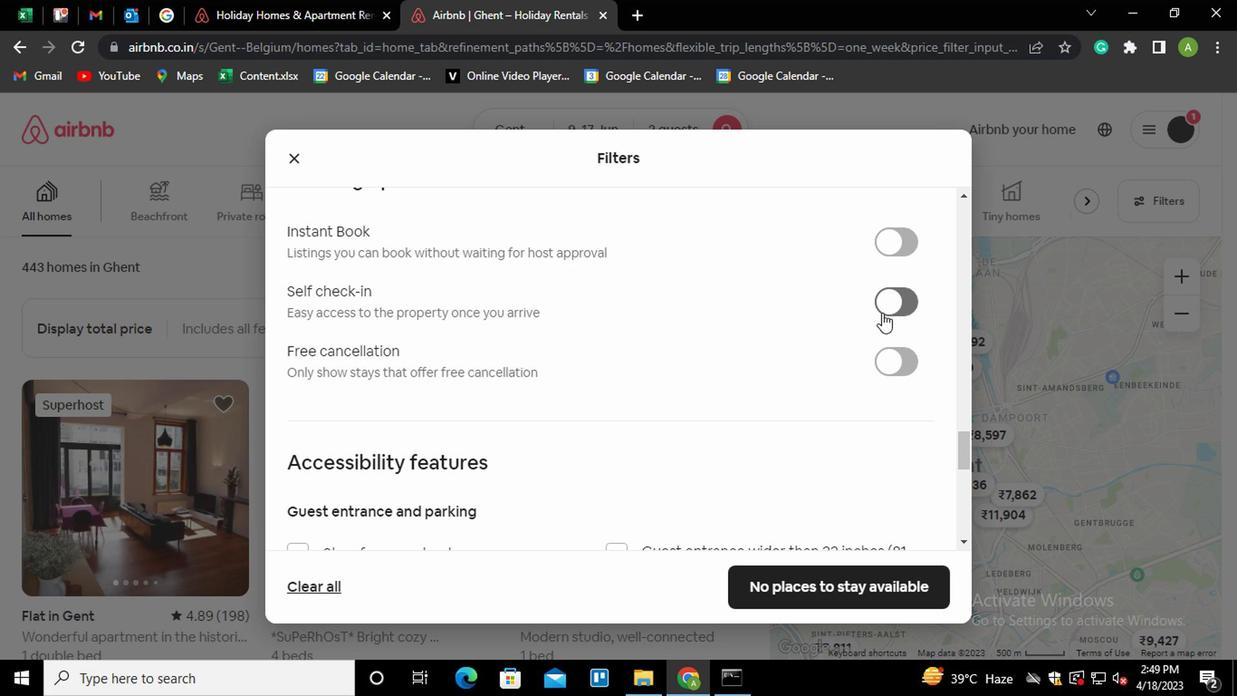 
Action: Mouse moved to (666, 362)
Screenshot: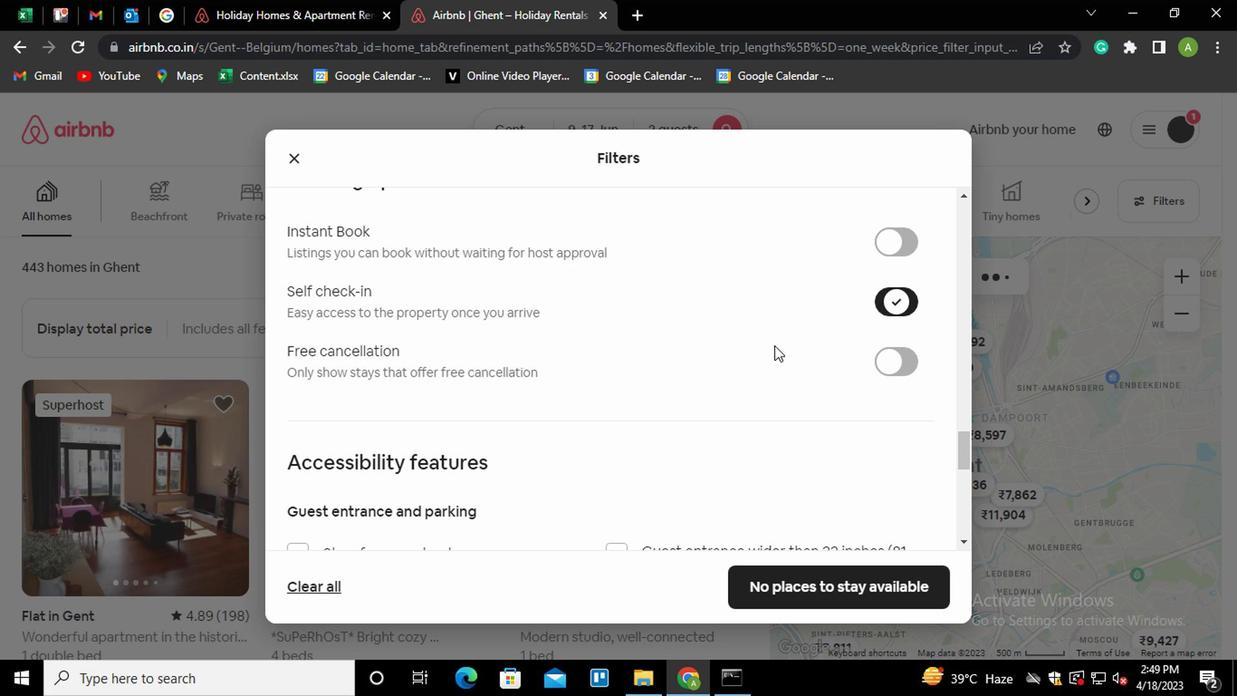 
Action: Mouse scrolled (666, 361) with delta (0, 0)
Screenshot: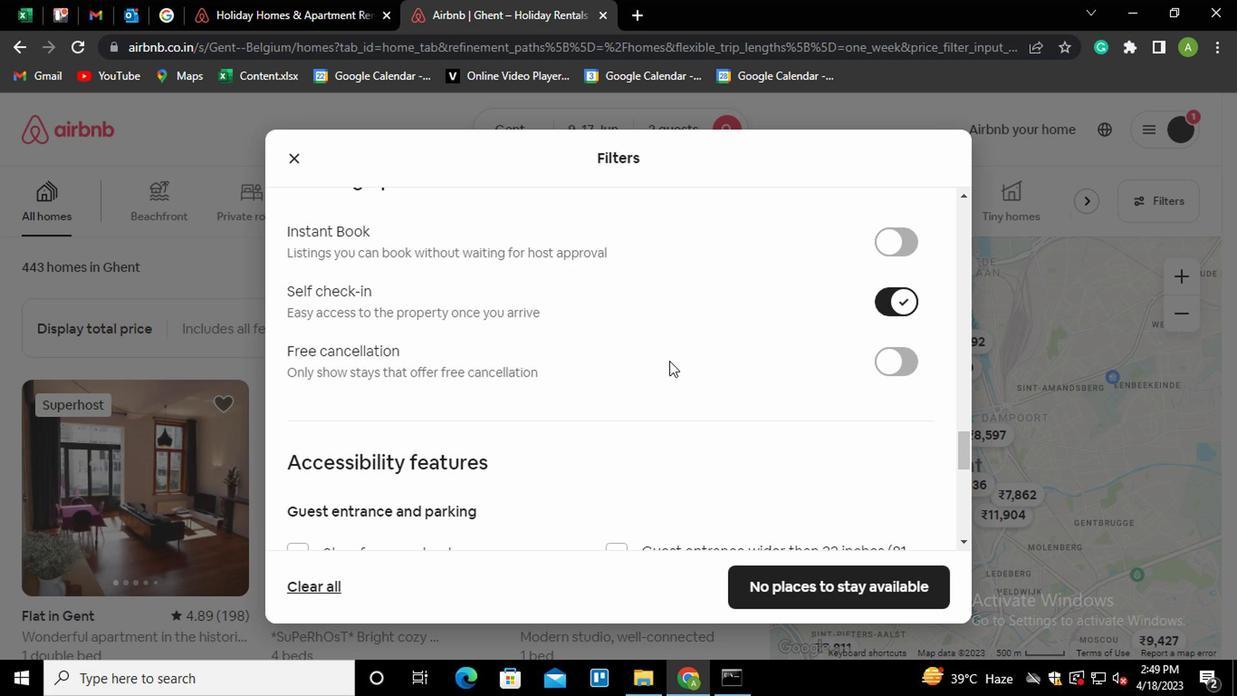 
Action: Mouse moved to (665, 363)
Screenshot: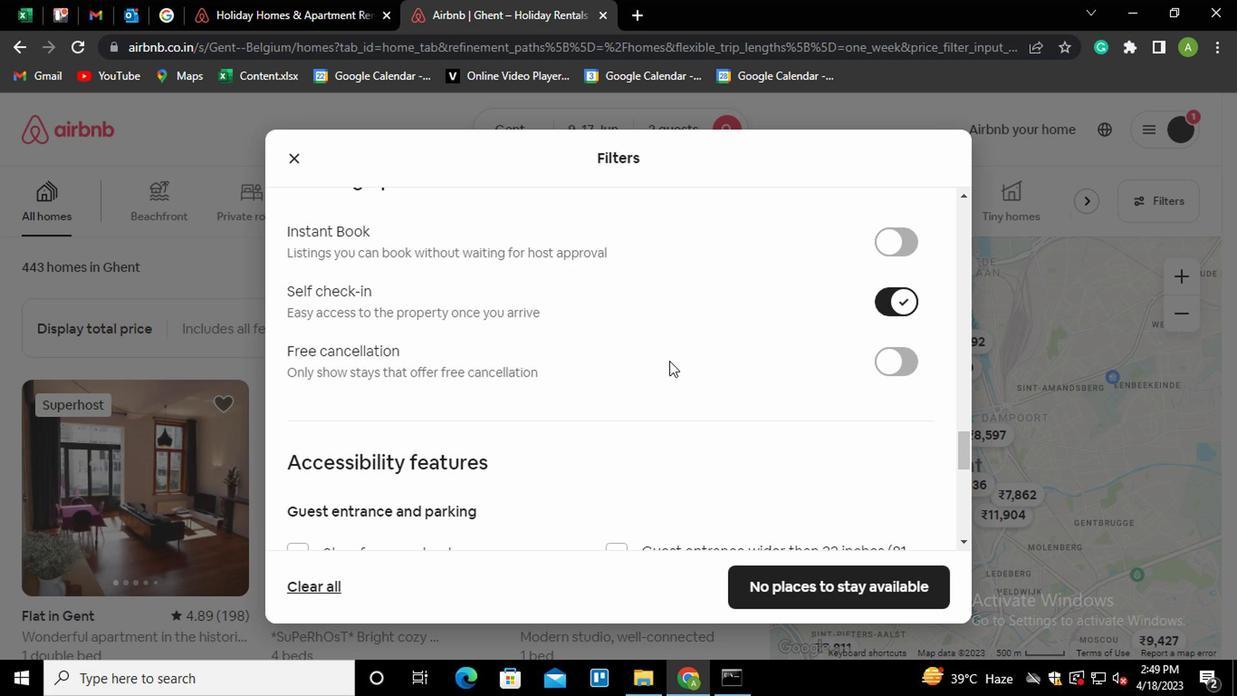 
Action: Mouse scrolled (665, 362) with delta (0, -1)
Screenshot: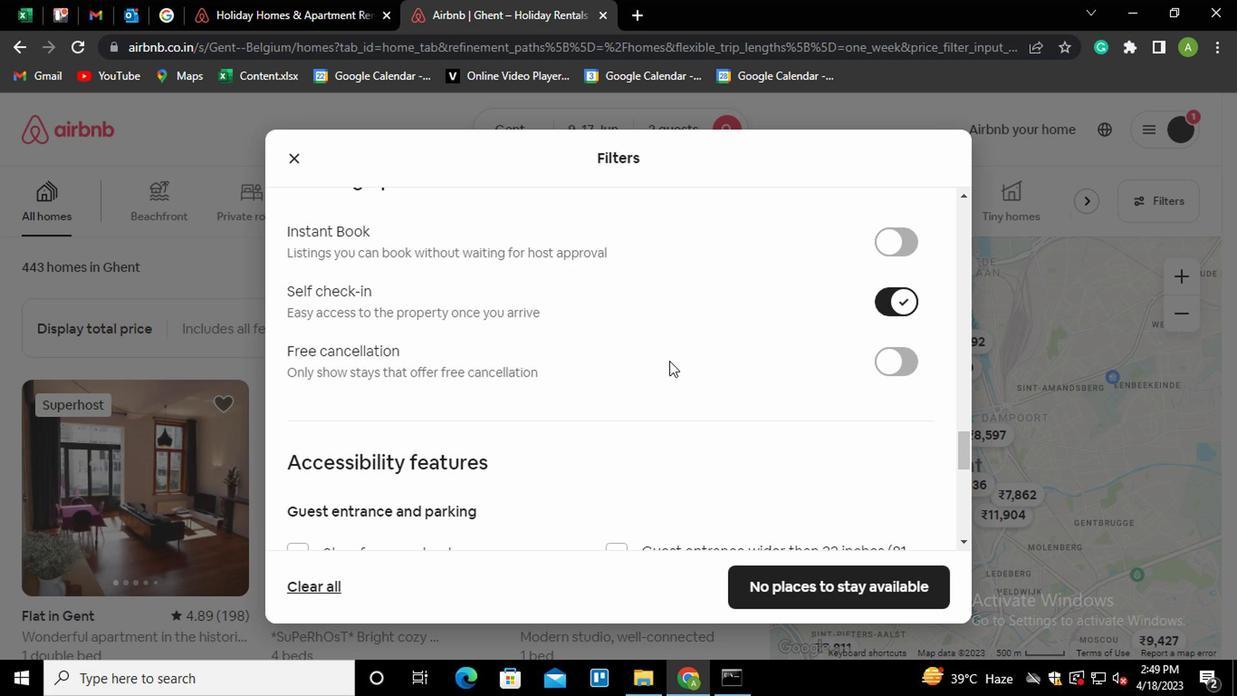 
Action: Mouse scrolled (665, 362) with delta (0, -1)
Screenshot: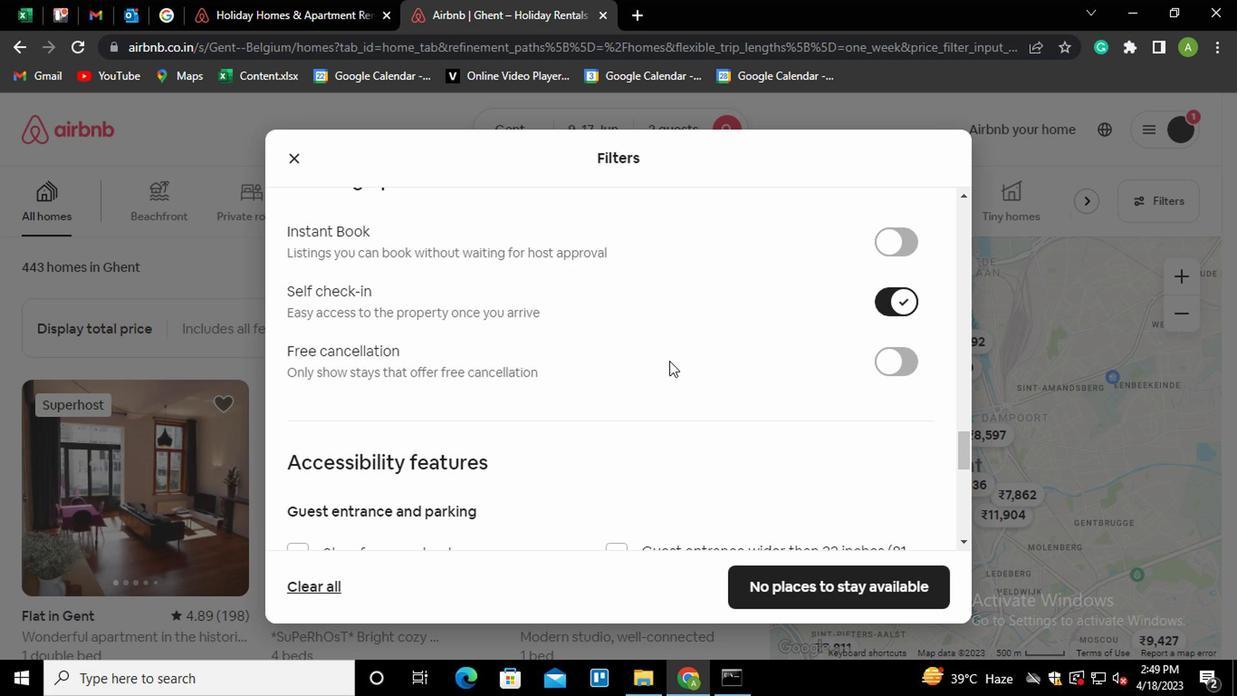 
Action: Mouse scrolled (665, 362) with delta (0, -1)
Screenshot: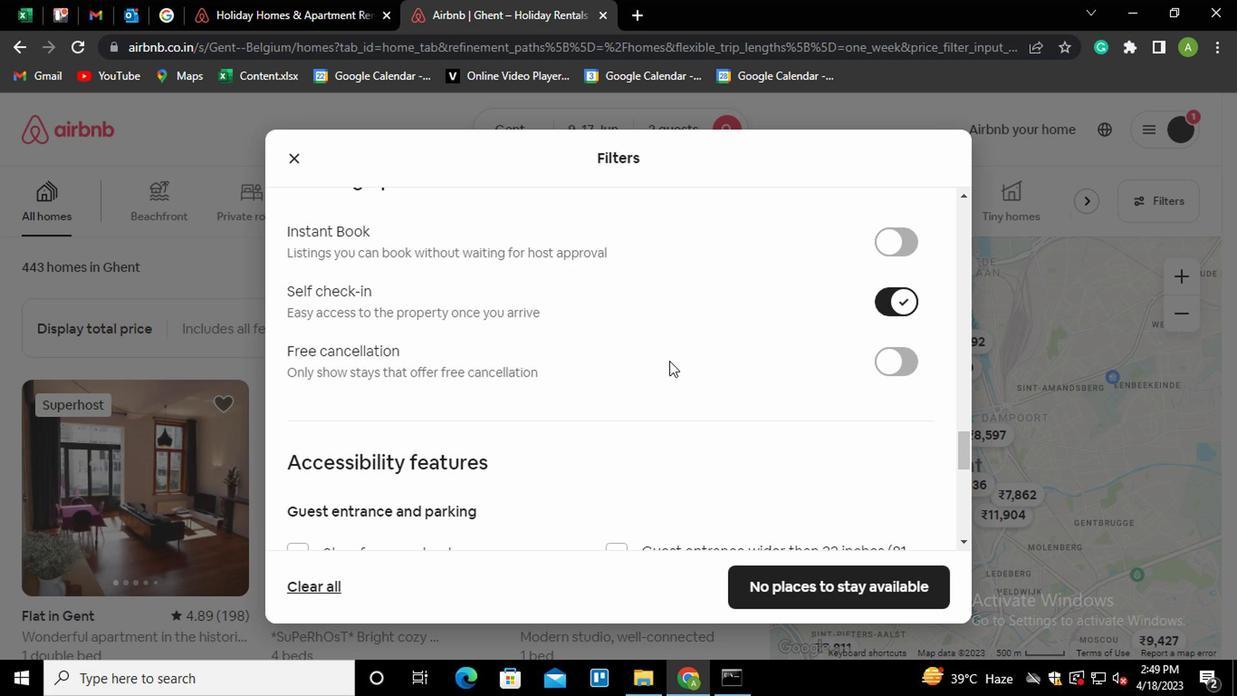 
Action: Mouse scrolled (665, 362) with delta (0, -1)
Screenshot: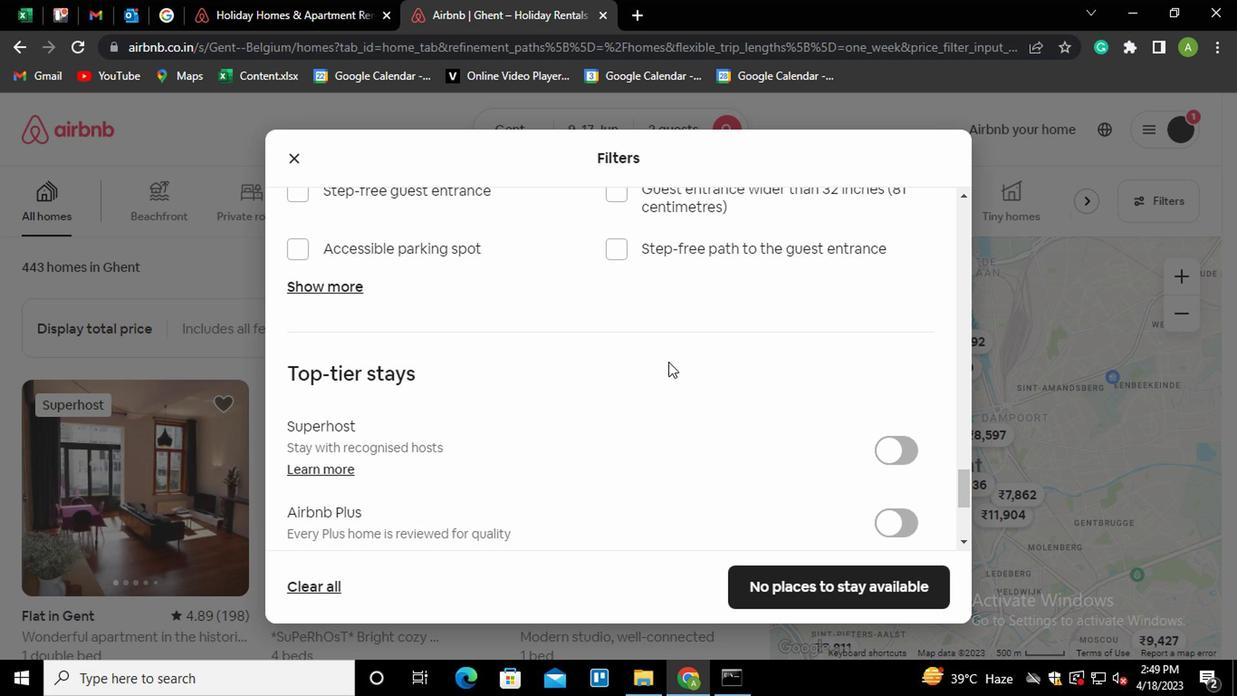 
Action: Mouse scrolled (665, 362) with delta (0, -1)
Screenshot: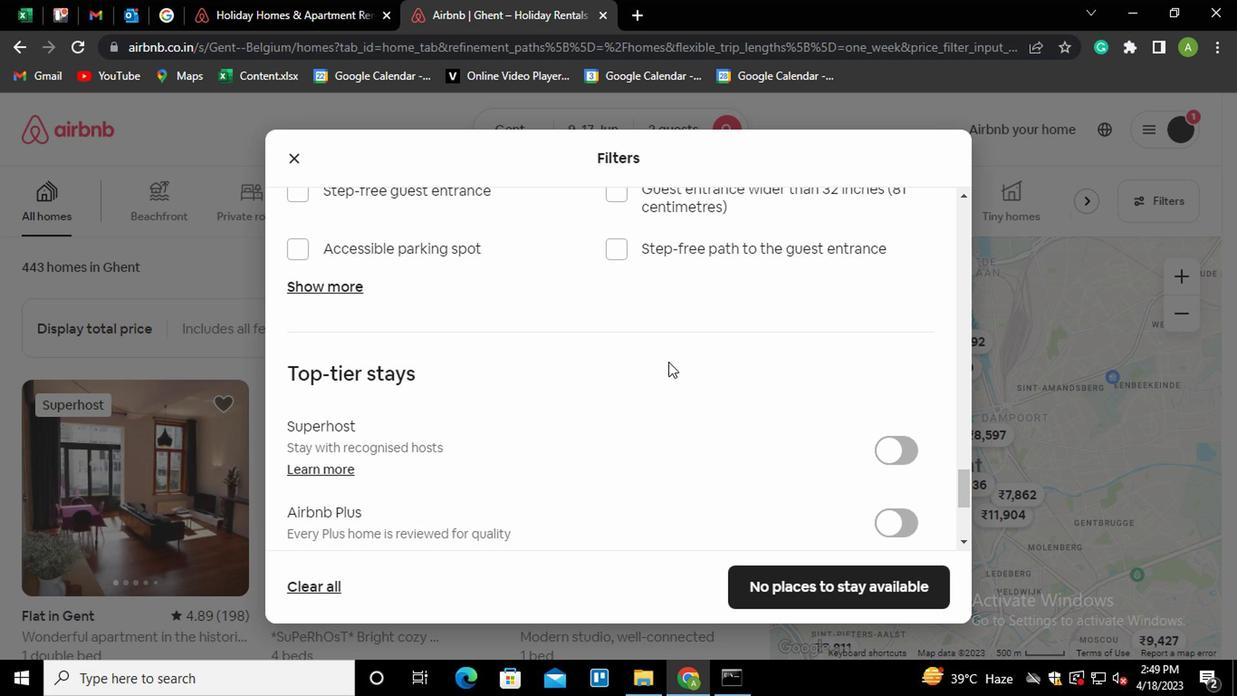 
Action: Mouse scrolled (665, 362) with delta (0, -1)
Screenshot: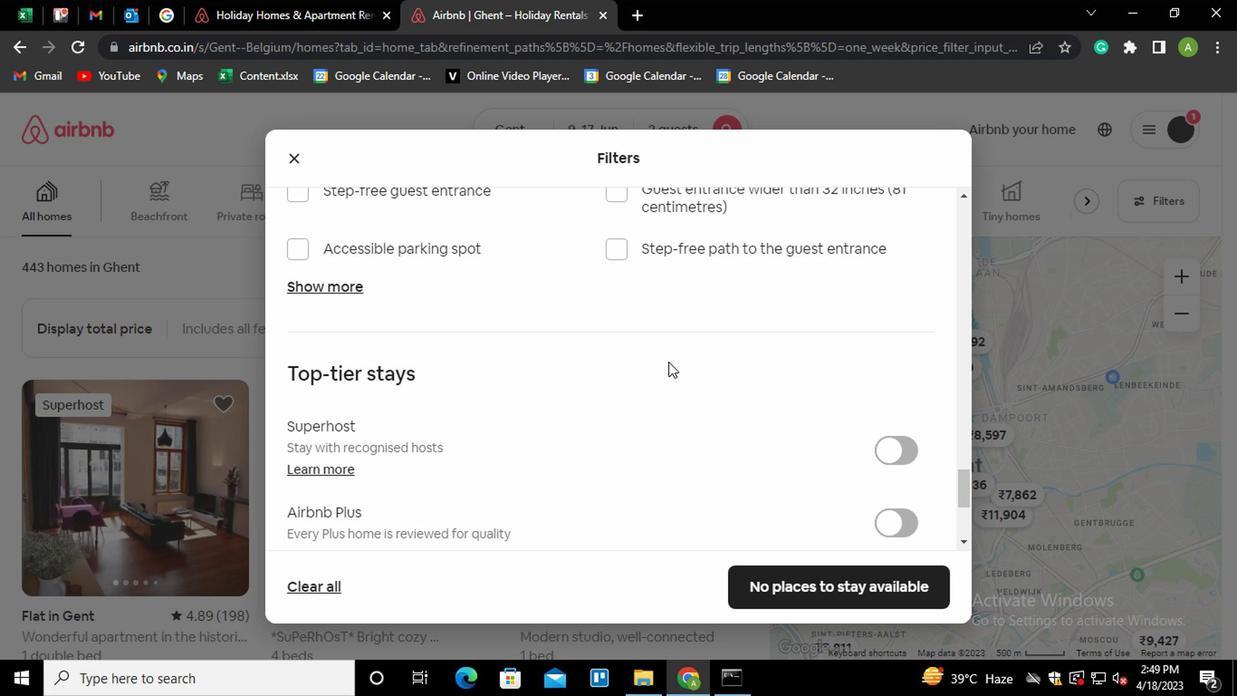 
Action: Mouse scrolled (665, 362) with delta (0, -1)
Screenshot: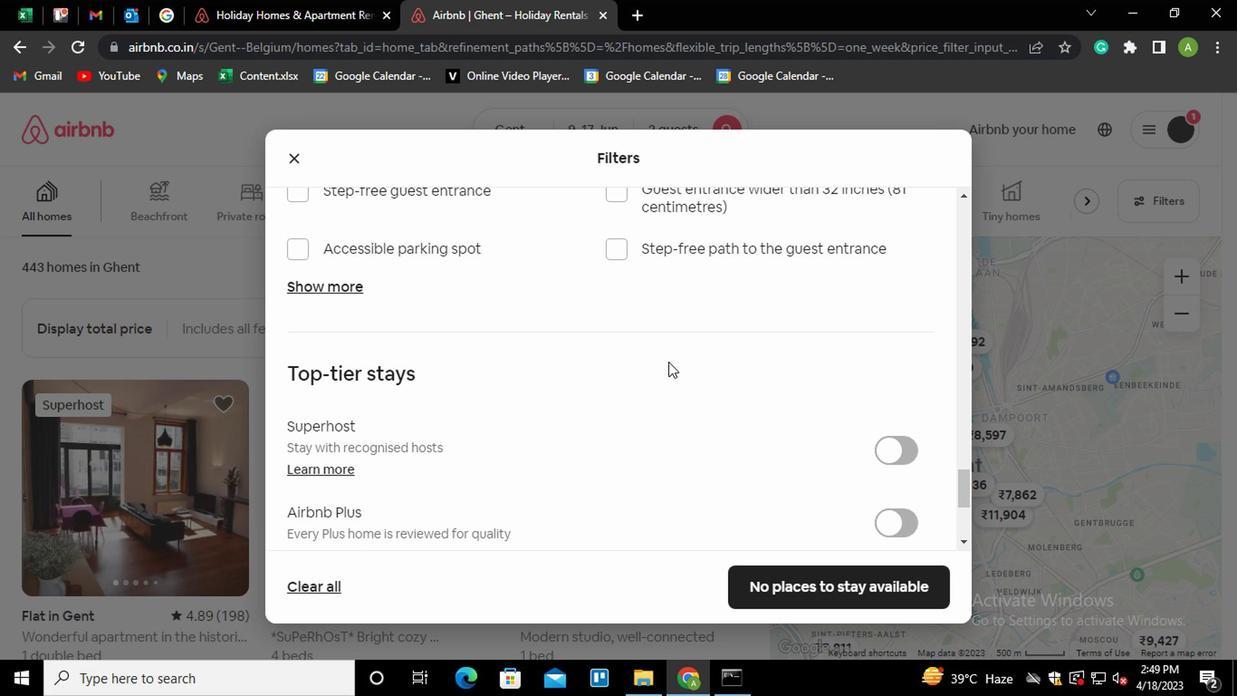 
Action: Mouse scrolled (665, 362) with delta (0, -1)
Screenshot: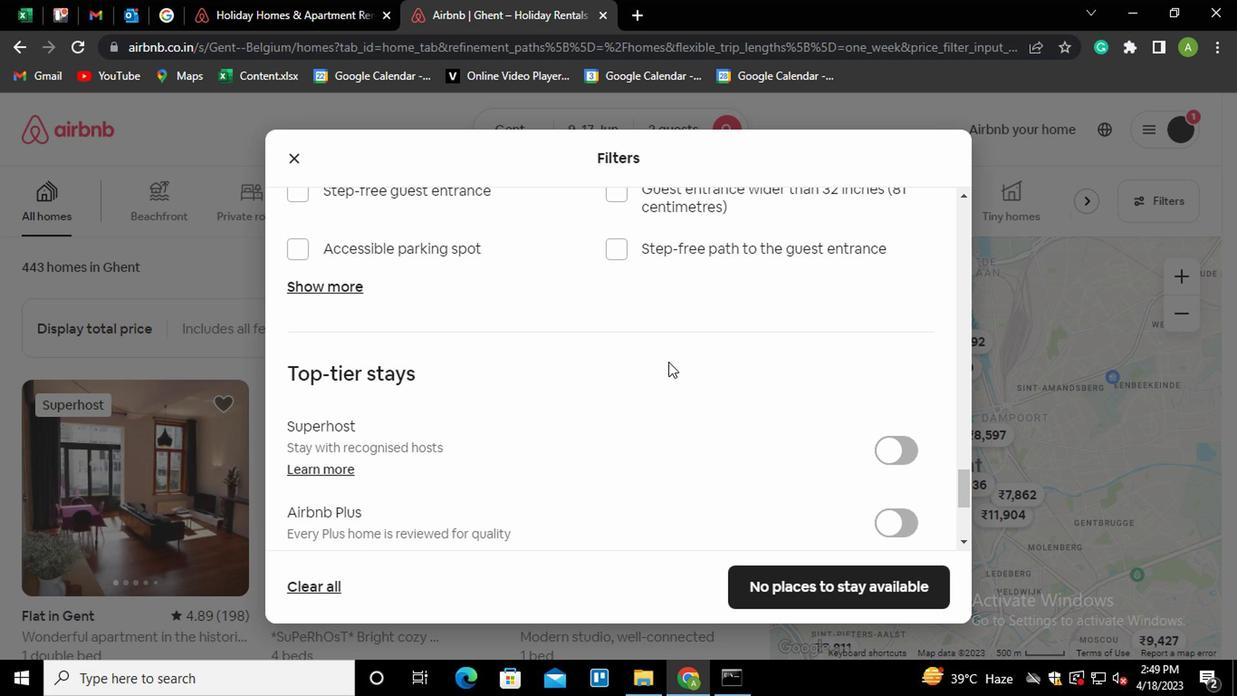 
Action: Mouse moved to (317, 426)
Screenshot: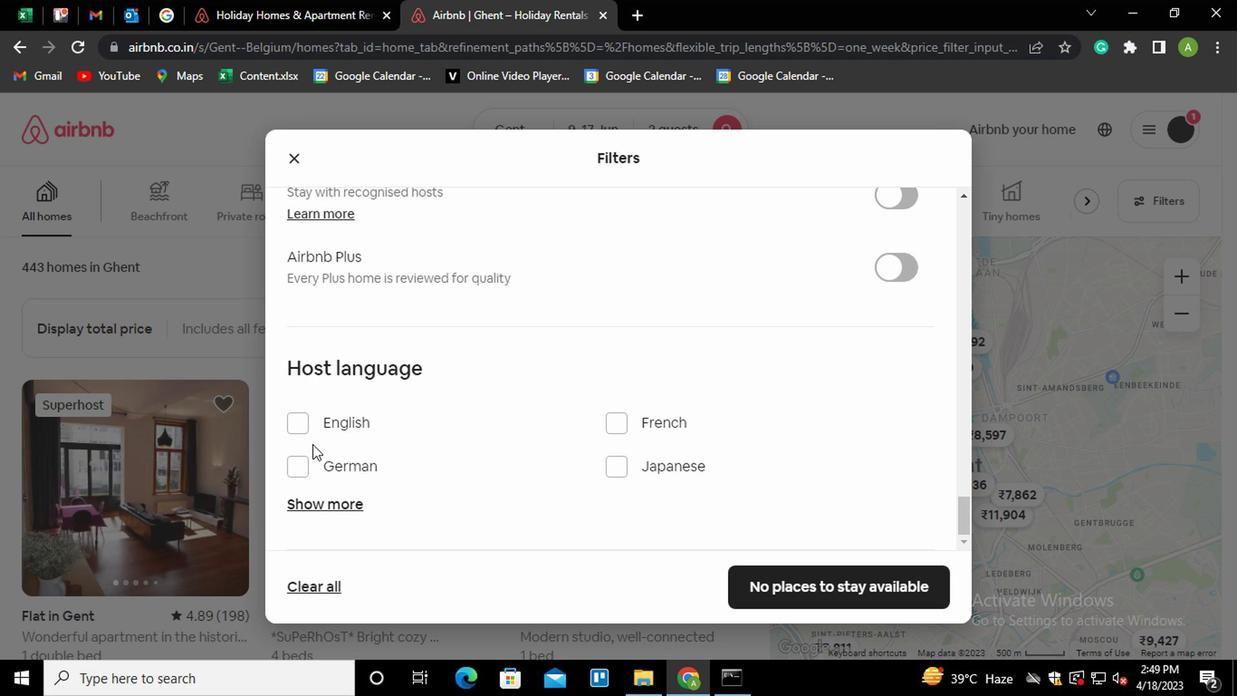 
Action: Mouse pressed left at (317, 426)
Screenshot: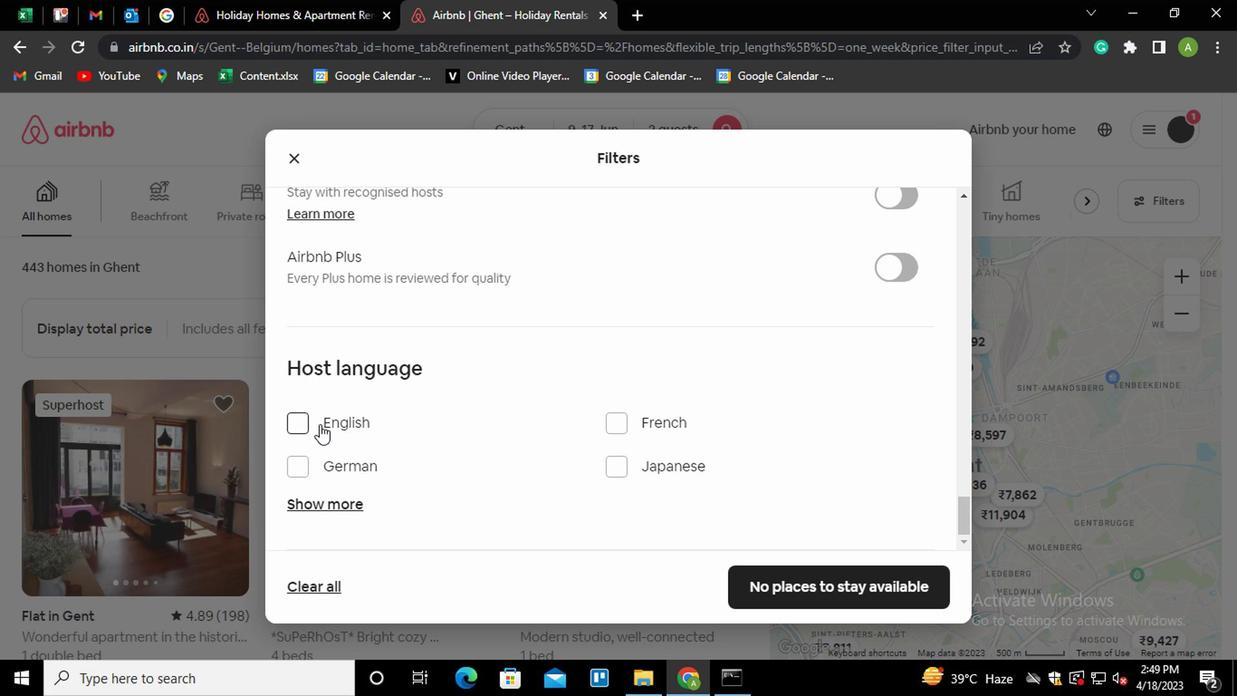 
Action: Mouse moved to (522, 384)
Screenshot: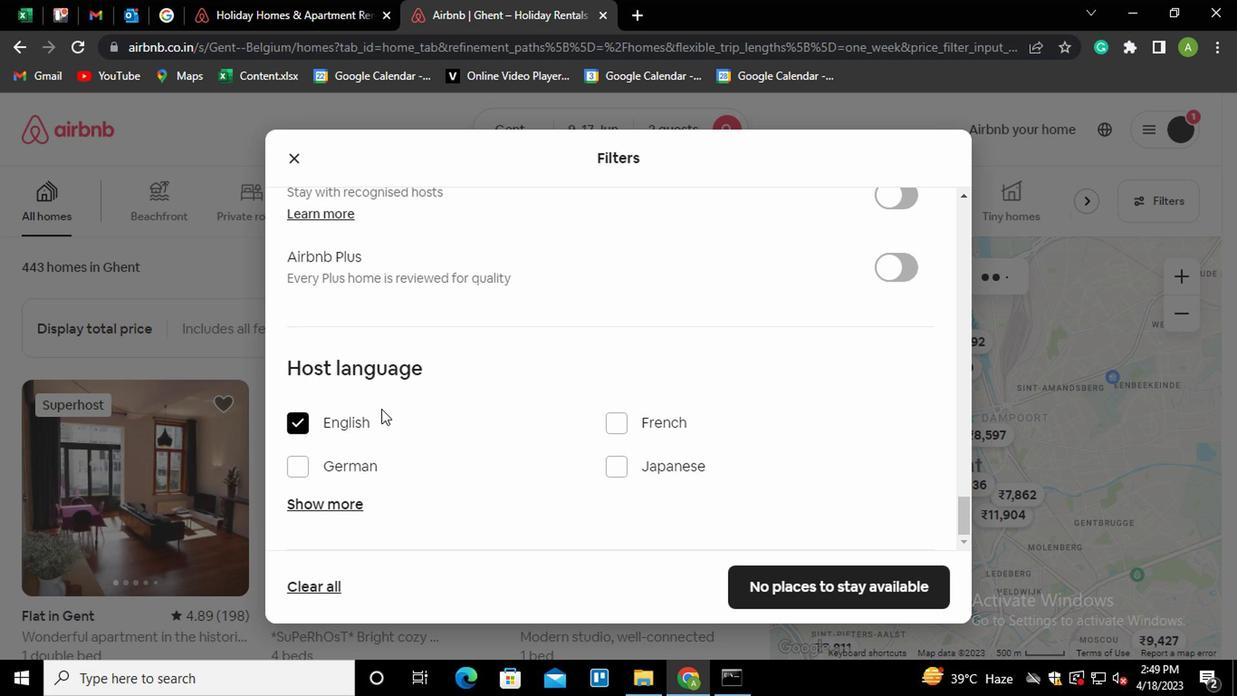 
Action: Mouse scrolled (522, 383) with delta (0, 0)
Screenshot: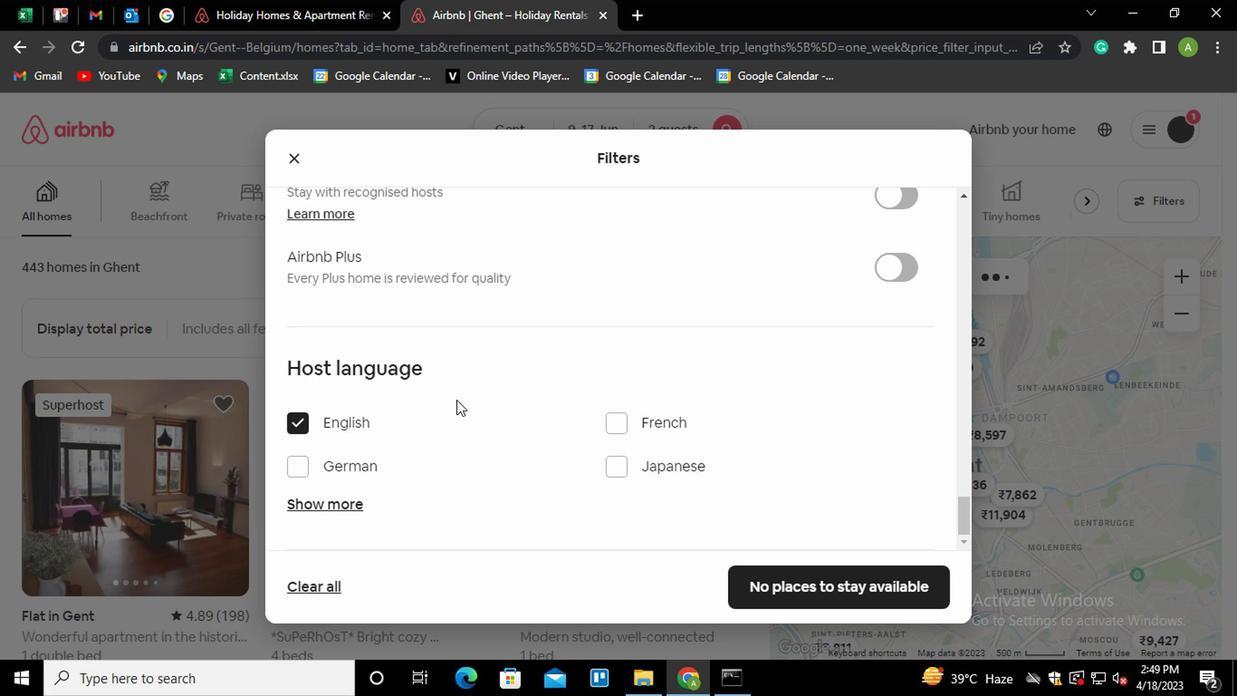 
Action: Mouse scrolled (522, 383) with delta (0, 0)
Screenshot: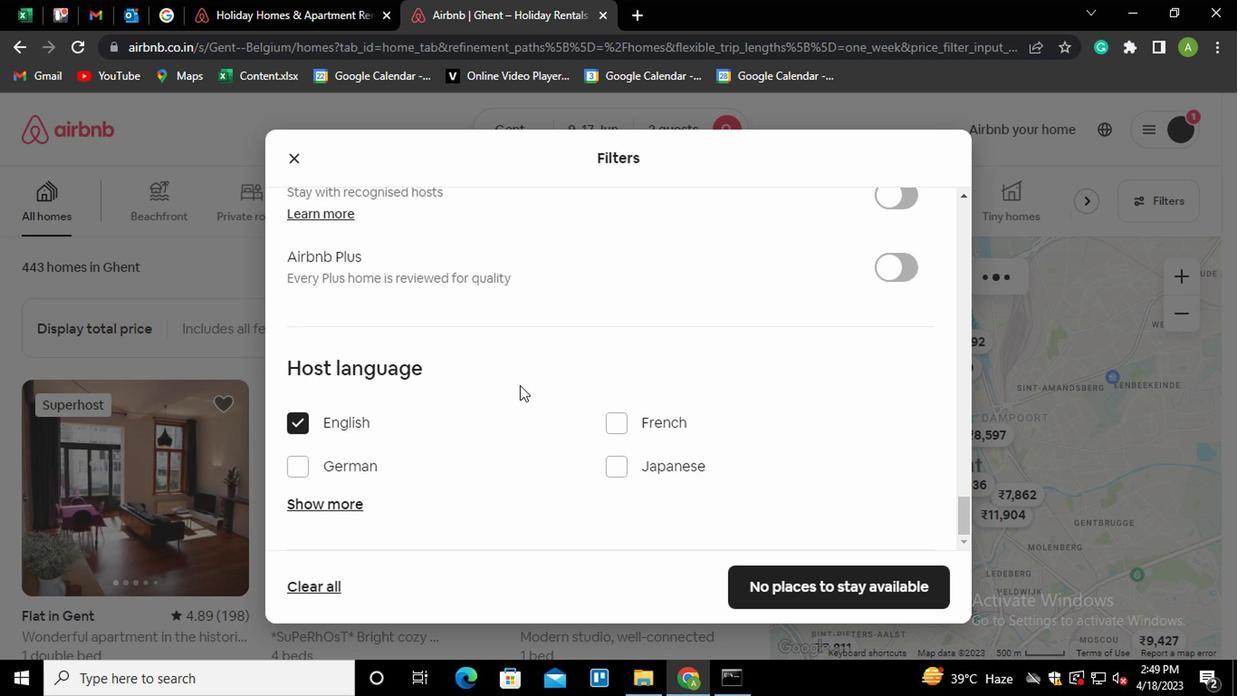 
Action: Mouse scrolled (522, 383) with delta (0, 0)
Screenshot: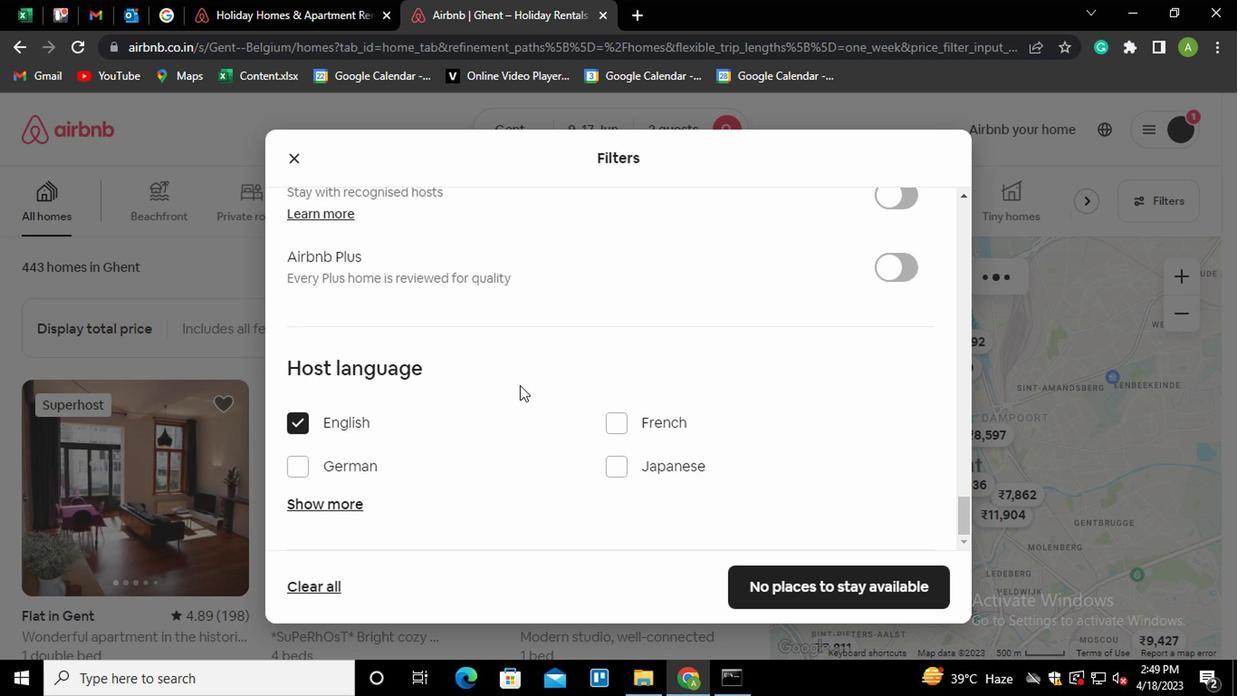 
Action: Mouse scrolled (522, 383) with delta (0, 0)
Screenshot: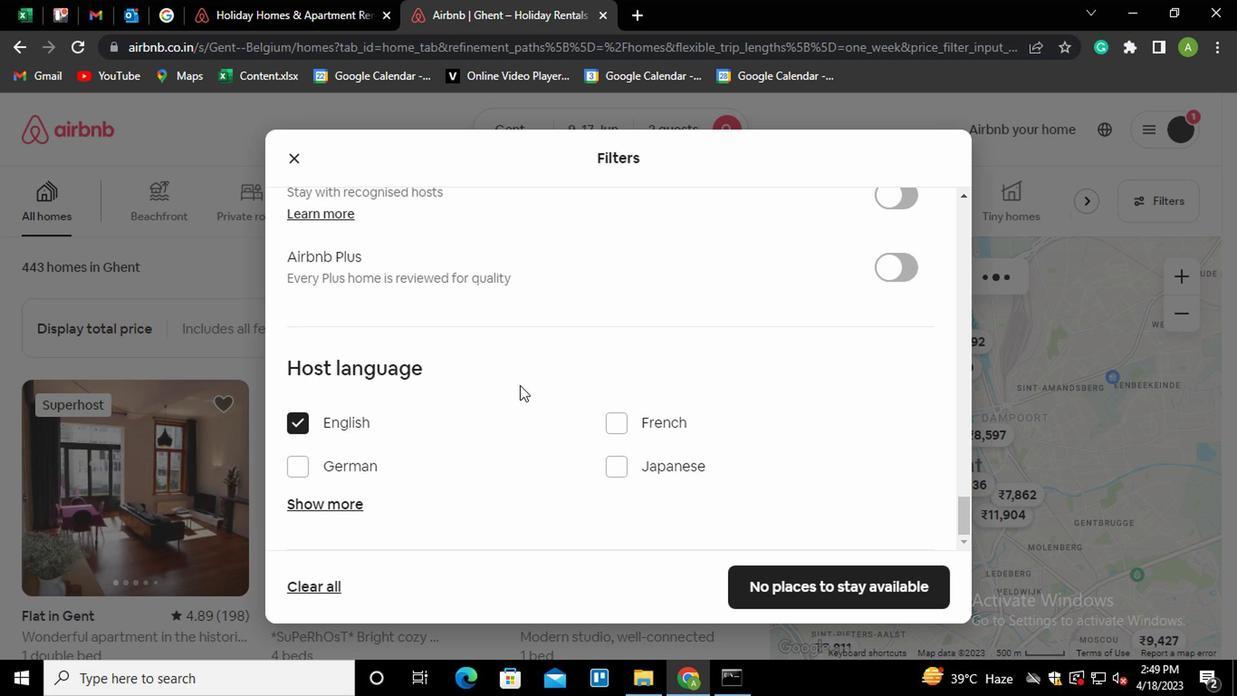 
Action: Mouse scrolled (522, 383) with delta (0, 0)
Screenshot: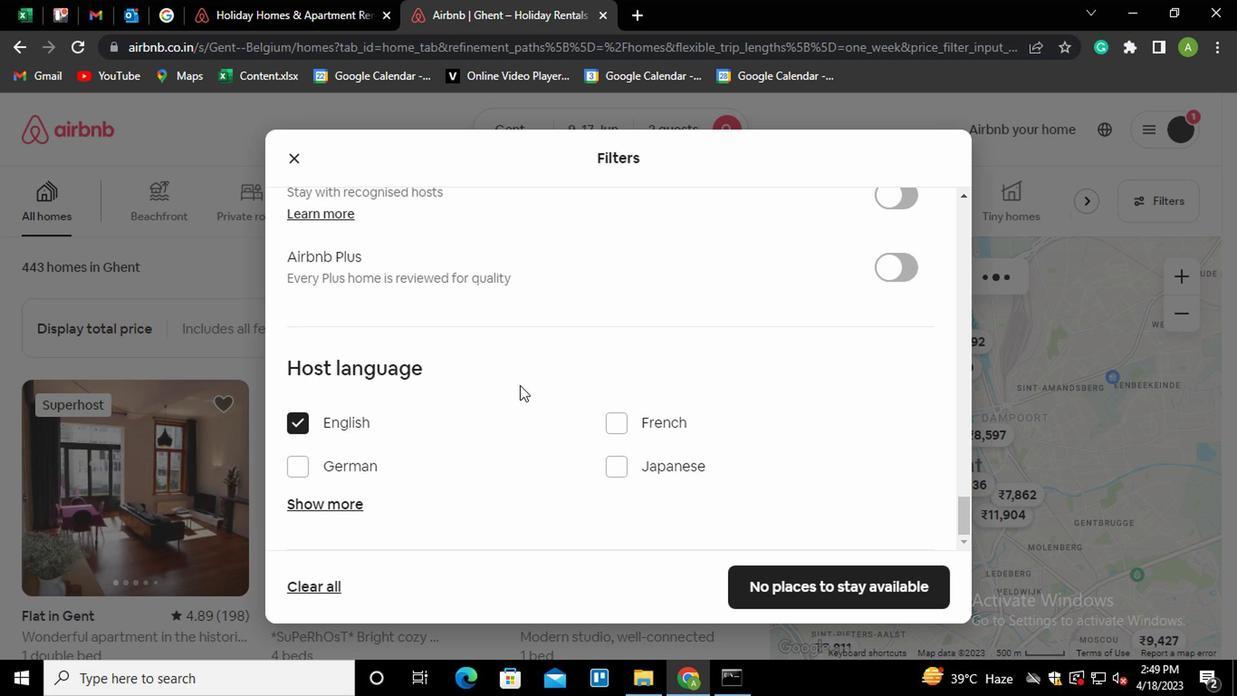 
Action: Mouse moved to (766, 573)
Screenshot: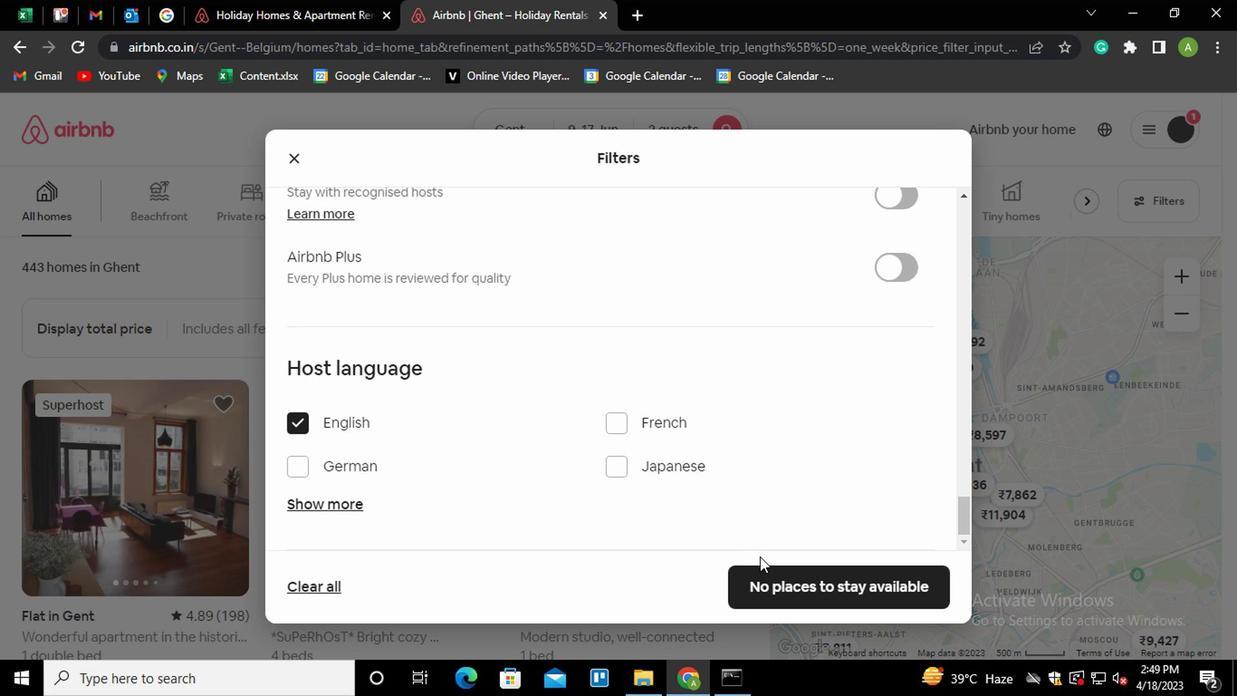 
Action: Mouse pressed left at (766, 573)
Screenshot: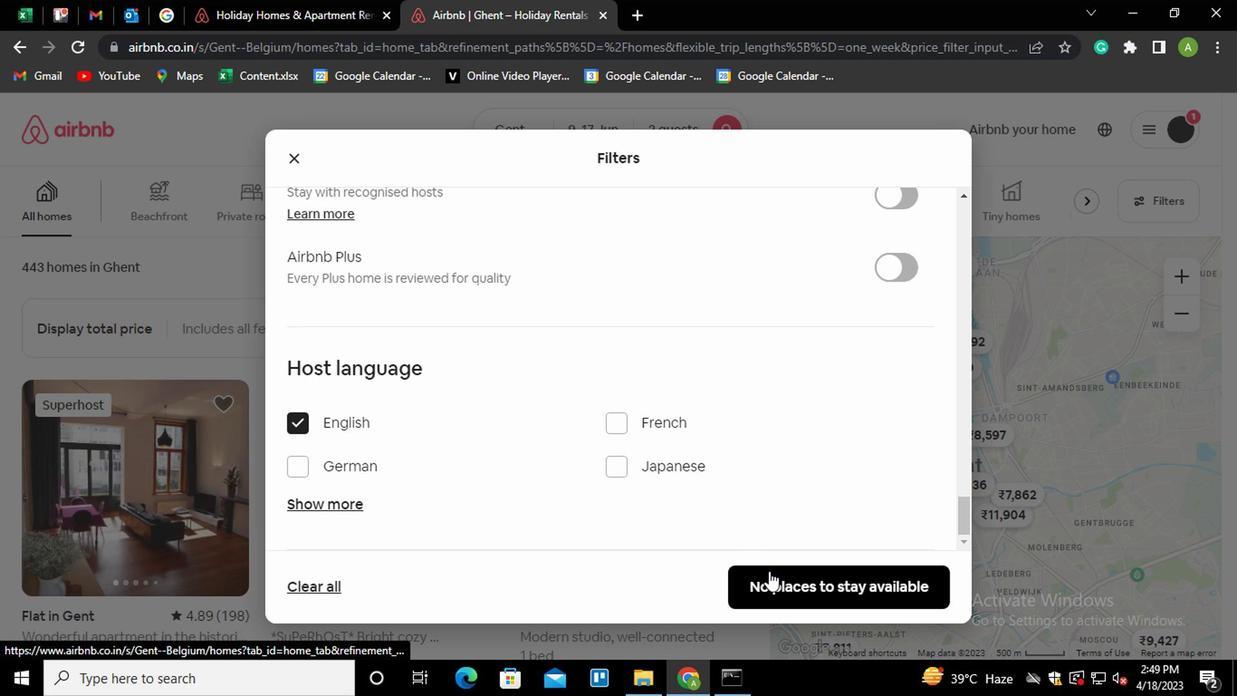 
